 Task: Open the event Second Interview with HardinF on '2024/04/13', change the date to 2024/05/28, change the font style of the description to Courier New, set the availability to Away, insert an emoji Purple herat, logged in from the account softage.10@softage.net and add another guest for the event, softage.2@softage.net. Change the alignment of the event description to Align center.Change the font color of the description to Orange and select an event charm, 
Action: Mouse moved to (353, 141)
Screenshot: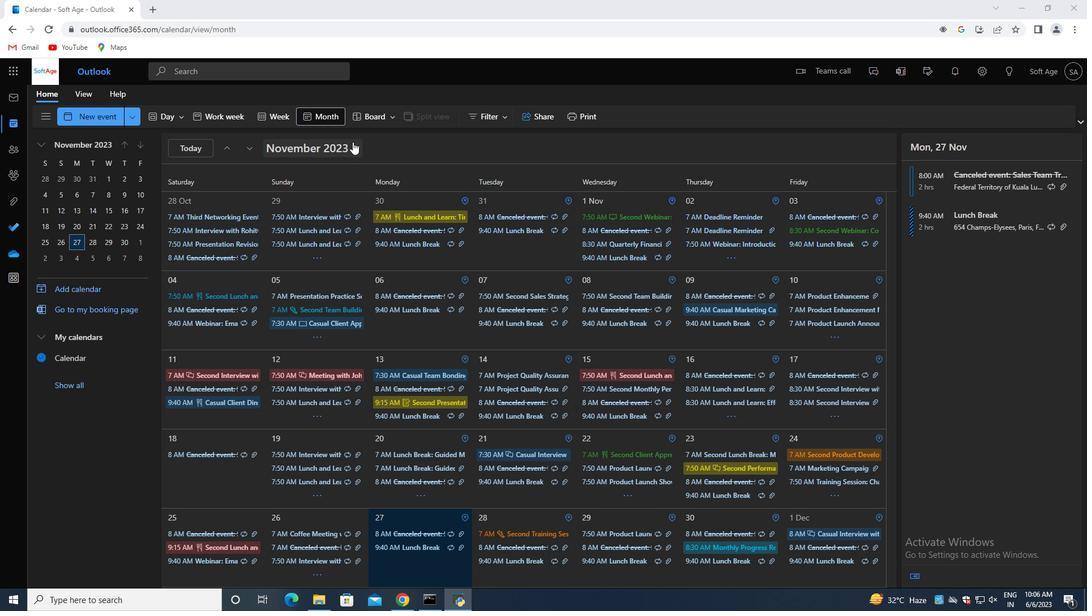 
Action: Mouse pressed left at (353, 141)
Screenshot: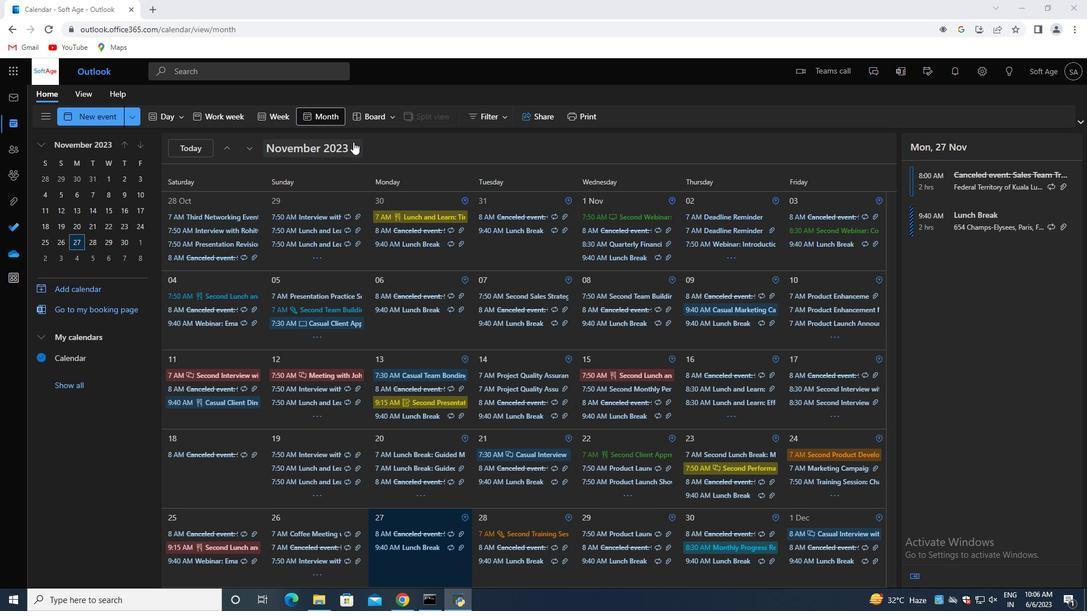 
Action: Mouse moved to (370, 176)
Screenshot: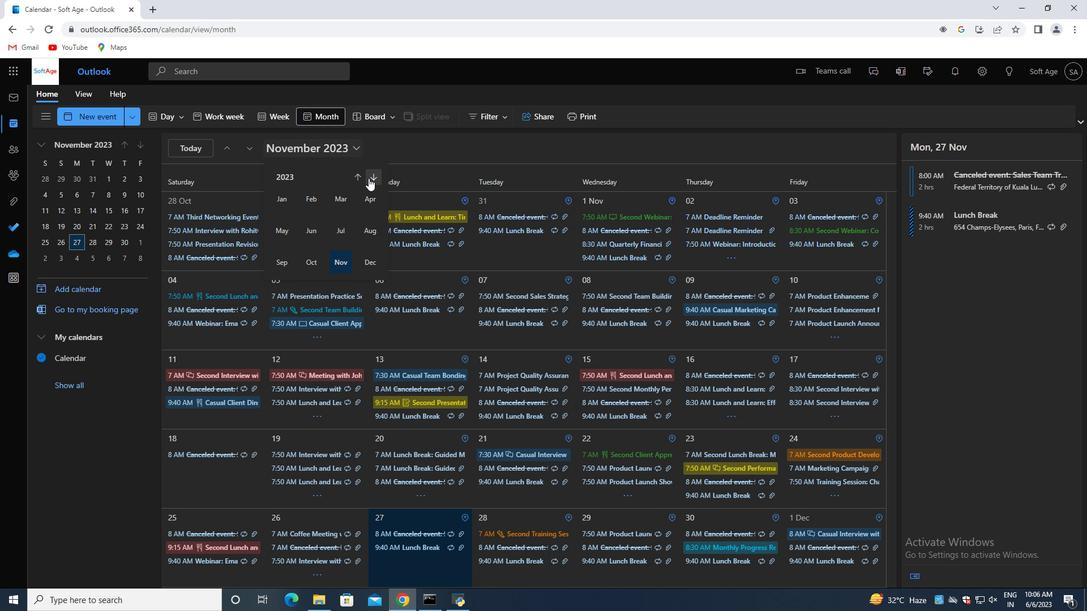 
Action: Mouse pressed left at (370, 176)
Screenshot: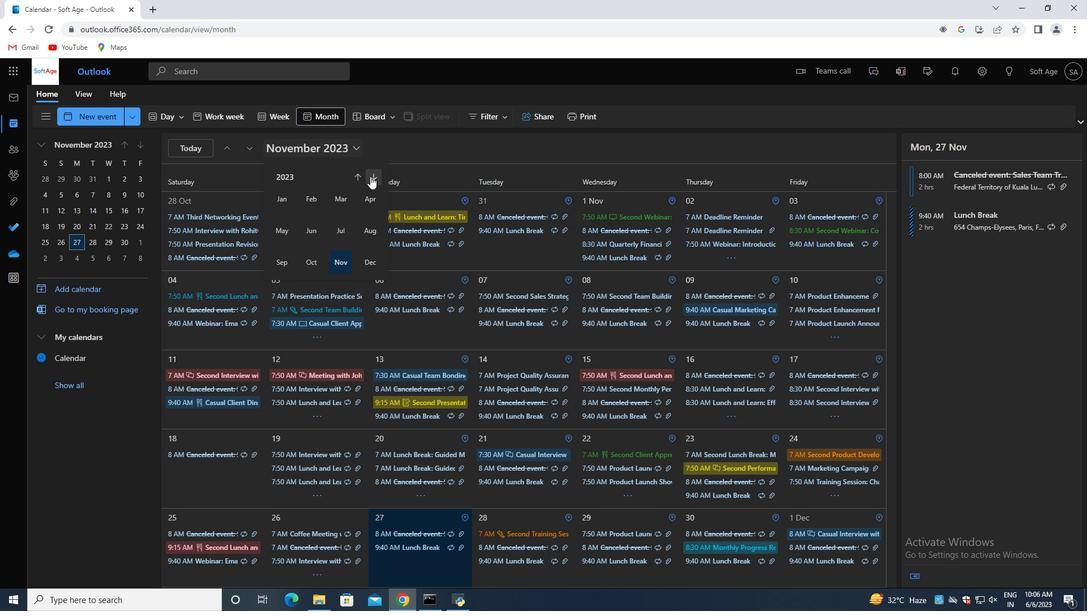
Action: Mouse moved to (376, 195)
Screenshot: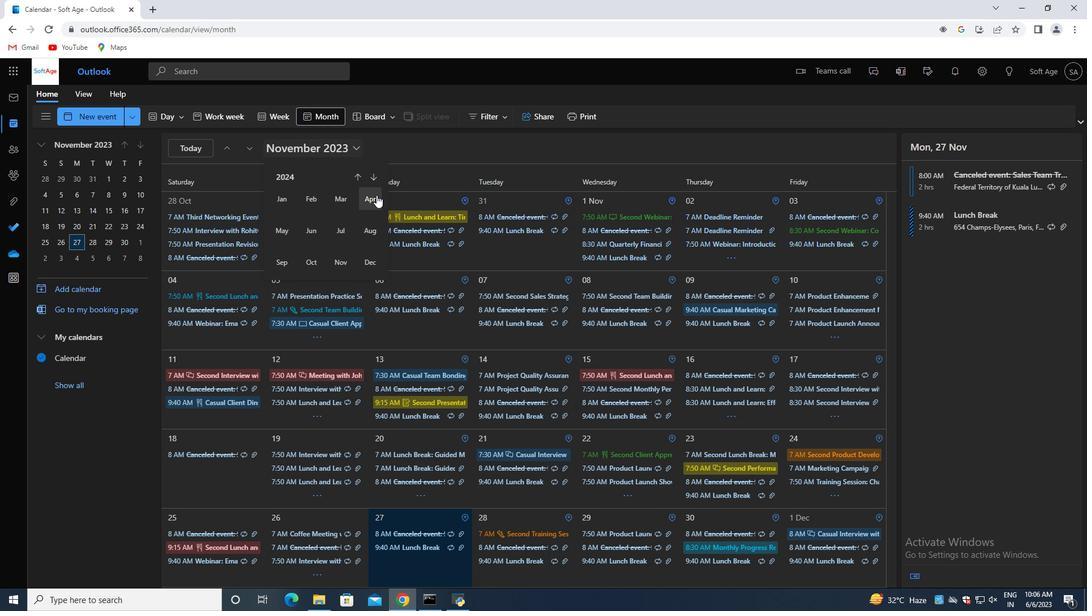 
Action: Mouse pressed left at (376, 195)
Screenshot: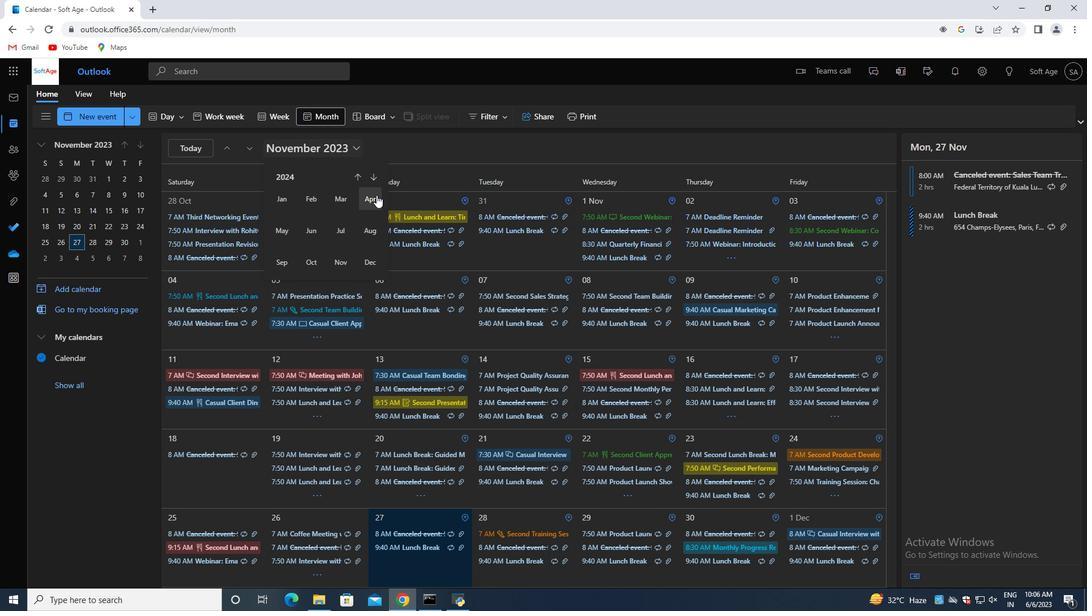 
Action: Mouse moved to (589, 151)
Screenshot: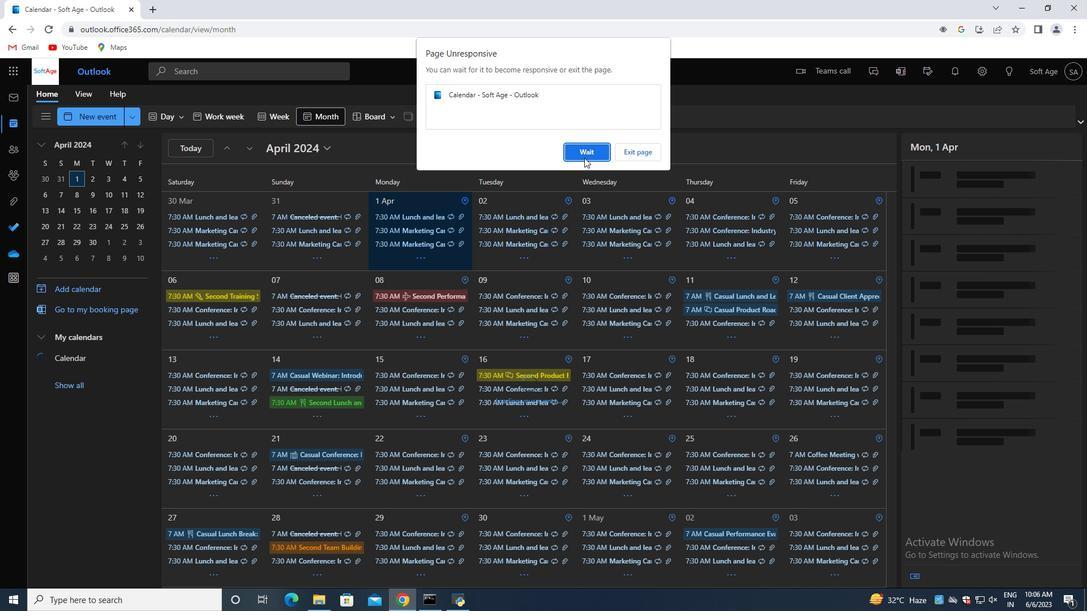 
Action: Mouse pressed left at (589, 151)
Screenshot: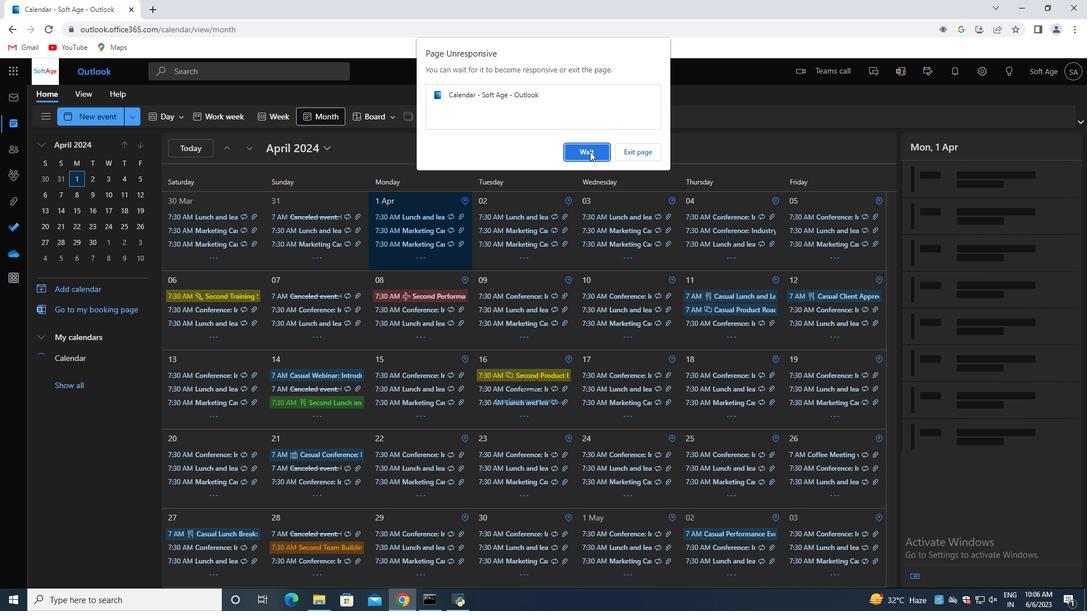 
Action: Mouse moved to (170, 414)
Screenshot: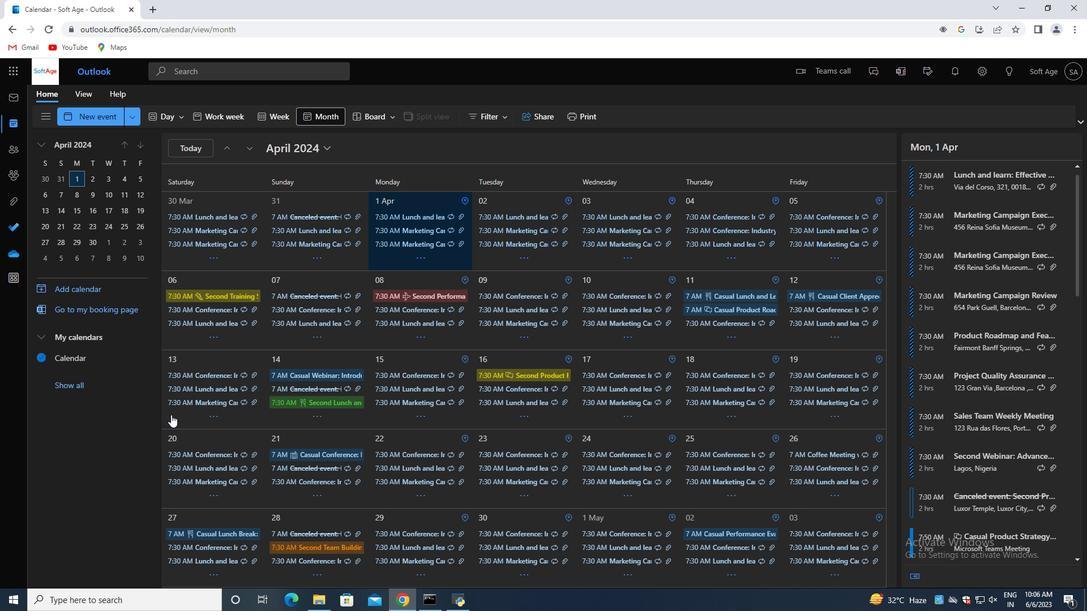 
Action: Mouse pressed left at (170, 414)
Screenshot: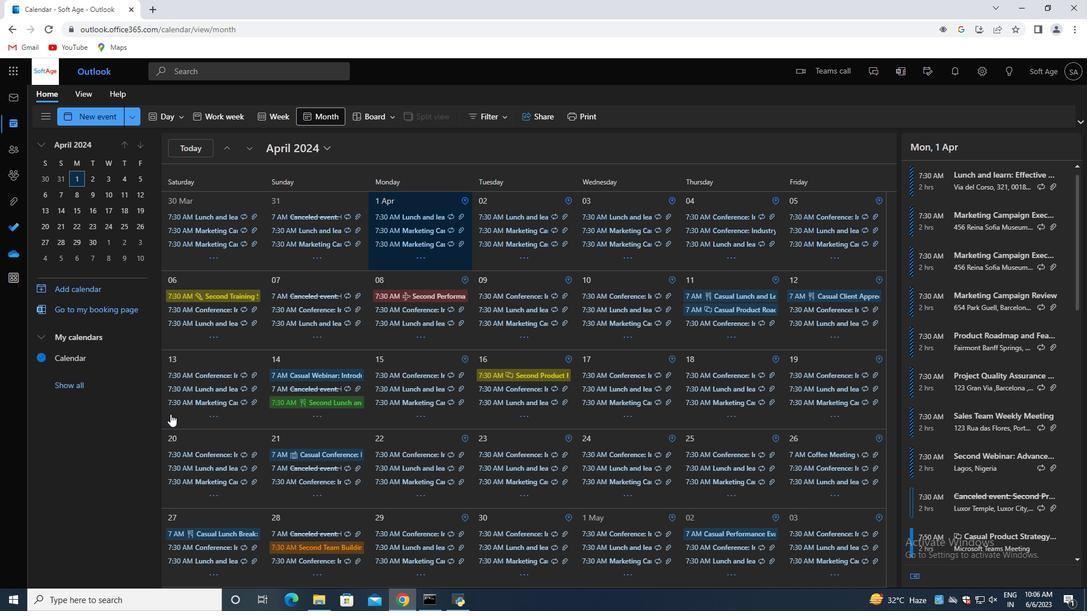 
Action: Mouse moved to (985, 382)
Screenshot: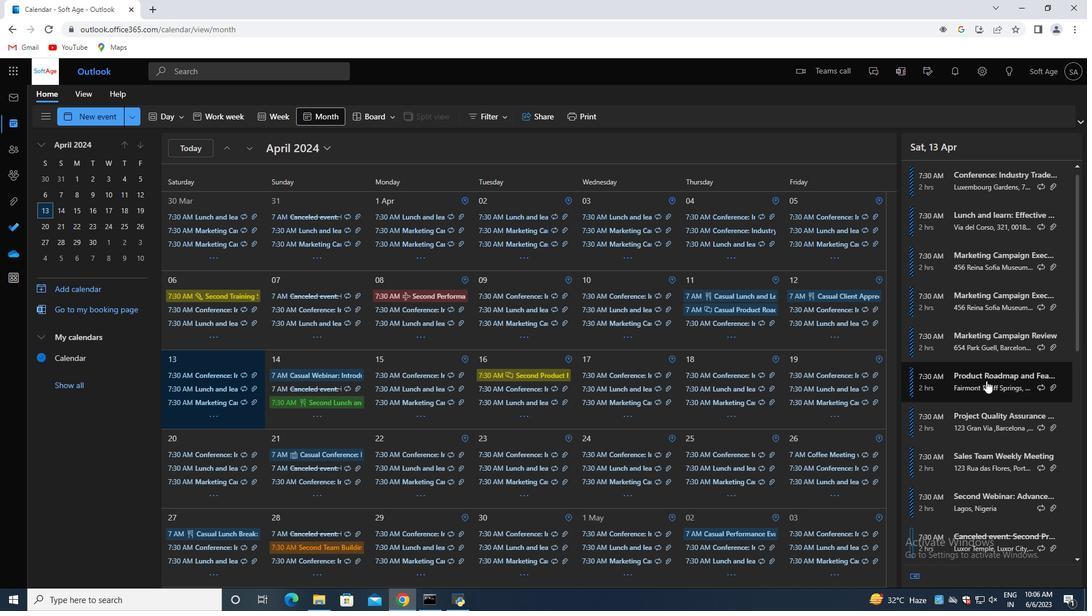 
Action: Mouse scrolled (985, 382) with delta (0, 0)
Screenshot: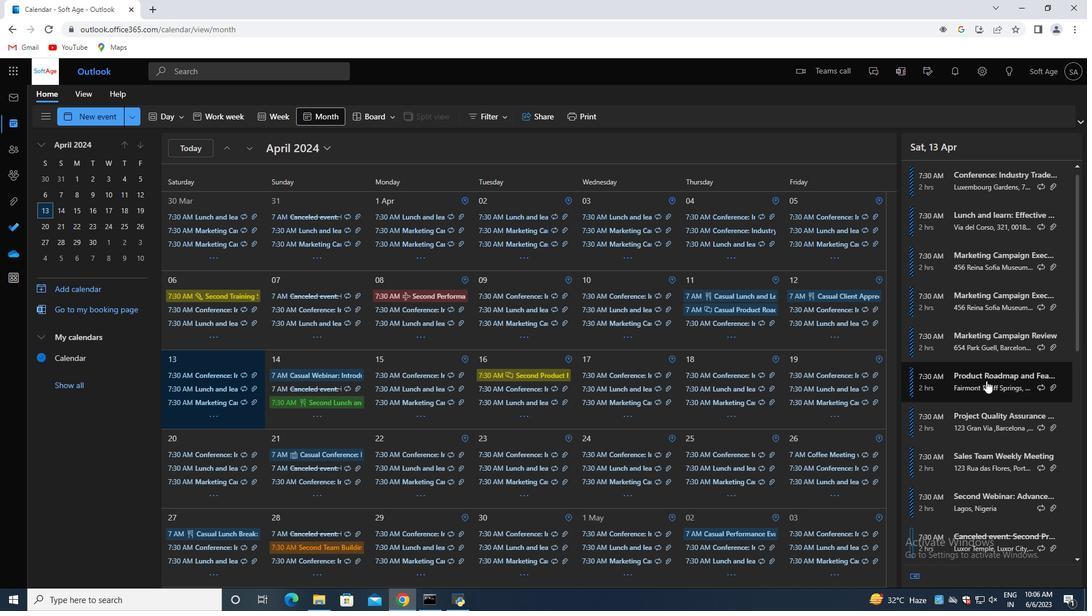 
Action: Mouse moved to (986, 383)
Screenshot: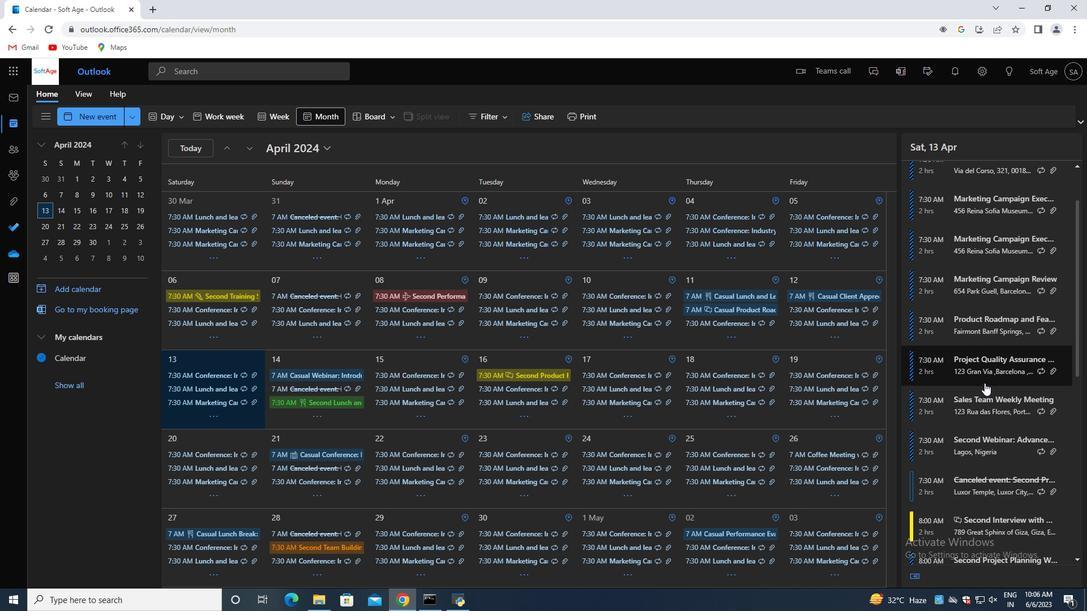 
Action: Mouse scrolled (986, 382) with delta (0, 0)
Screenshot: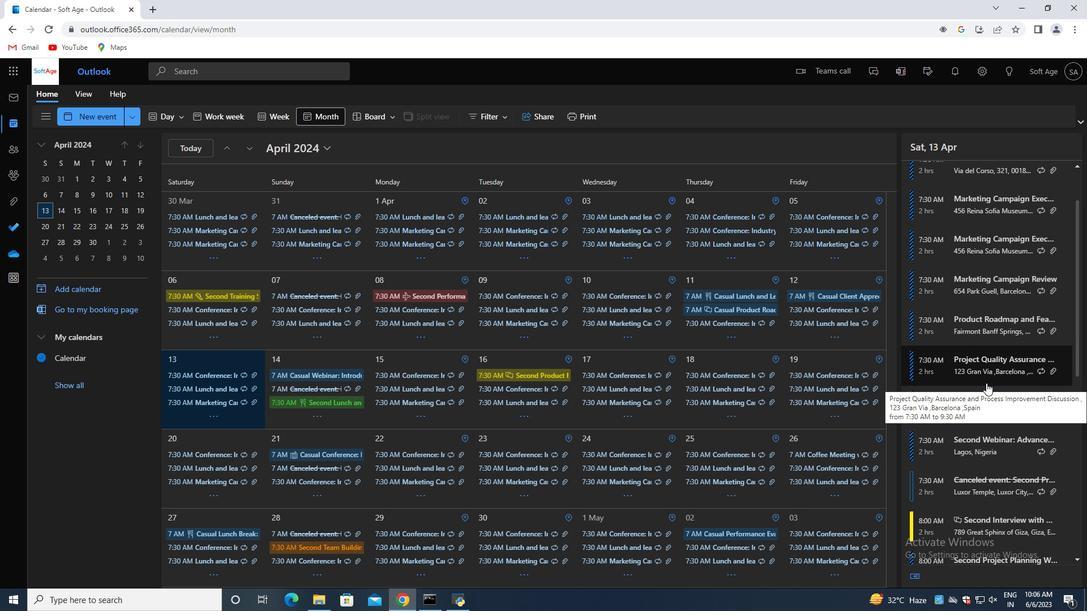 
Action: Mouse moved to (994, 382)
Screenshot: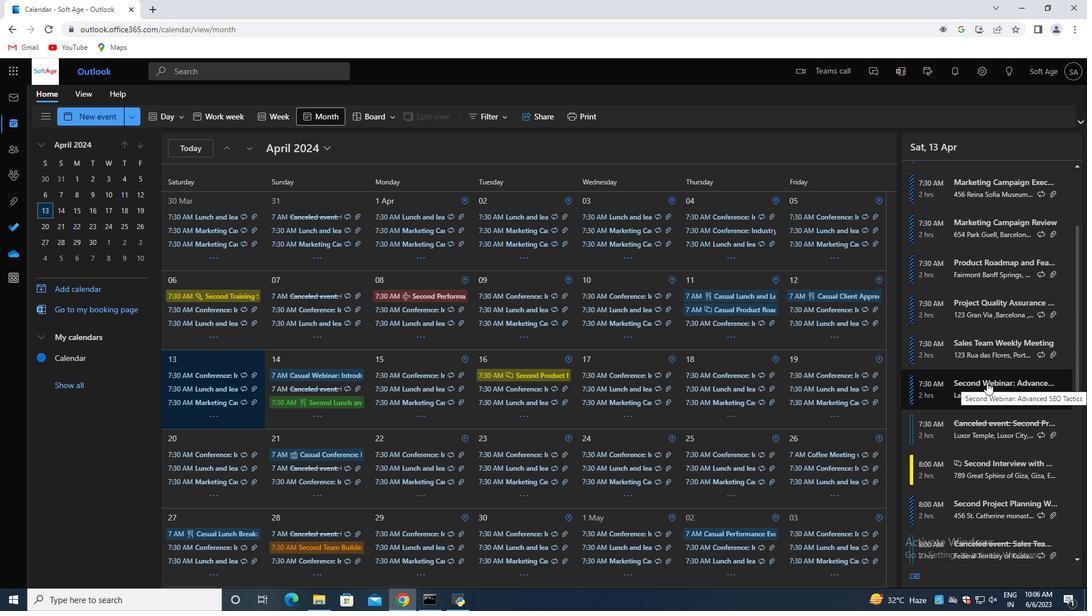
Action: Mouse scrolled (989, 382) with delta (0, 0)
Screenshot: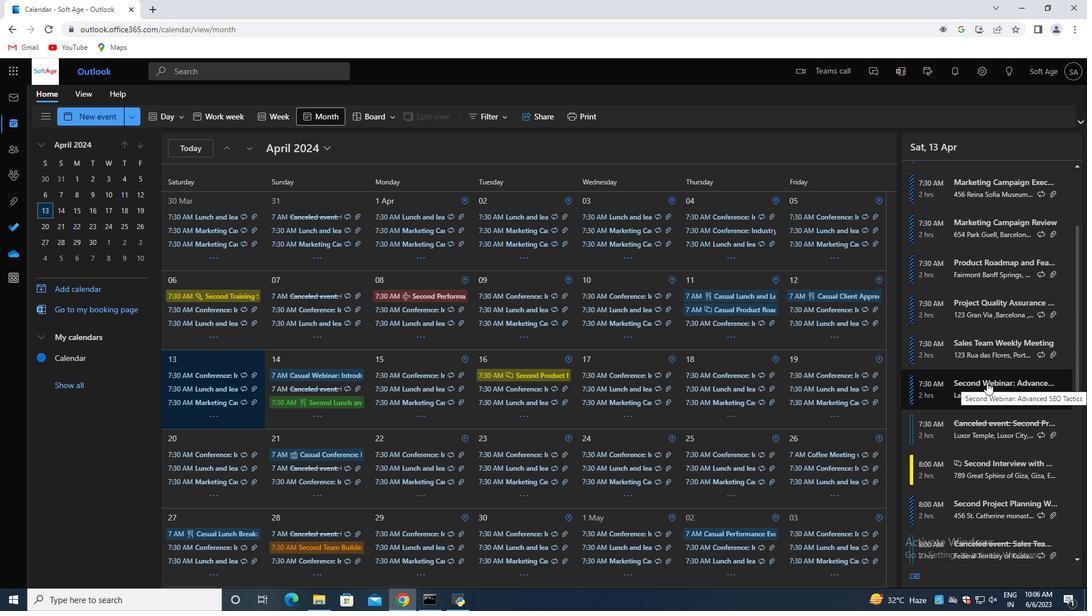 
Action: Mouse moved to (1007, 426)
Screenshot: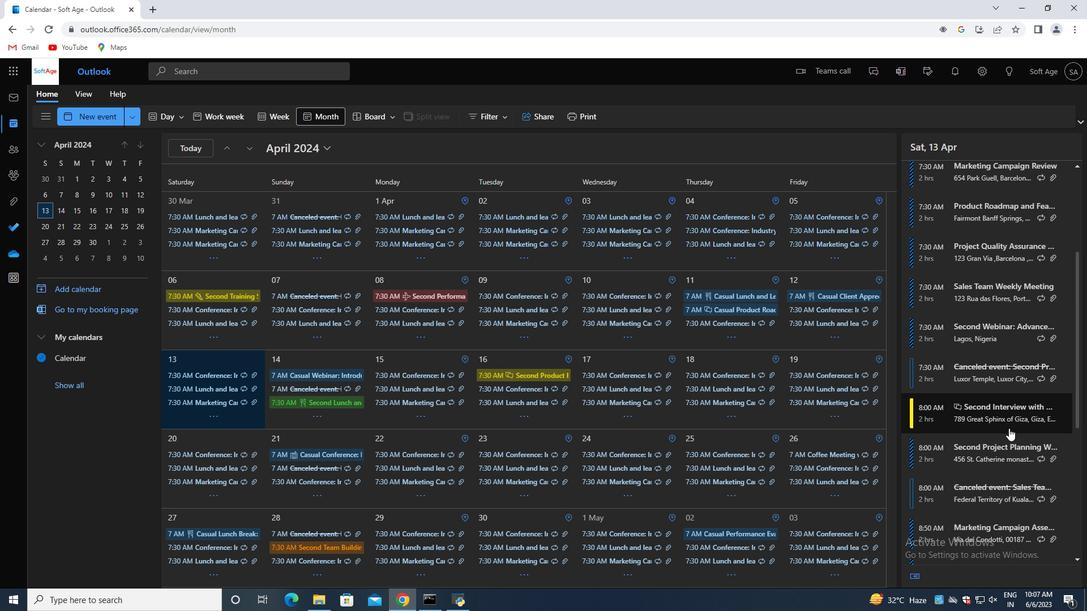 
Action: Mouse pressed left at (1007, 426)
Screenshot: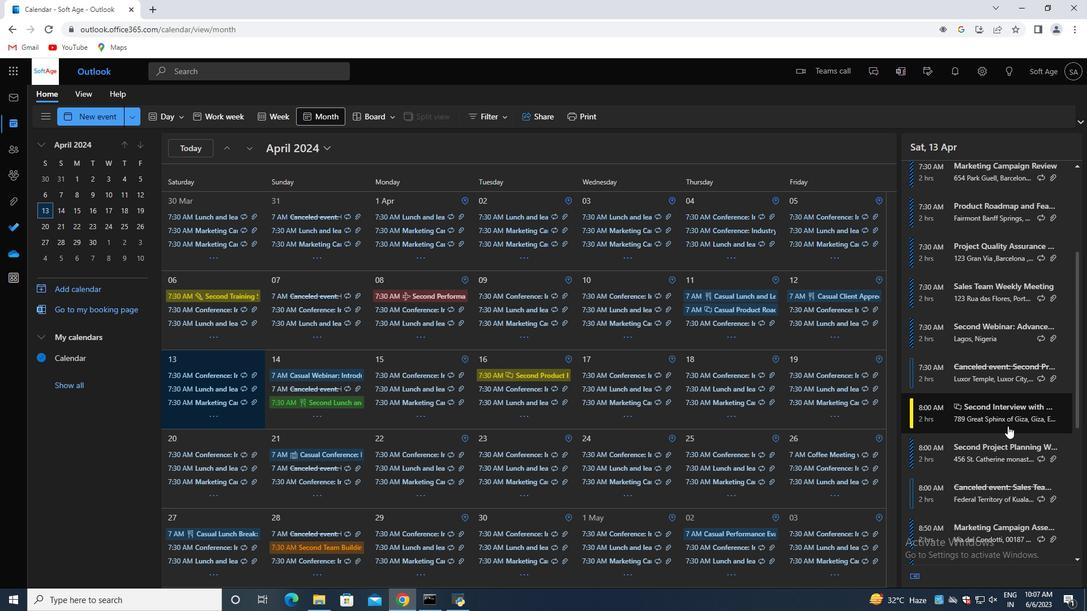 
Action: Mouse moved to (719, 512)
Screenshot: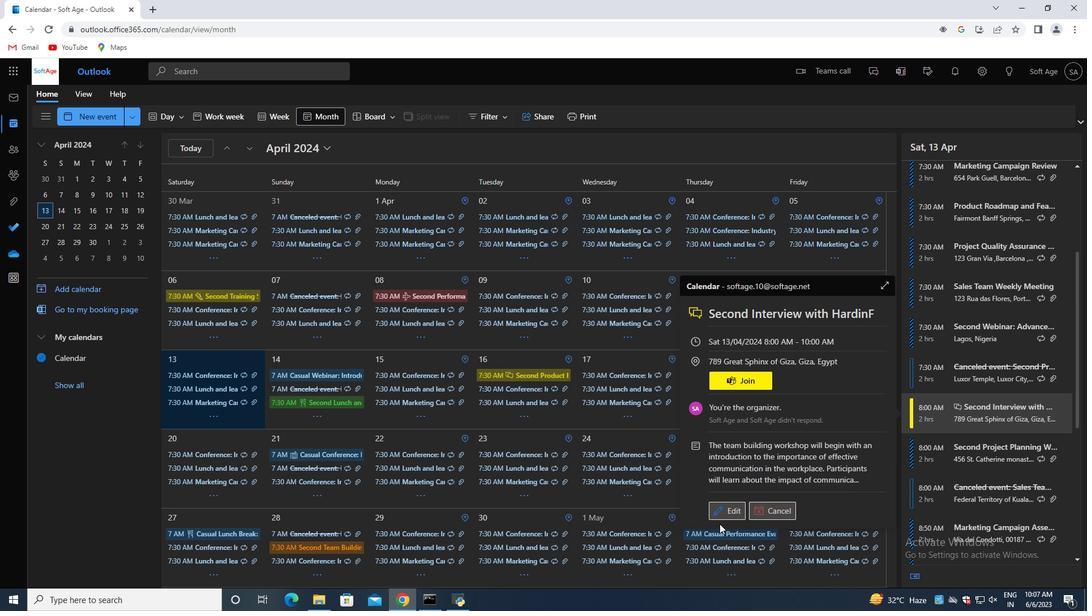 
Action: Mouse pressed left at (719, 512)
Screenshot: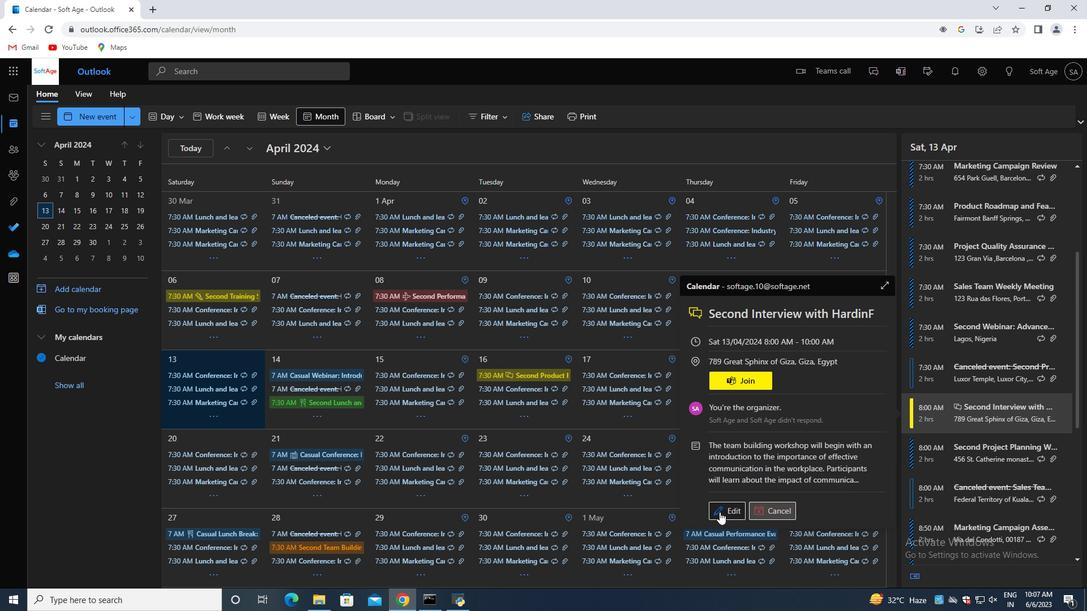 
Action: Mouse moved to (331, 309)
Screenshot: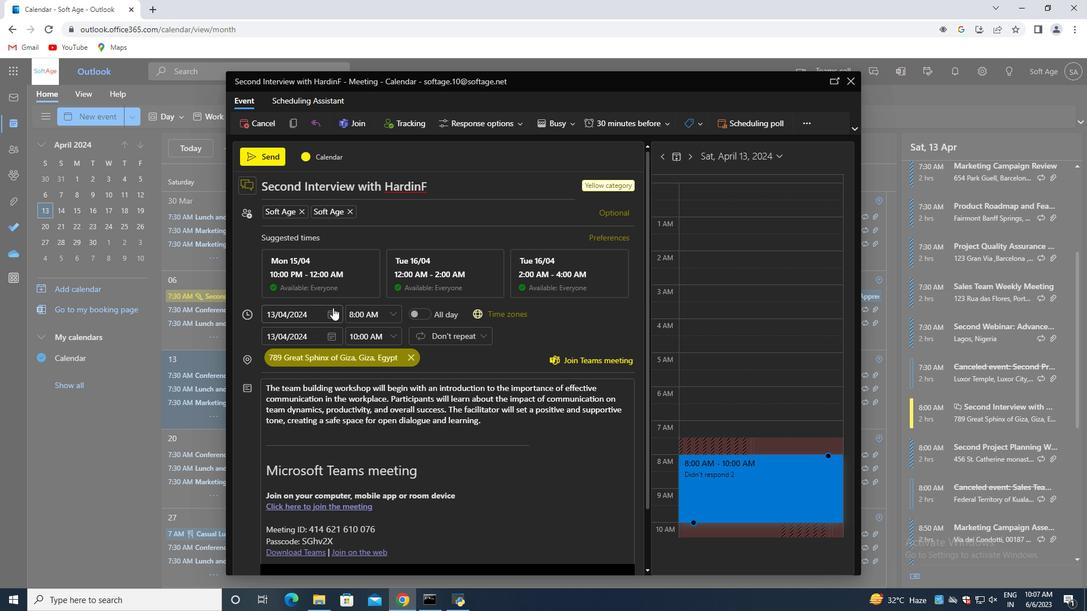
Action: Mouse pressed left at (331, 309)
Screenshot: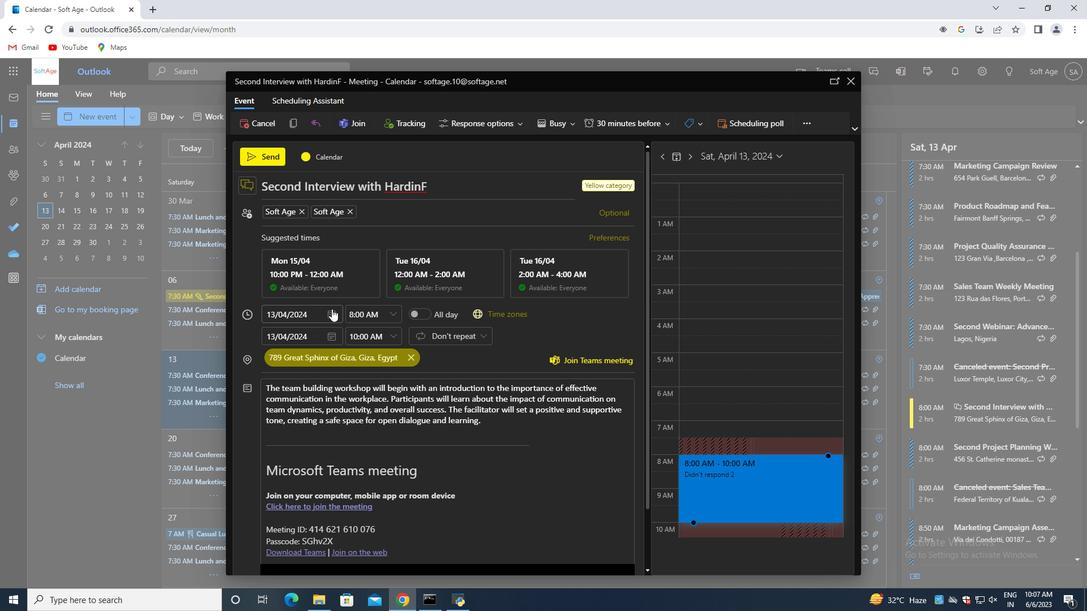 
Action: Mouse moved to (373, 340)
Screenshot: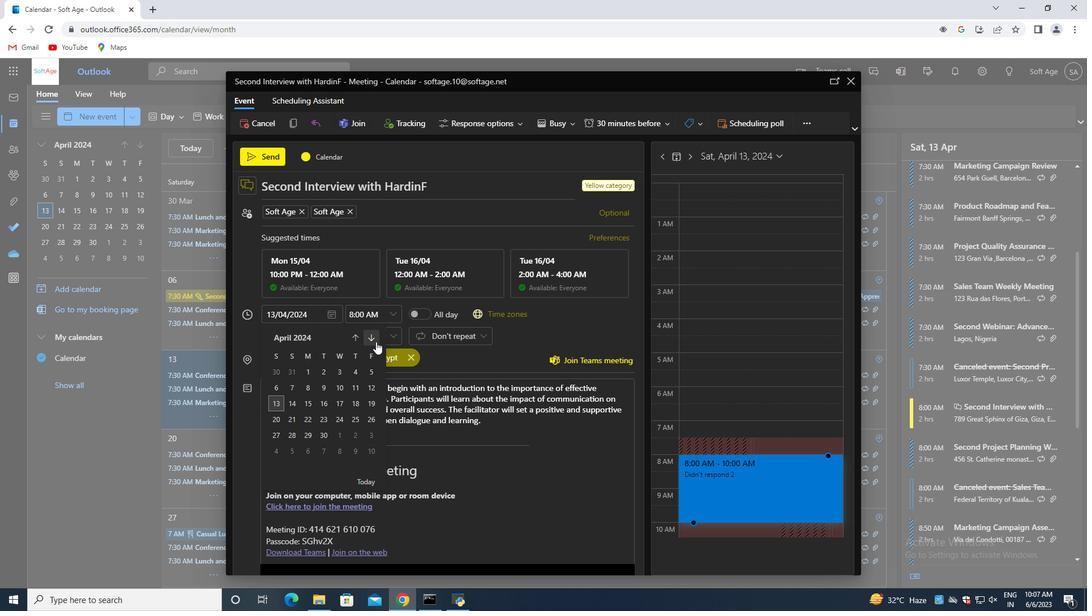 
Action: Mouse pressed left at (373, 340)
Screenshot: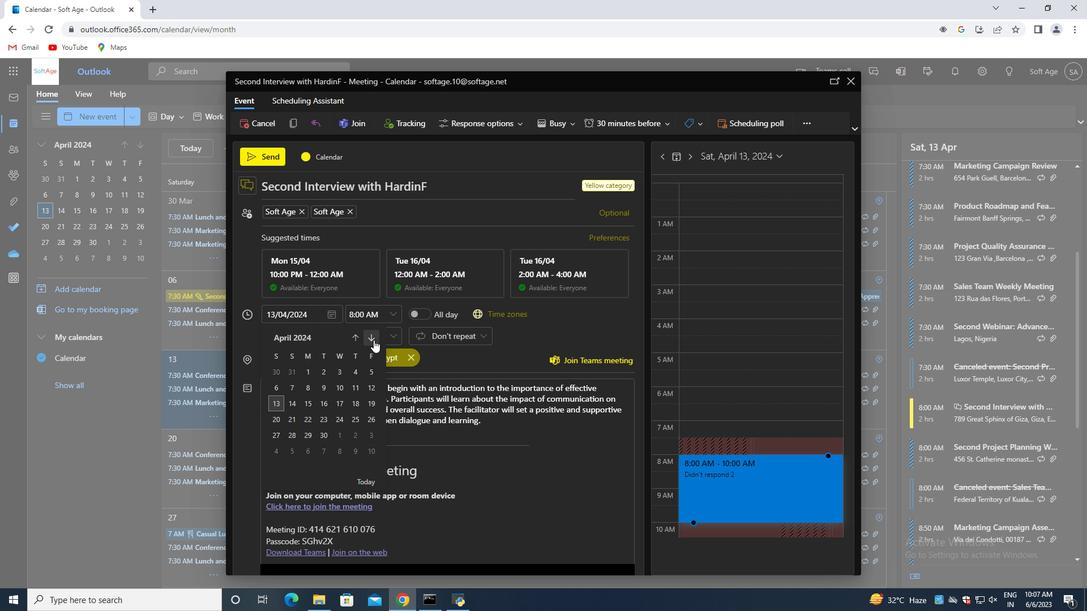 
Action: Mouse moved to (322, 437)
Screenshot: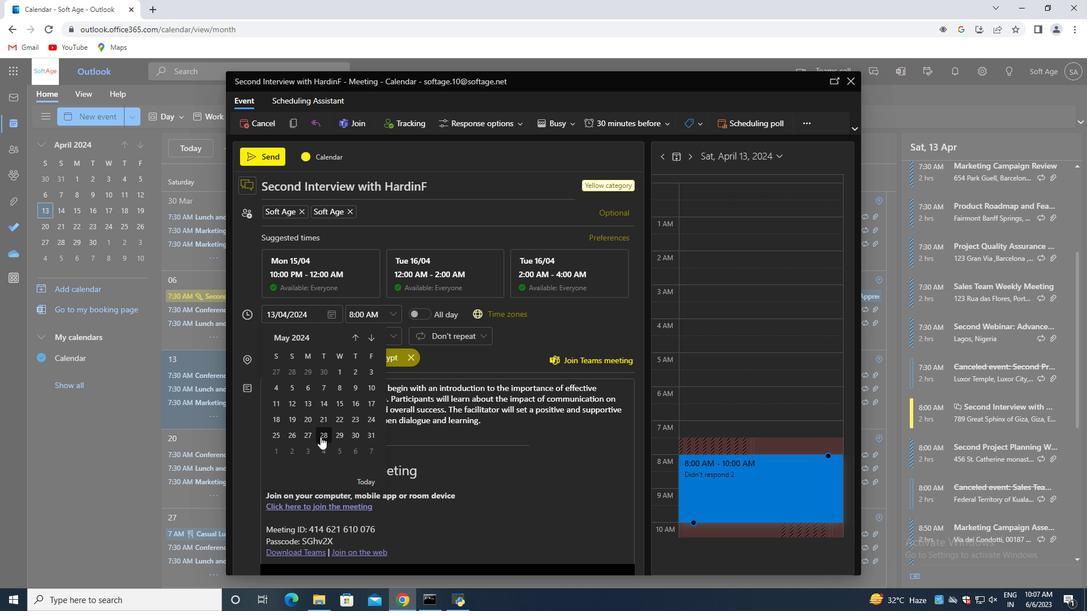 
Action: Mouse pressed left at (322, 437)
Screenshot: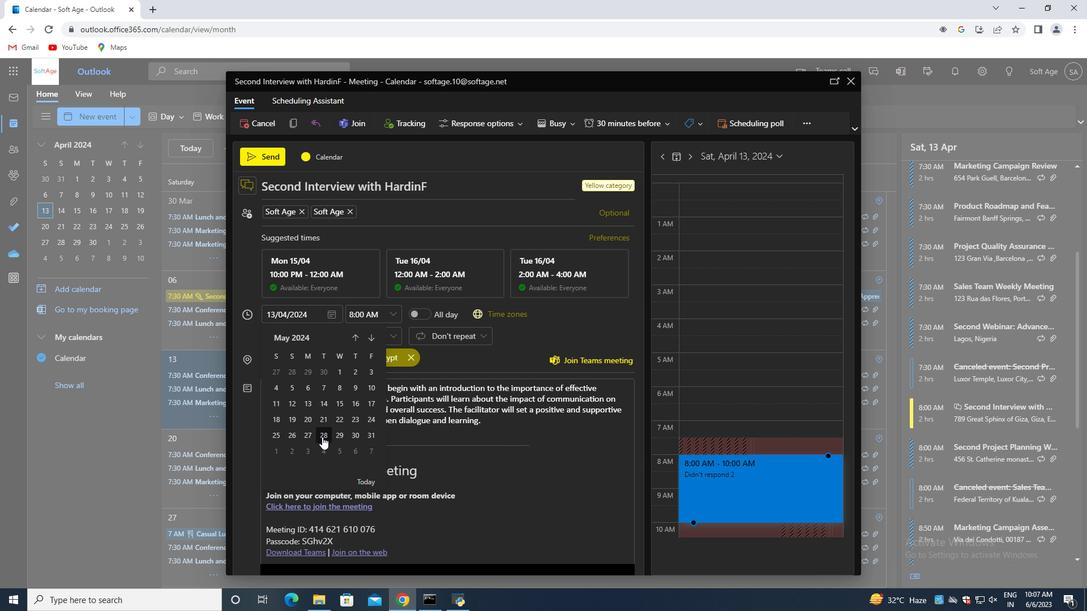 
Action: Mouse moved to (492, 419)
Screenshot: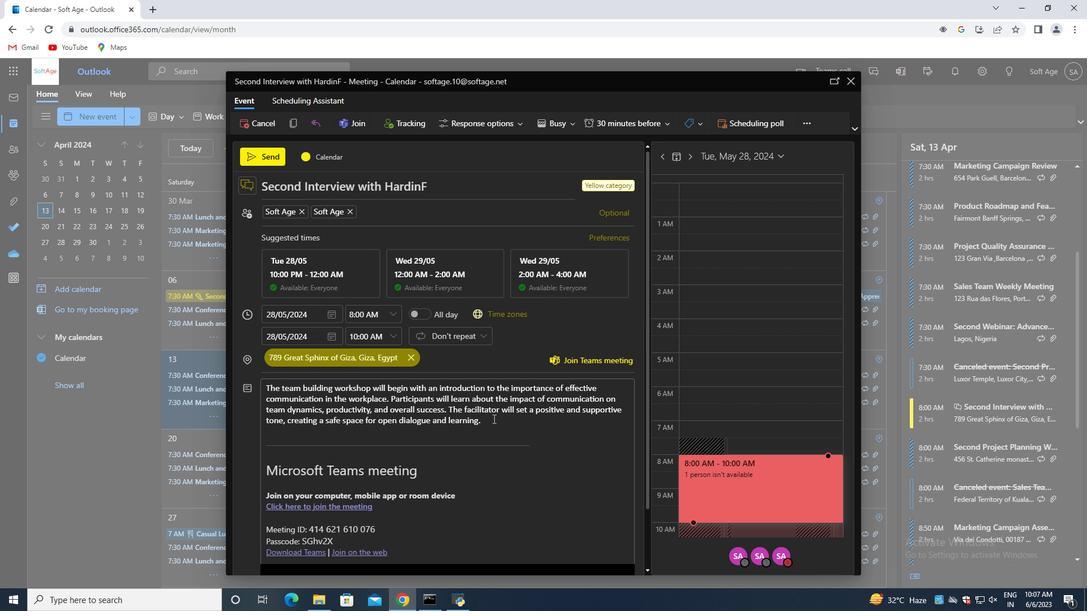 
Action: Mouse pressed left at (492, 419)
Screenshot: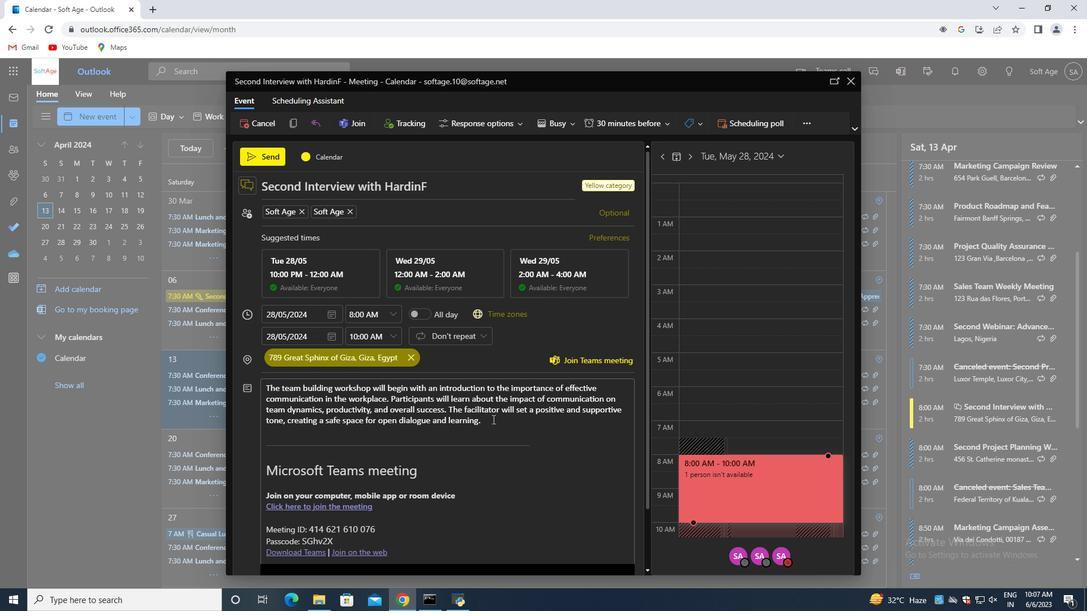 
Action: Mouse moved to (361, 453)
Screenshot: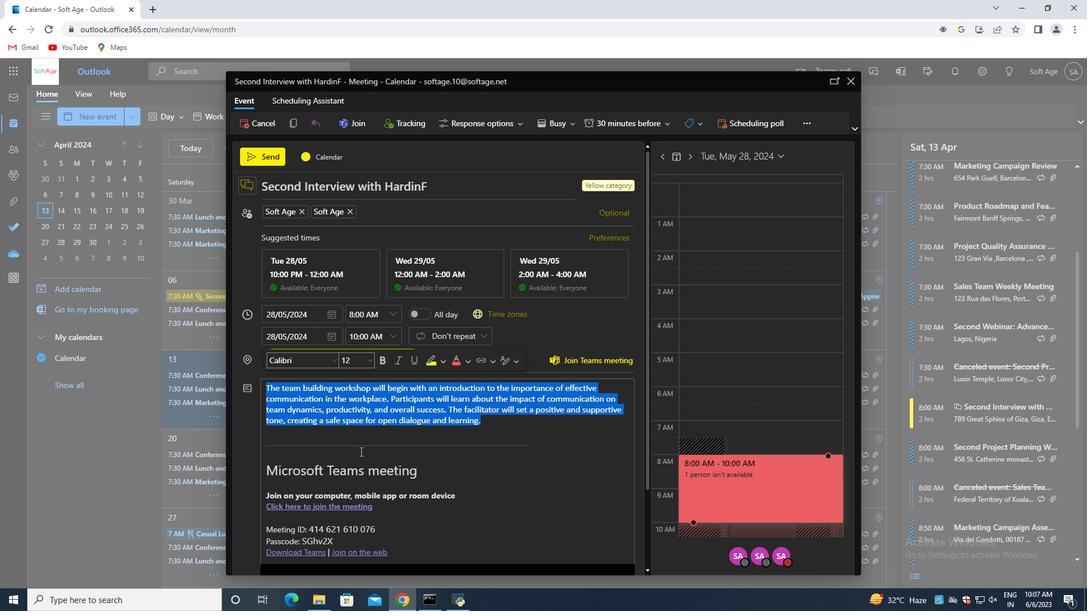 
Action: Mouse scrolled (361, 452) with delta (0, 0)
Screenshot: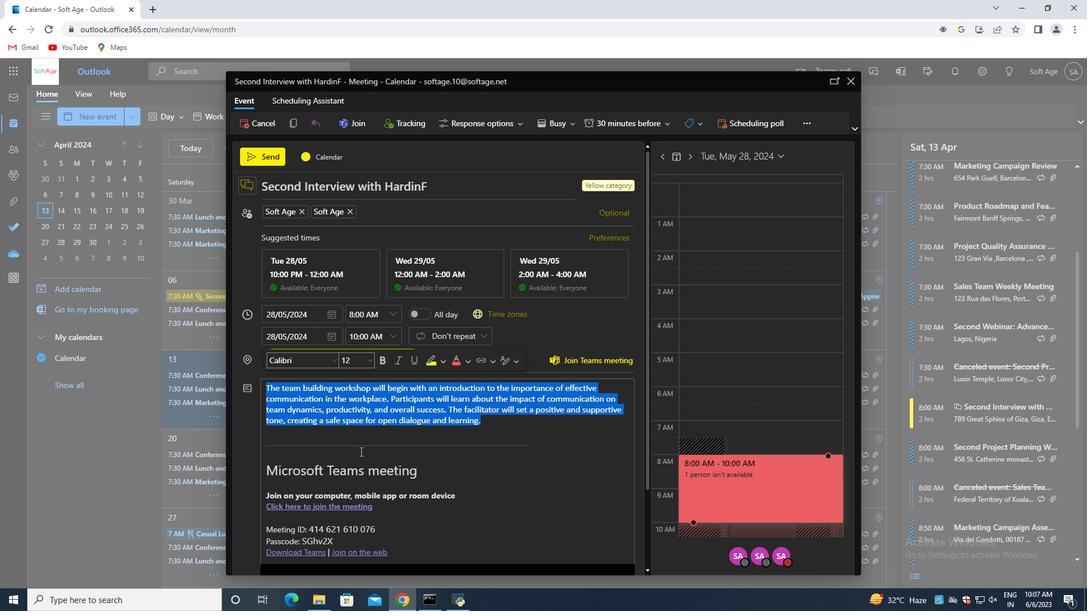 
Action: Mouse moved to (361, 454)
Screenshot: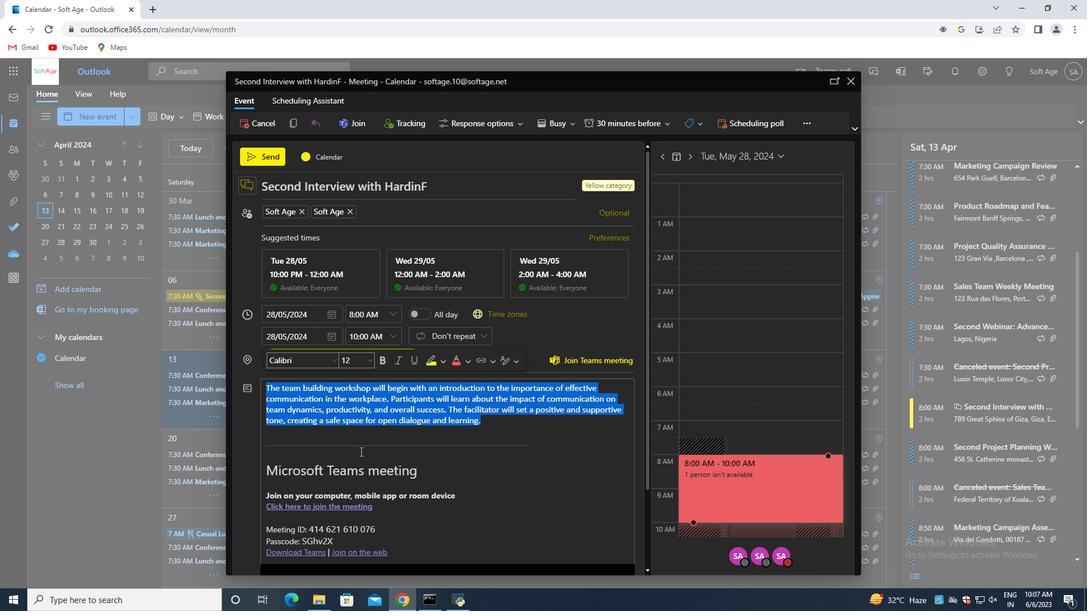 
Action: Mouse scrolled (361, 453) with delta (0, 0)
Screenshot: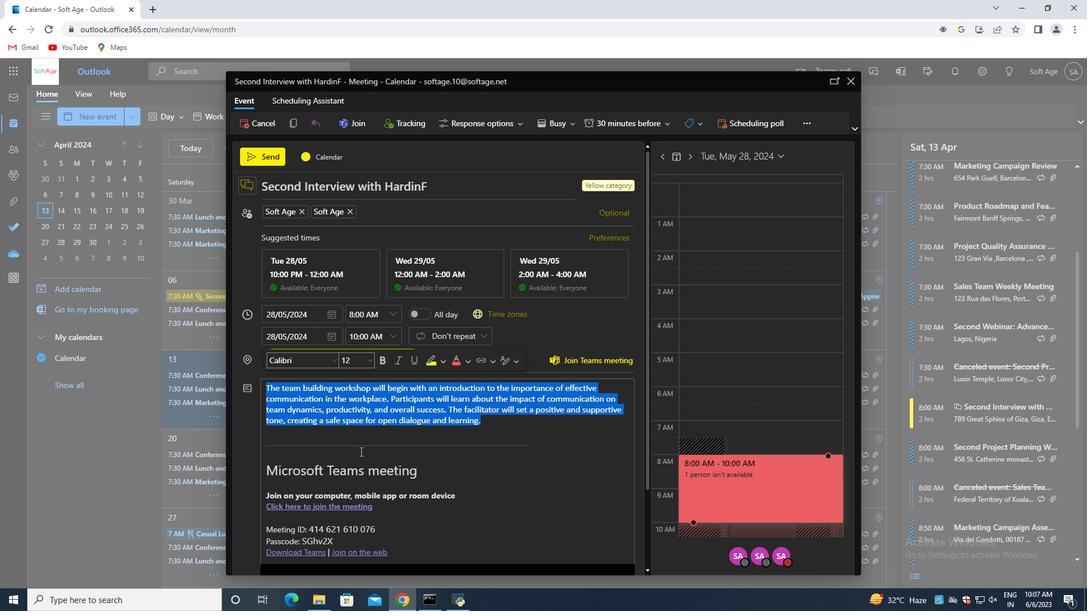 
Action: Mouse moved to (361, 455)
Screenshot: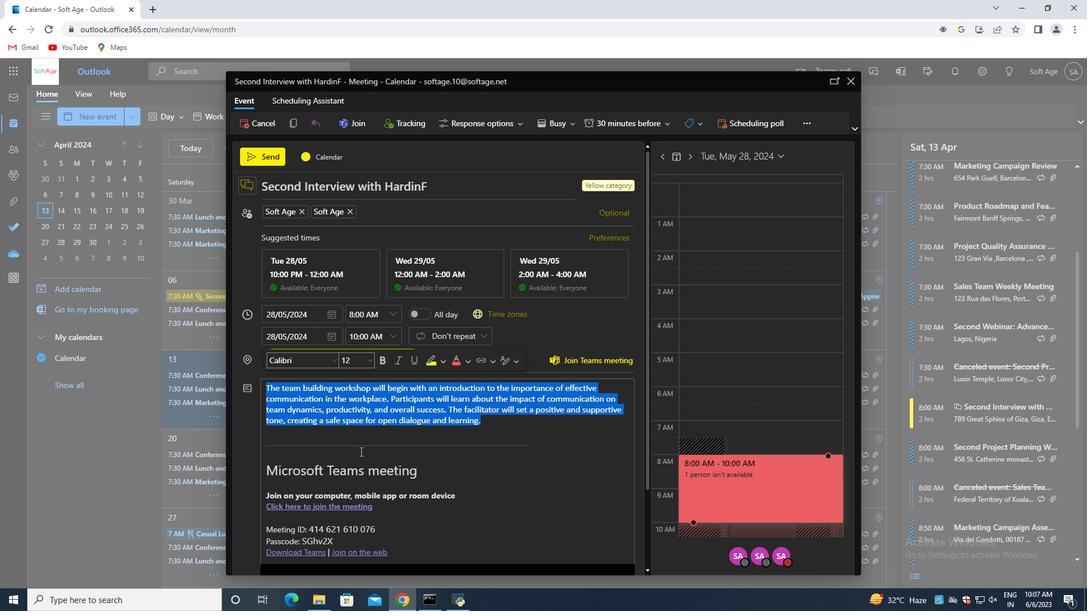 
Action: Mouse scrolled (361, 455) with delta (0, 0)
Screenshot: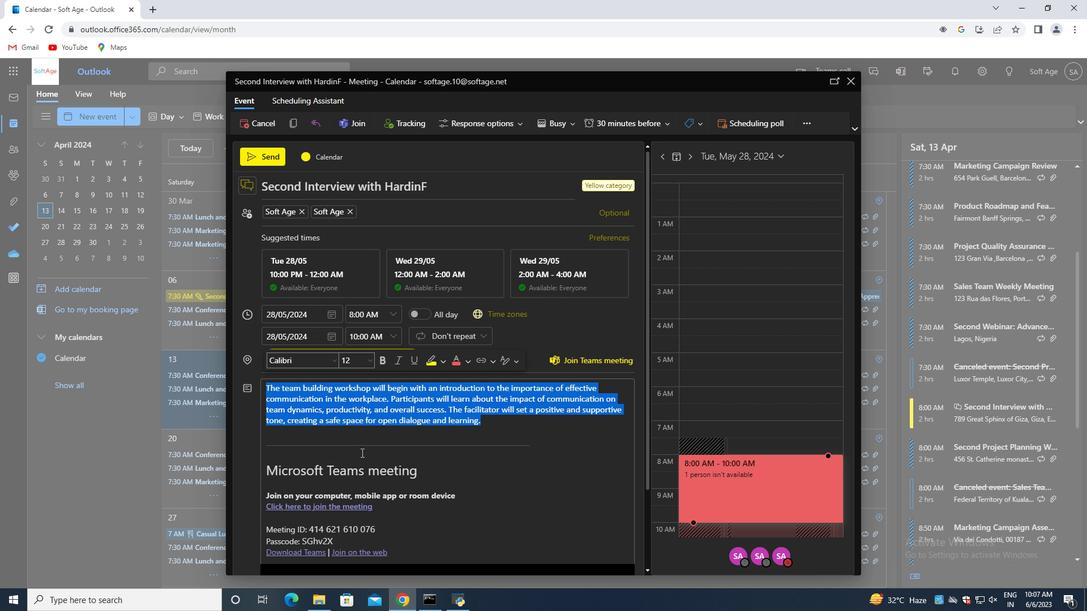 
Action: Mouse moved to (361, 457)
Screenshot: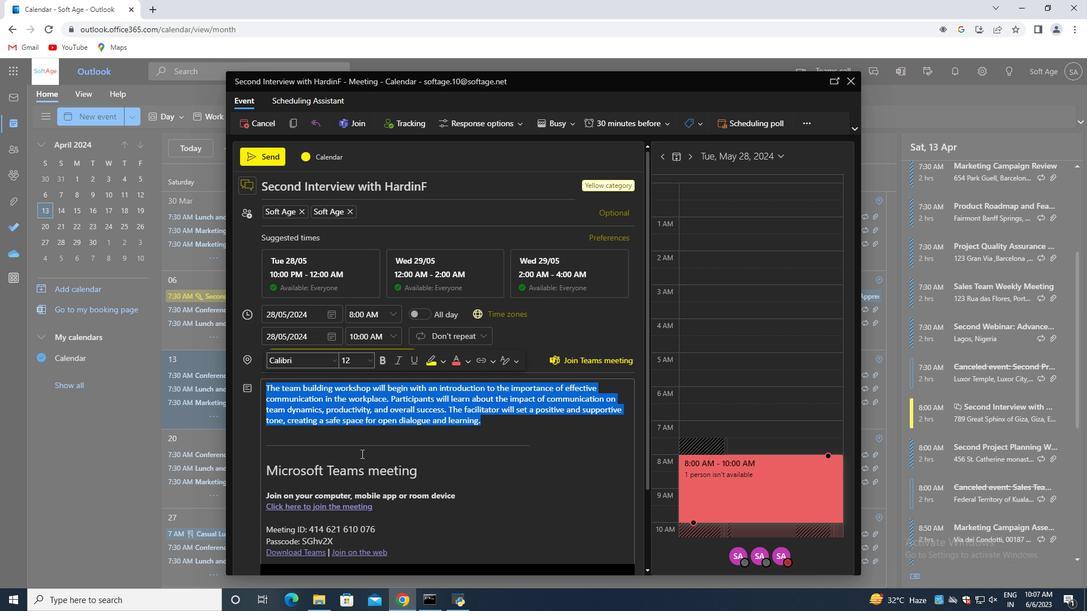 
Action: Mouse scrolled (361, 456) with delta (0, 0)
Screenshot: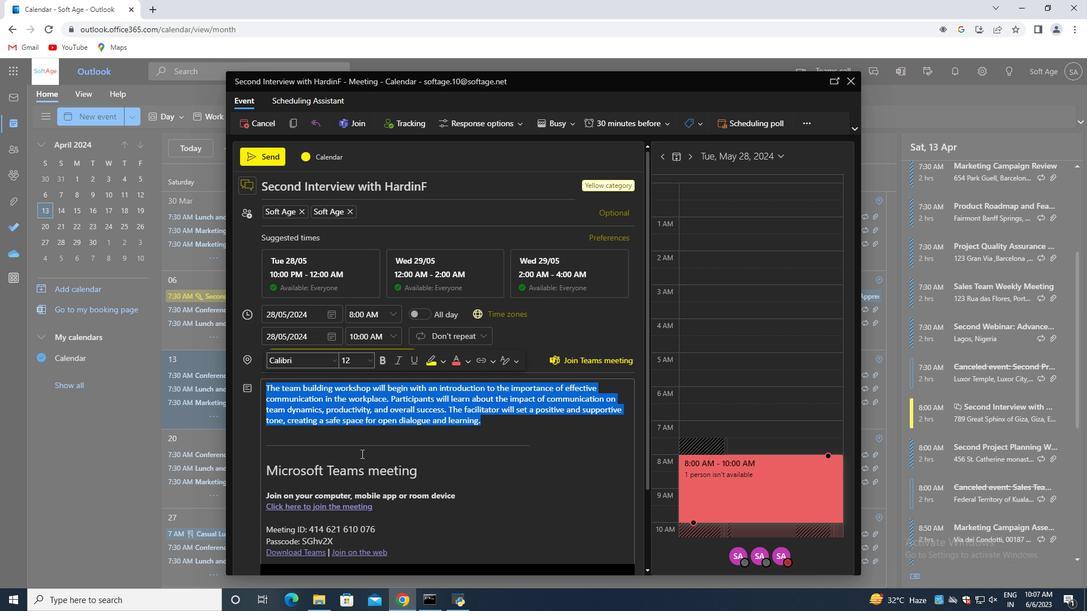 
Action: Mouse moved to (361, 458)
Screenshot: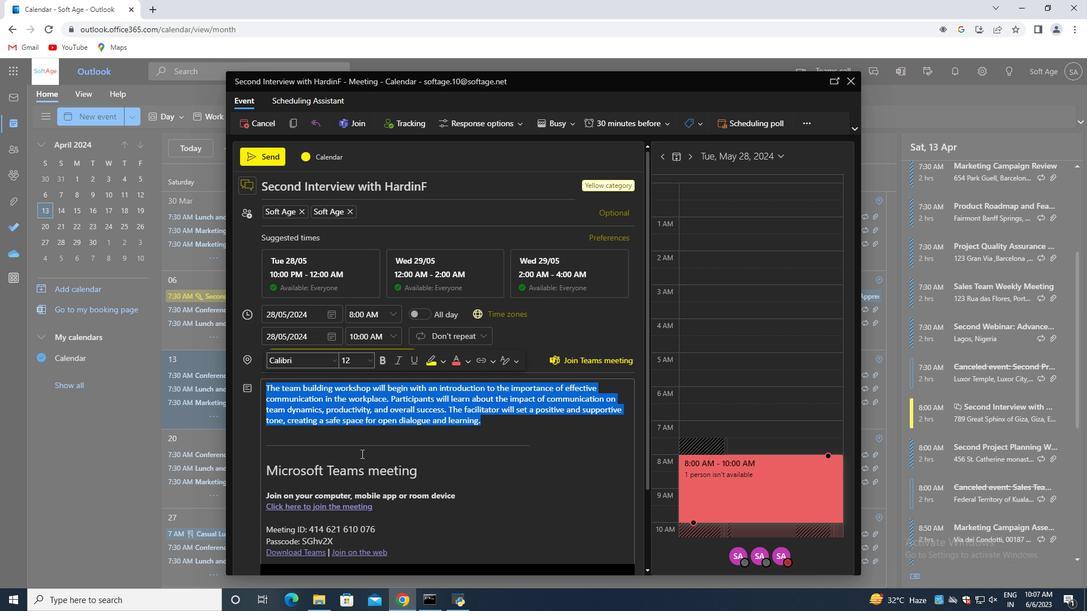 
Action: Mouse scrolled (361, 458) with delta (0, 0)
Screenshot: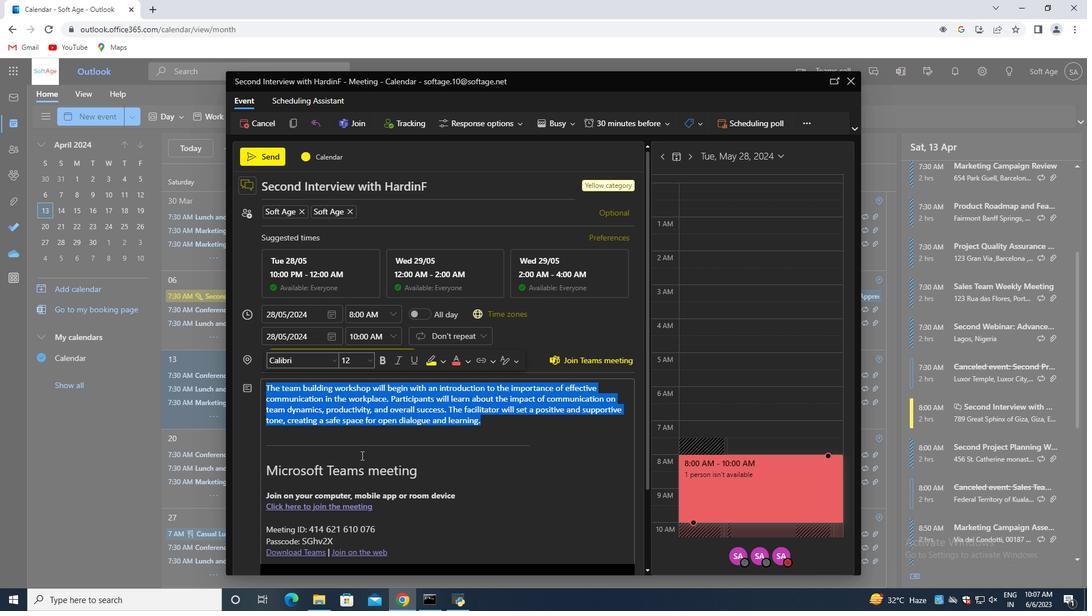 
Action: Mouse moved to (297, 524)
Screenshot: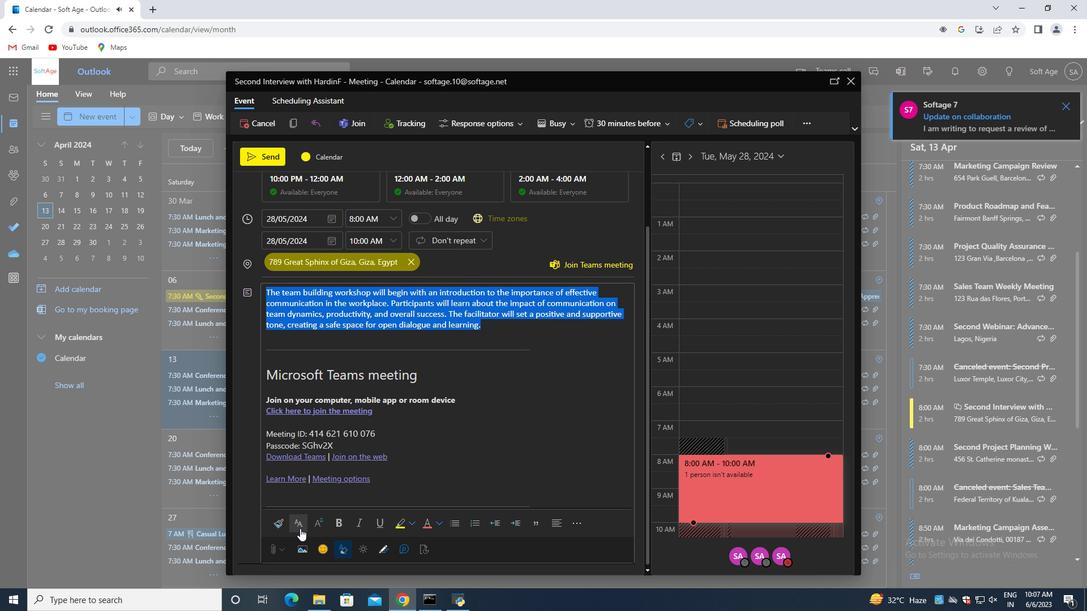 
Action: Mouse pressed left at (297, 524)
Screenshot: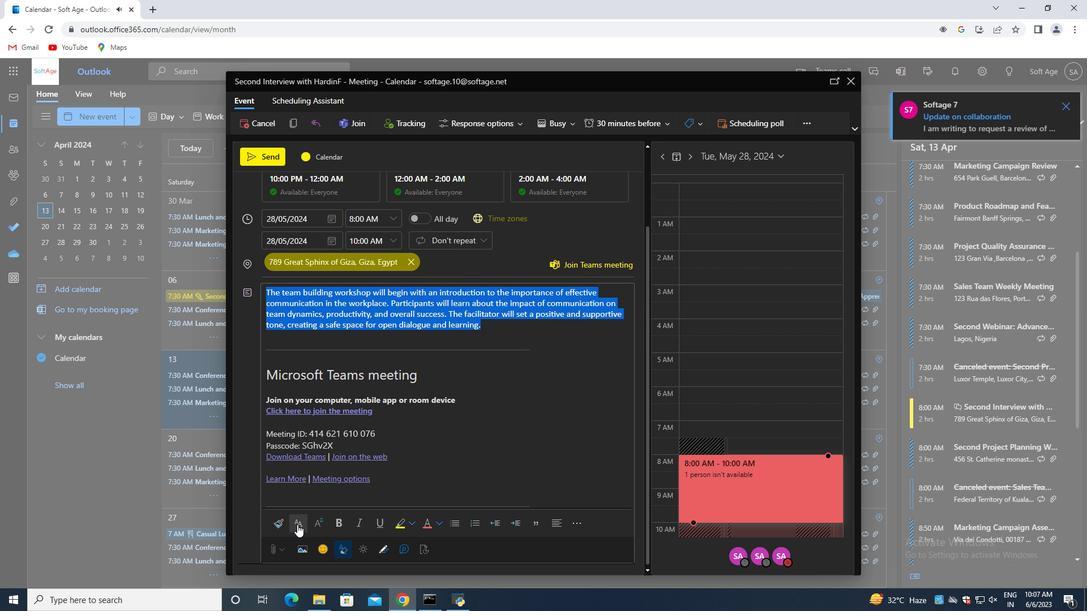 
Action: Mouse moved to (351, 472)
Screenshot: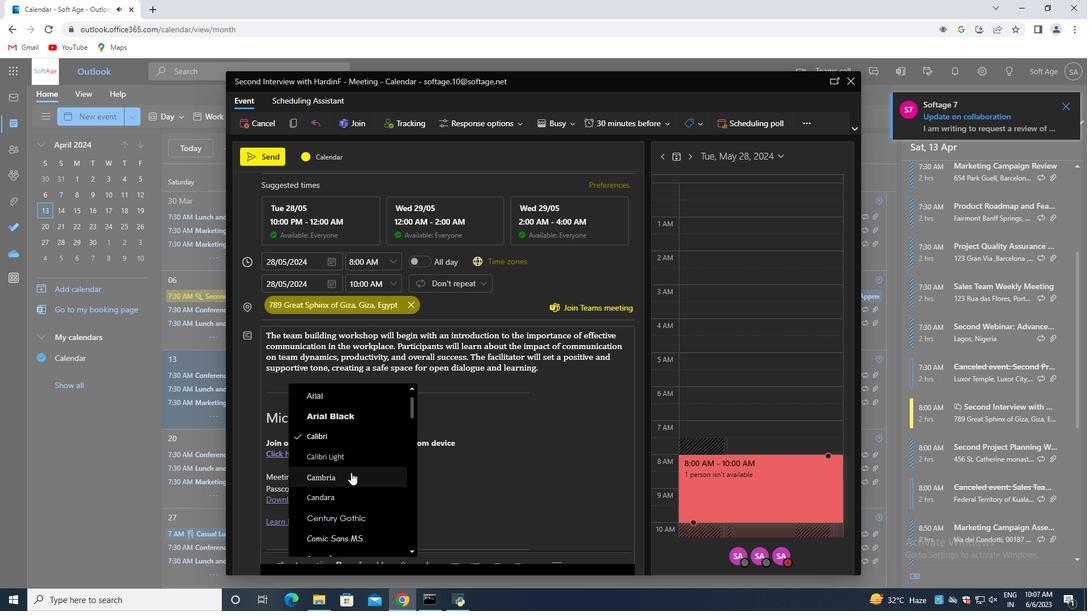 
Action: Mouse scrolled (351, 472) with delta (0, 0)
Screenshot: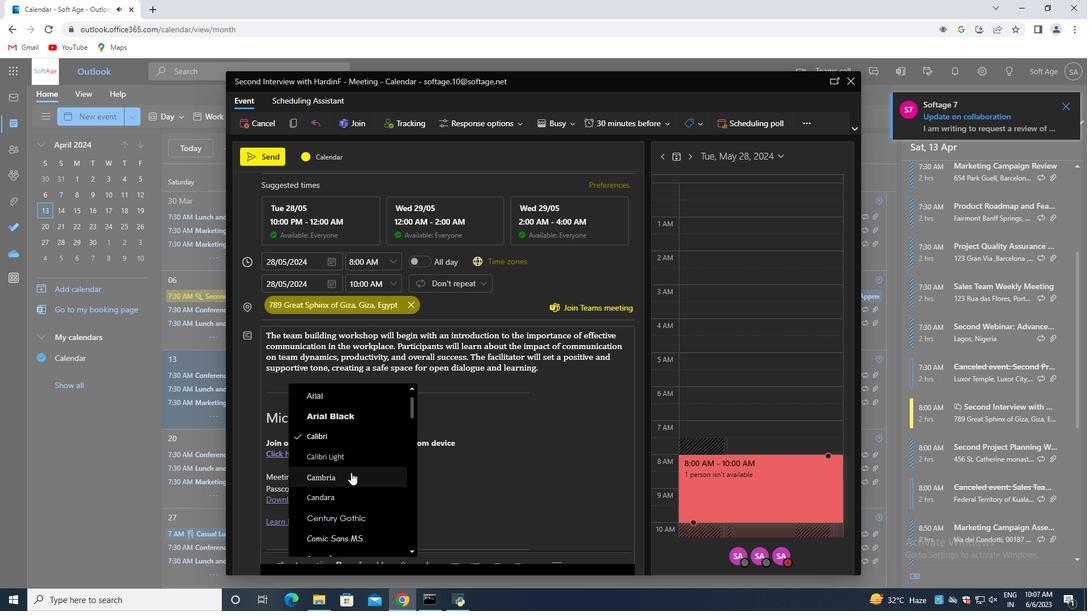 
Action: Mouse moved to (357, 516)
Screenshot: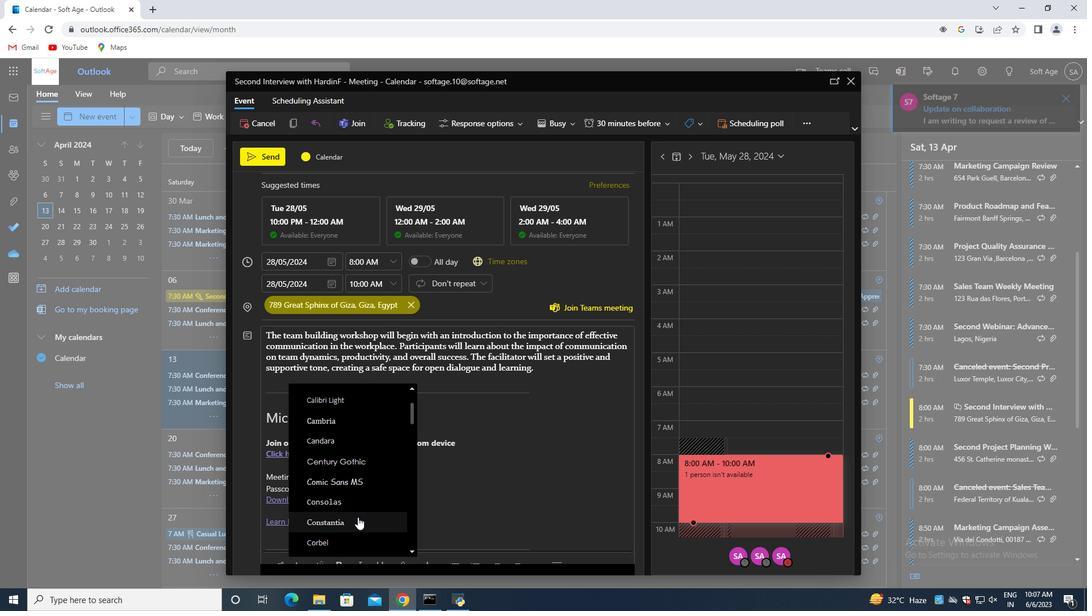 
Action: Mouse scrolled (357, 515) with delta (0, 0)
Screenshot: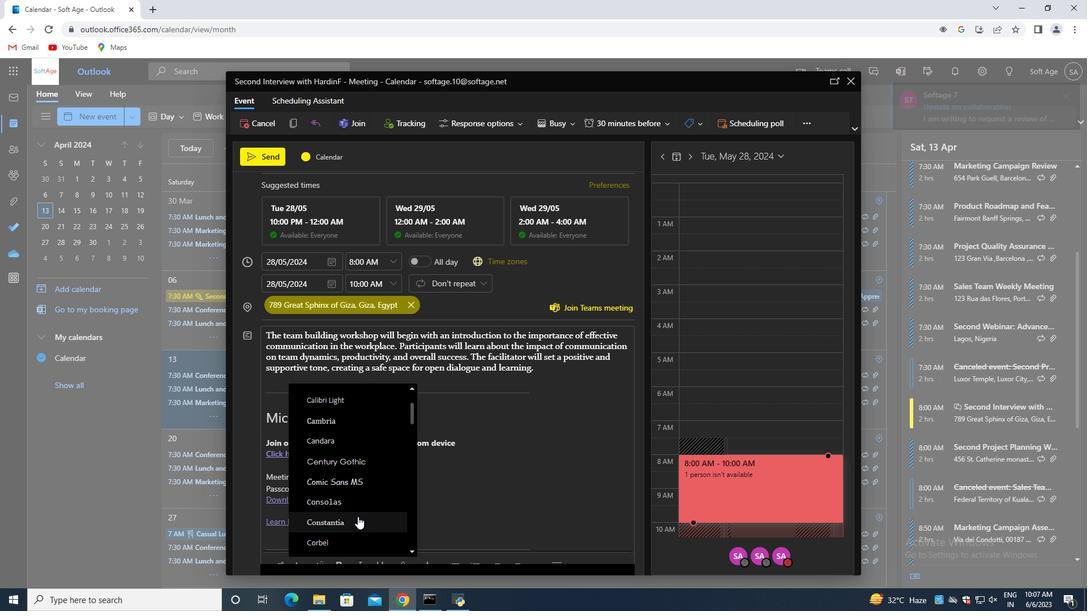 
Action: Mouse moved to (356, 507)
Screenshot: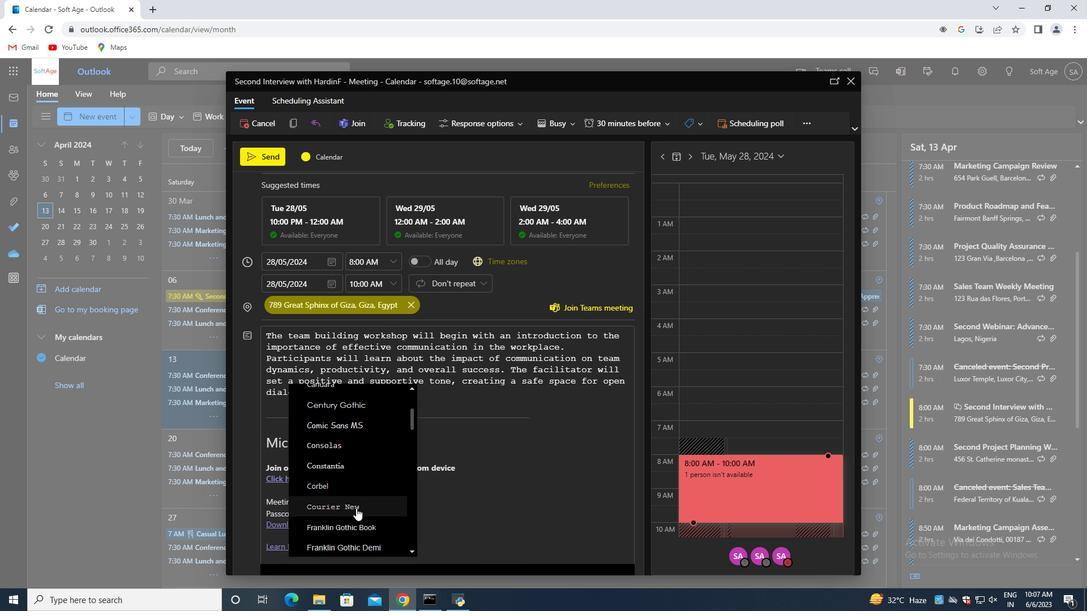
Action: Mouse pressed left at (356, 507)
Screenshot: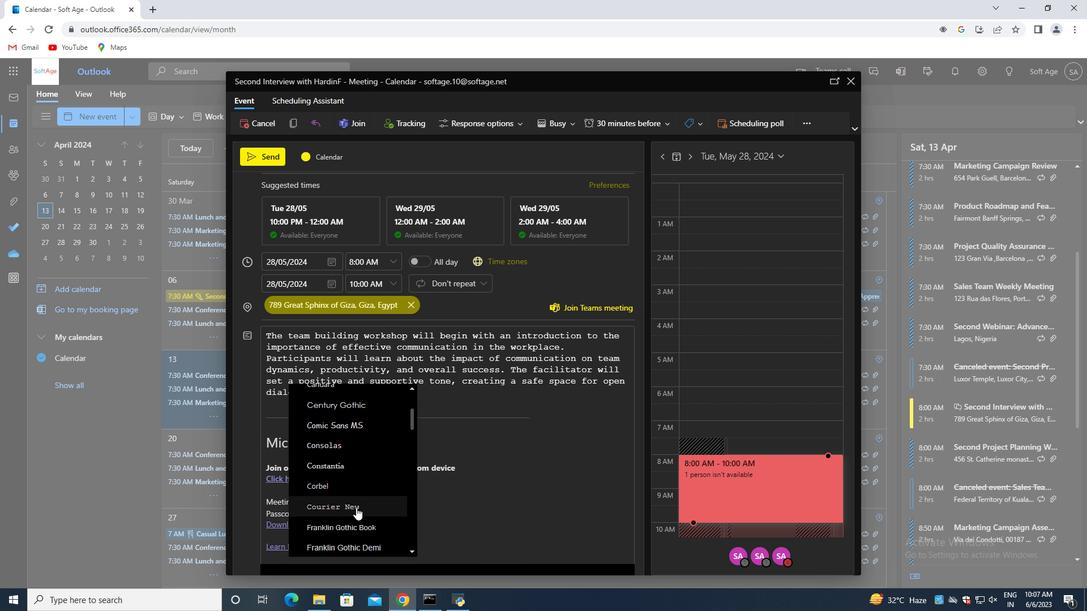 
Action: Mouse moved to (469, 403)
Screenshot: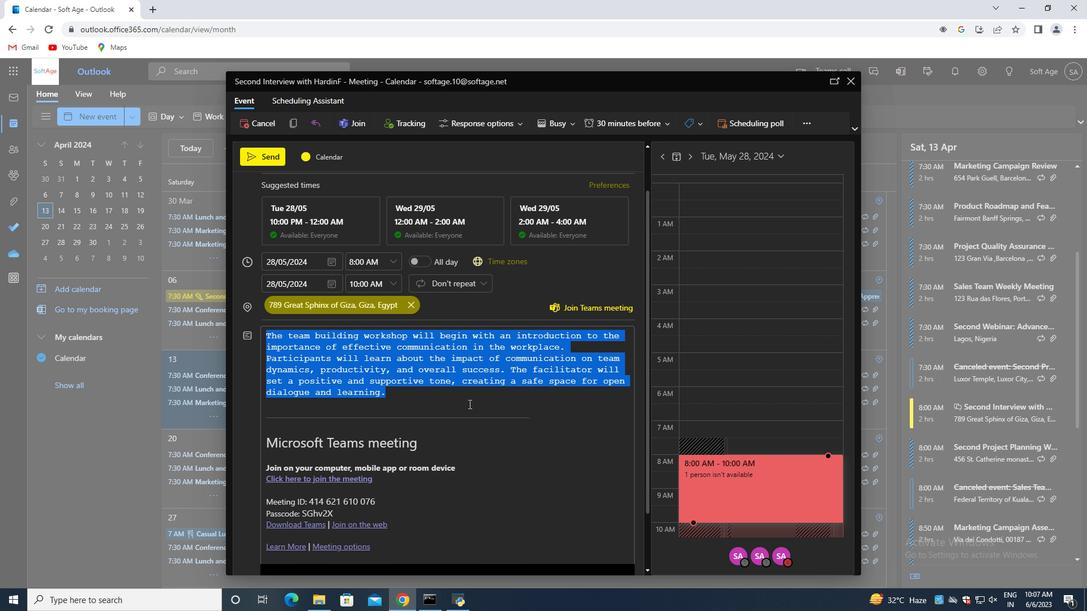 
Action: Mouse pressed left at (469, 403)
Screenshot: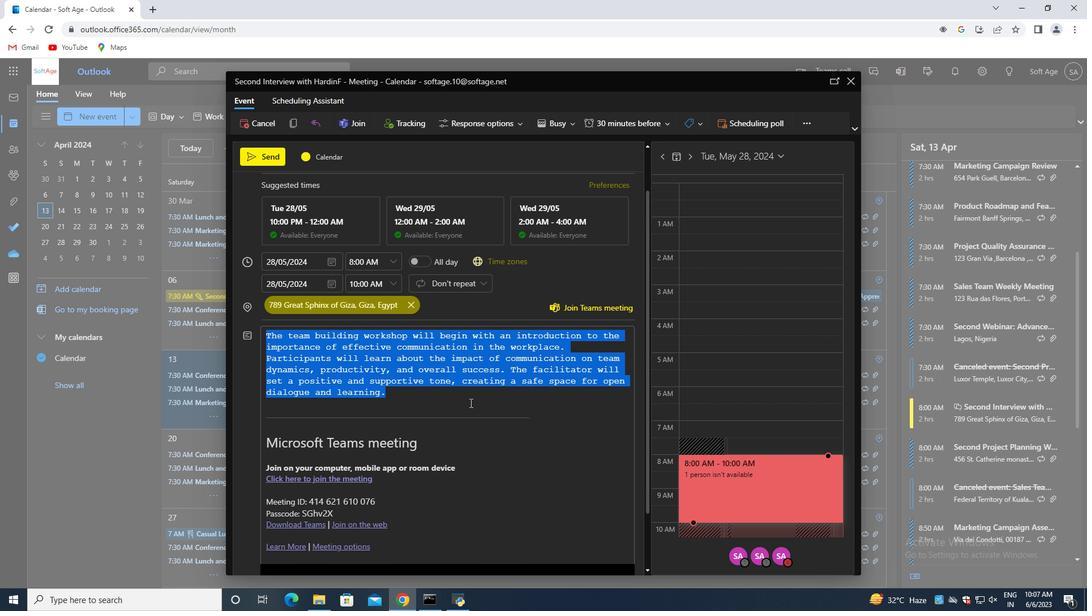
Action: Mouse moved to (426, 394)
Screenshot: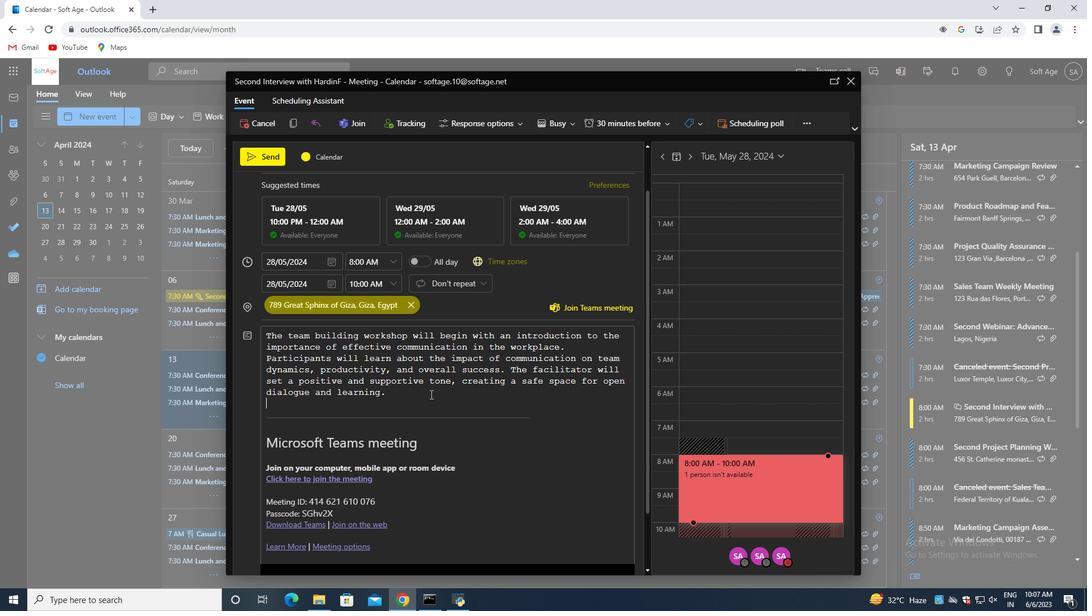 
Action: Mouse pressed left at (426, 394)
Screenshot: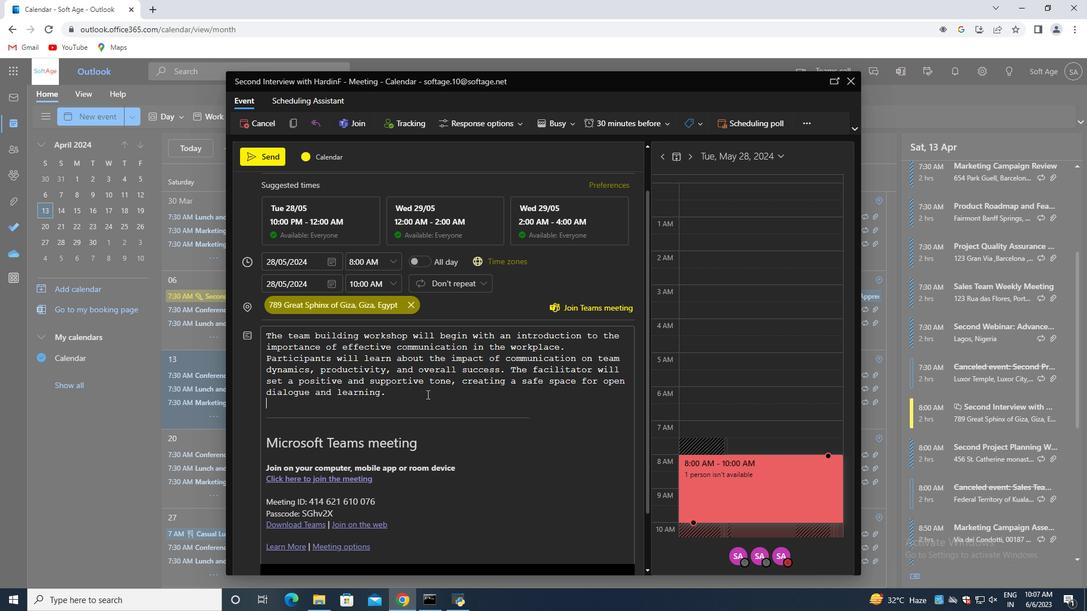 
Action: Mouse moved to (455, 328)
Screenshot: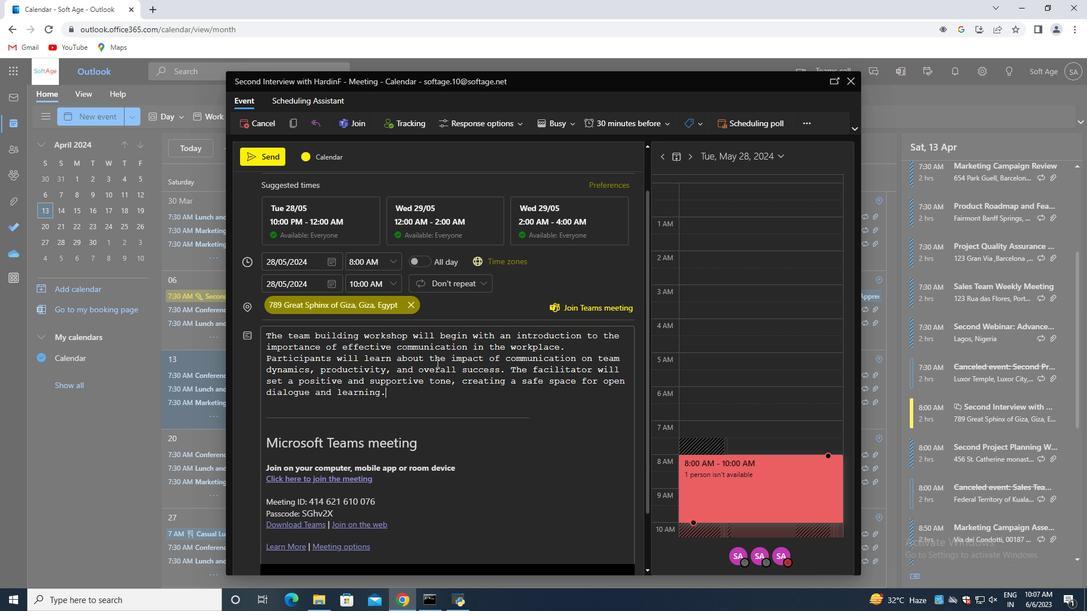 
Action: Mouse scrolled (455, 328) with delta (0, 0)
Screenshot: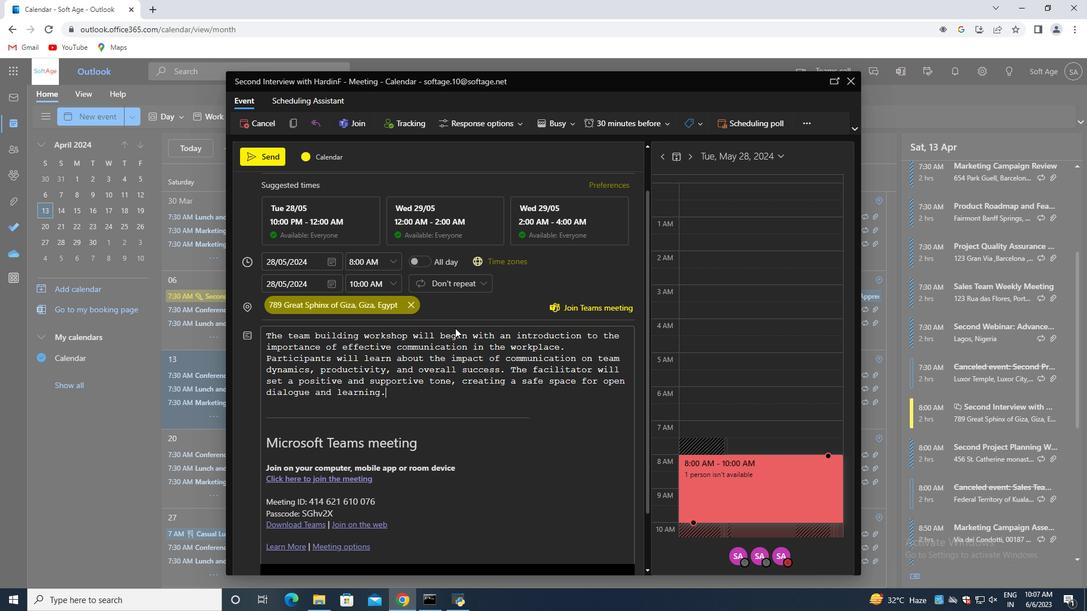
Action: Mouse scrolled (455, 328) with delta (0, 0)
Screenshot: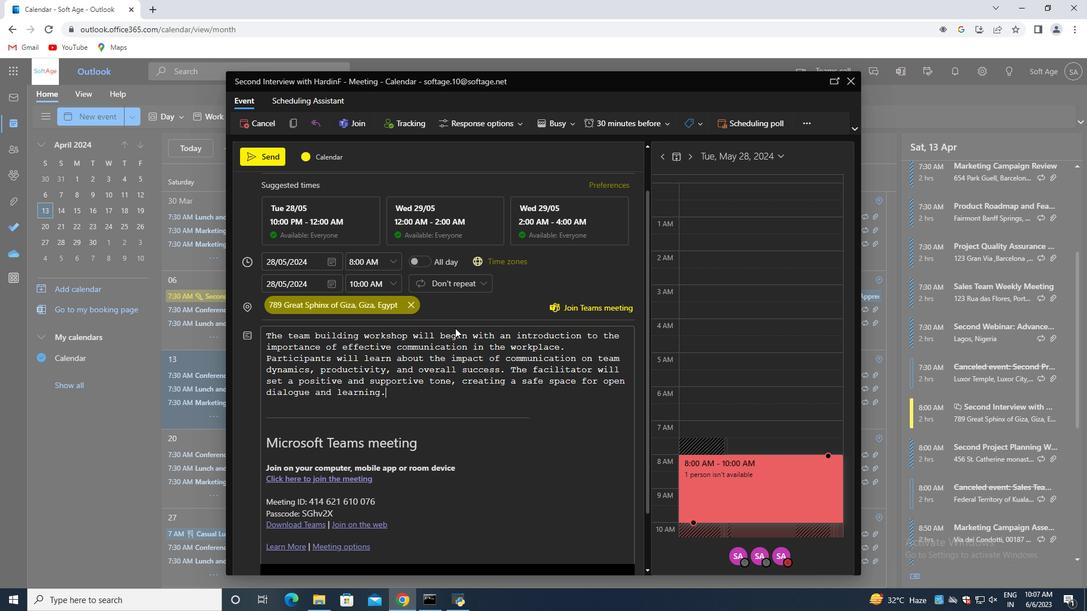 
Action: Mouse scrolled (455, 328) with delta (0, 0)
Screenshot: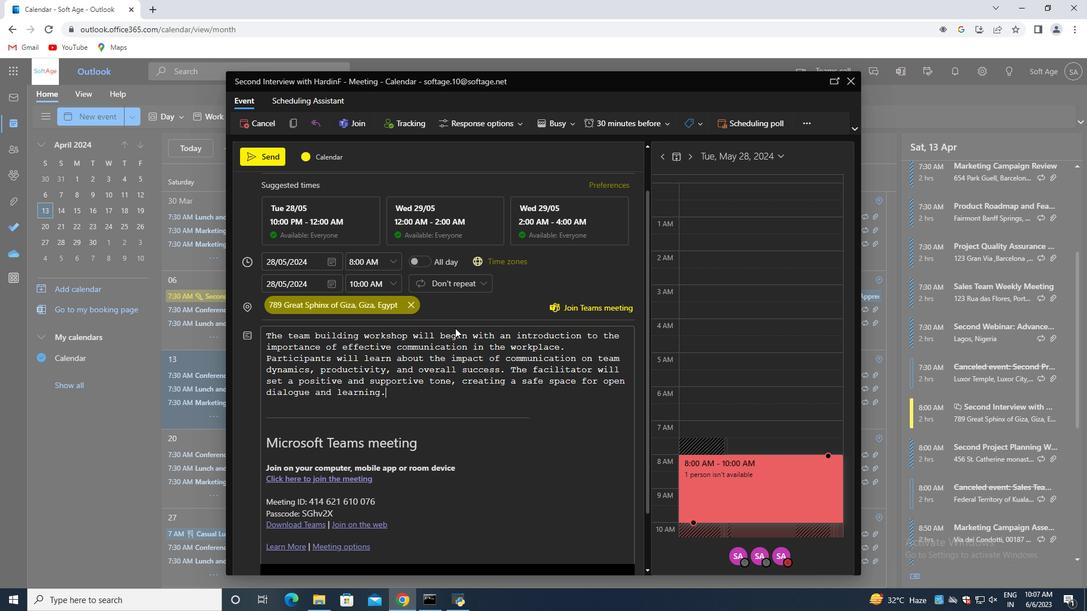
Action: Mouse scrolled (455, 328) with delta (0, 0)
Screenshot: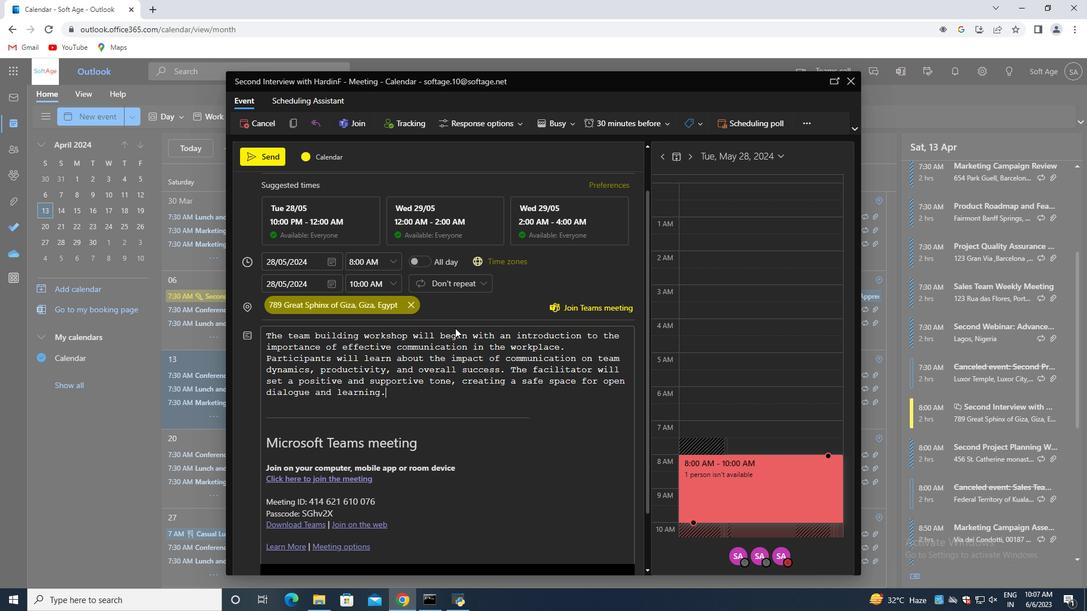 
Action: Mouse scrolled (455, 328) with delta (0, 0)
Screenshot: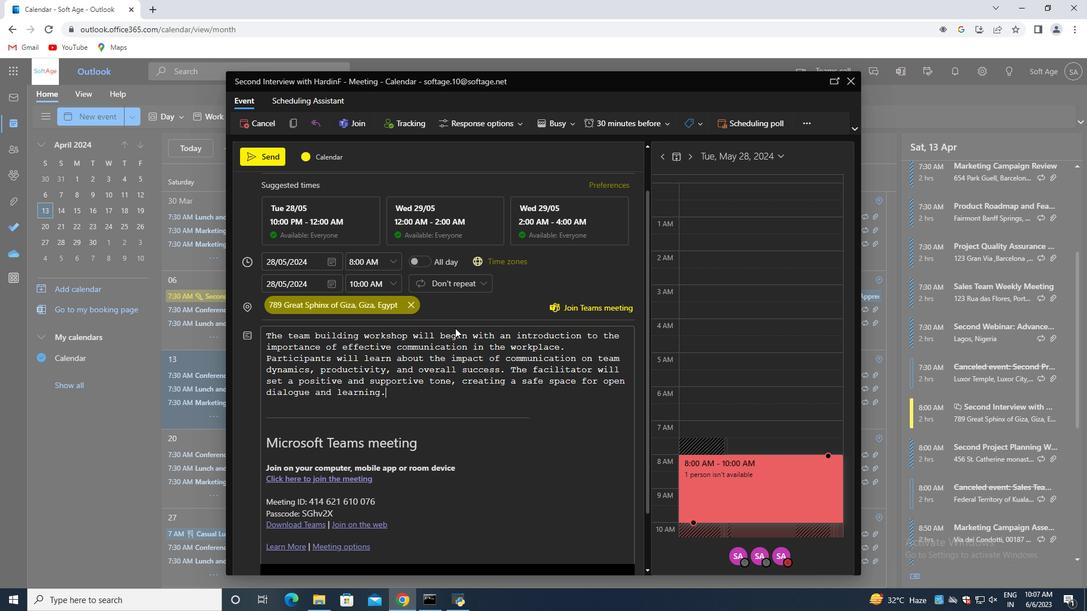 
Action: Mouse moved to (553, 125)
Screenshot: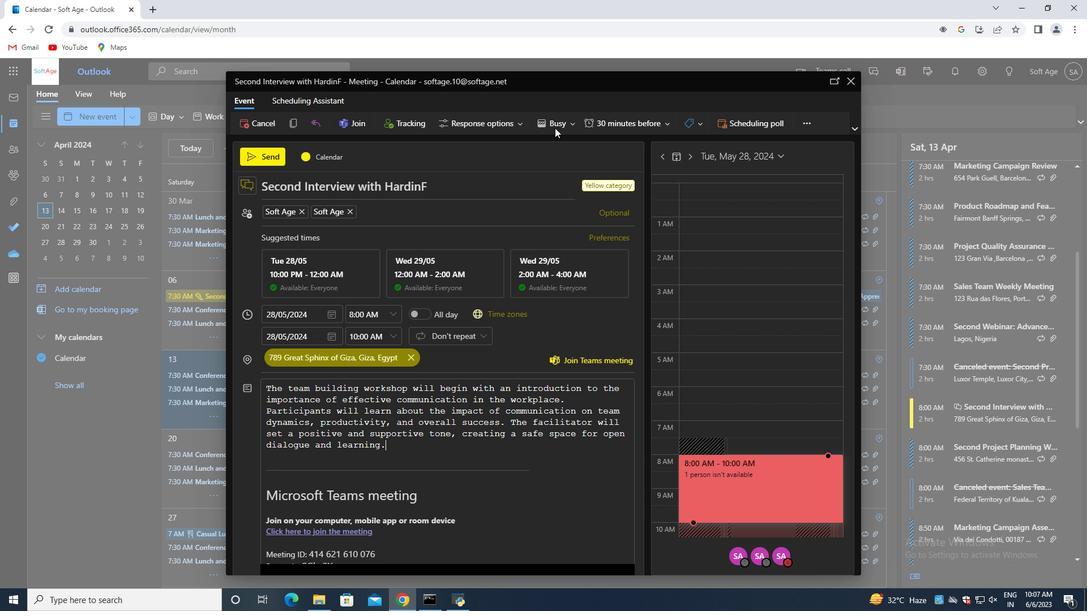 
Action: Mouse pressed left at (553, 125)
Screenshot: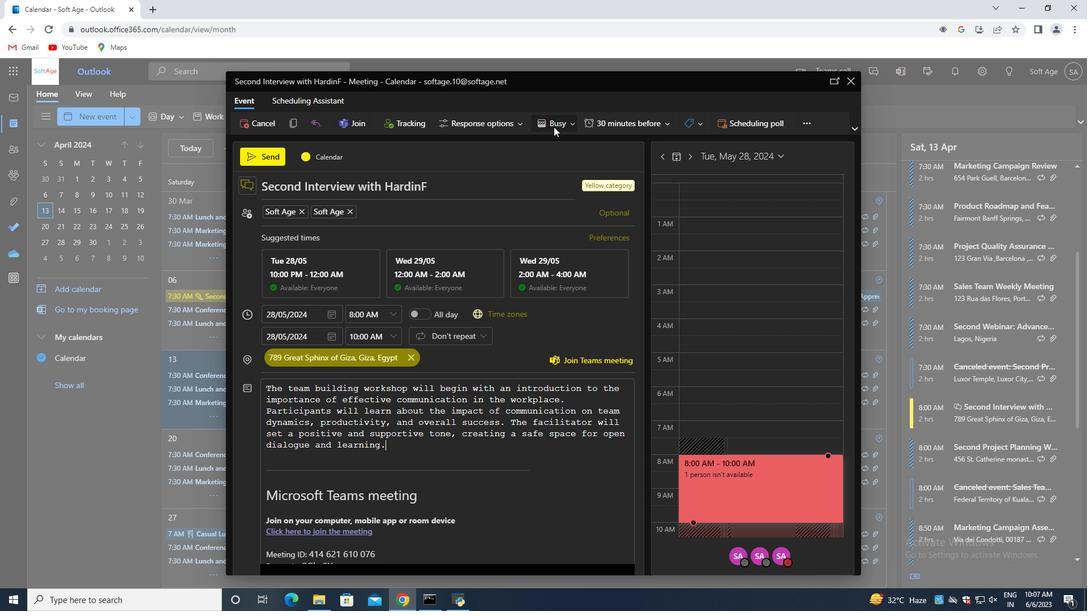 
Action: Mouse moved to (511, 226)
Screenshot: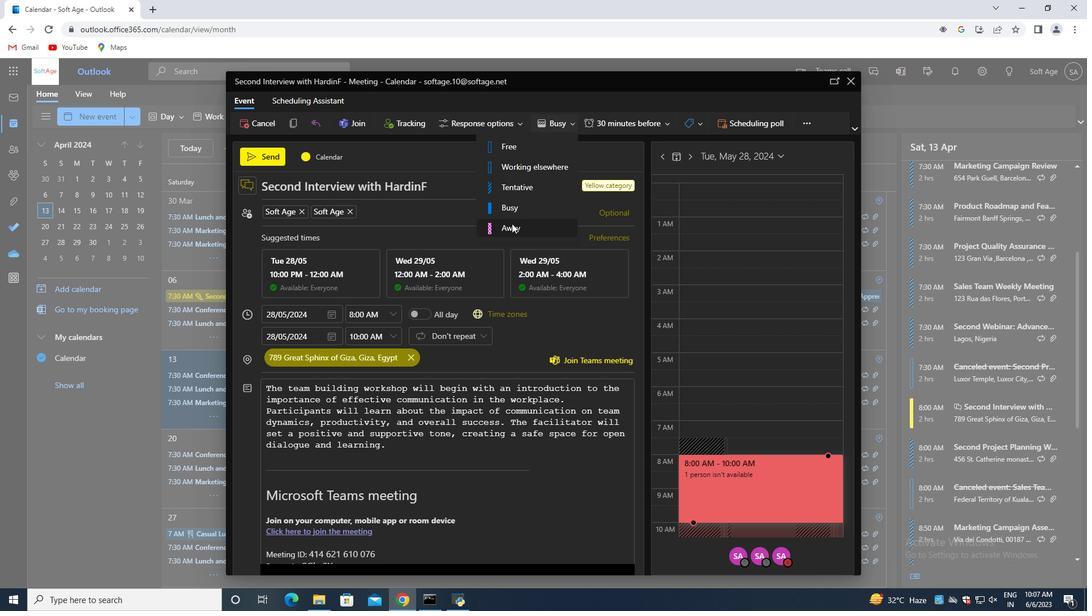 
Action: Mouse pressed left at (511, 226)
Screenshot: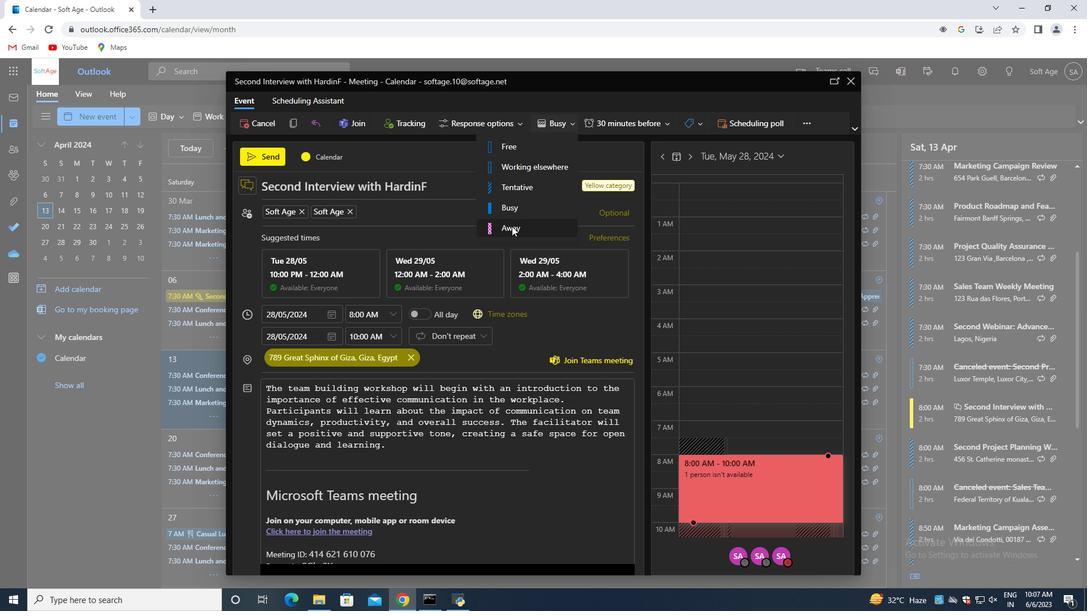 
Action: Mouse moved to (411, 446)
Screenshot: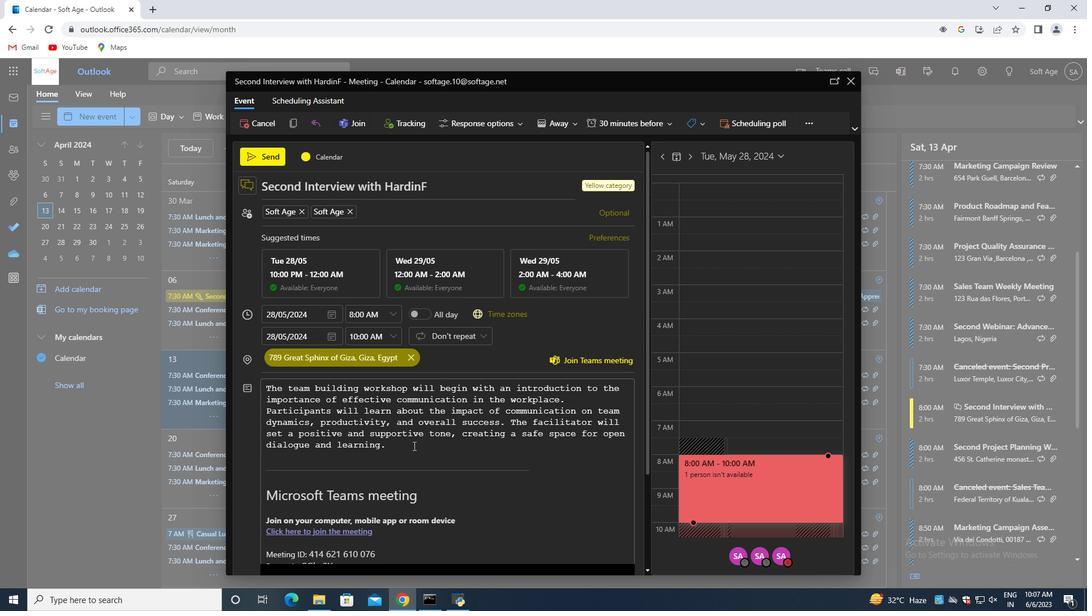 
Action: Mouse pressed left at (411, 446)
Screenshot: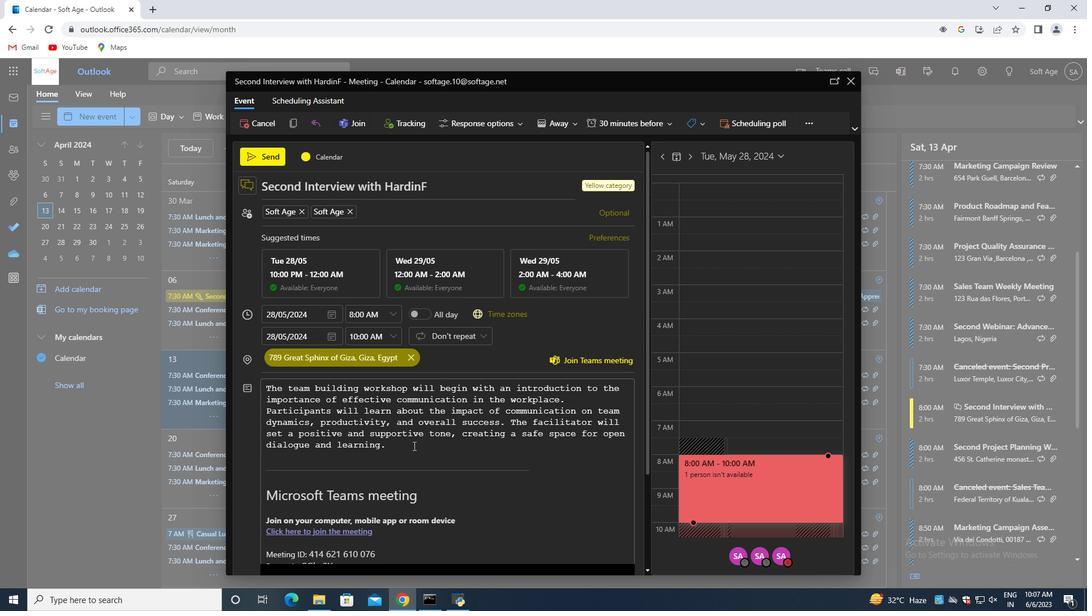 
Action: Mouse moved to (413, 443)
Screenshot: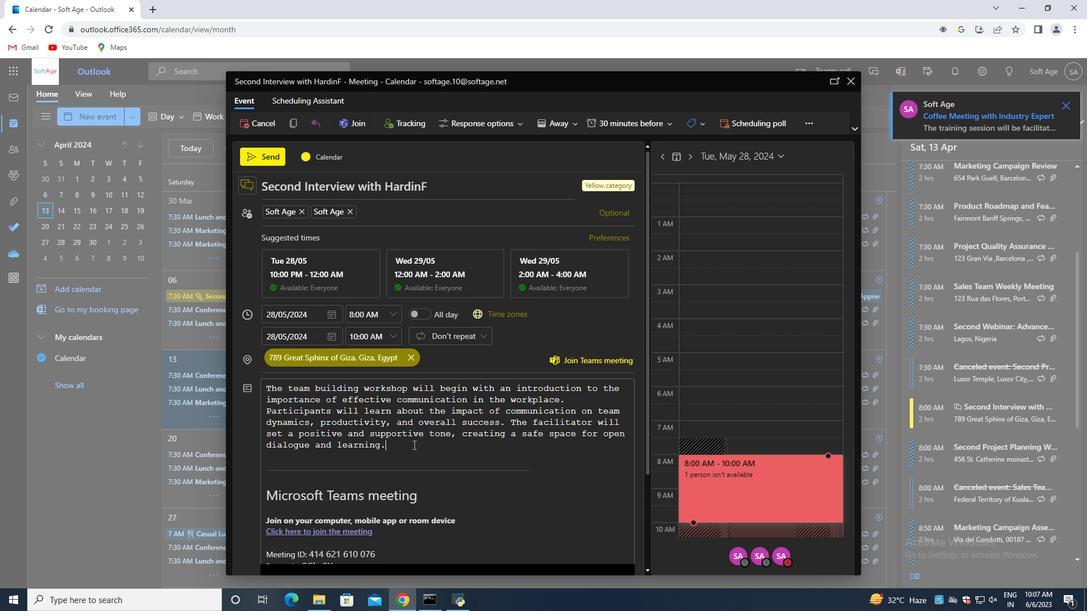 
Action: Mouse scrolled (413, 443) with delta (0, 0)
Screenshot: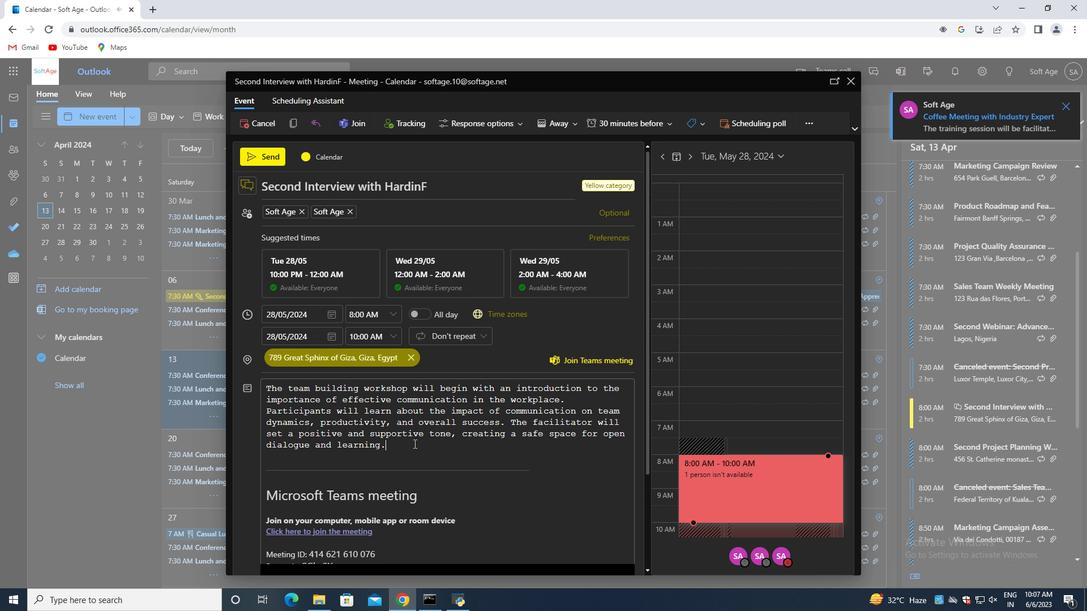 
Action: Mouse scrolled (413, 443) with delta (0, 0)
Screenshot: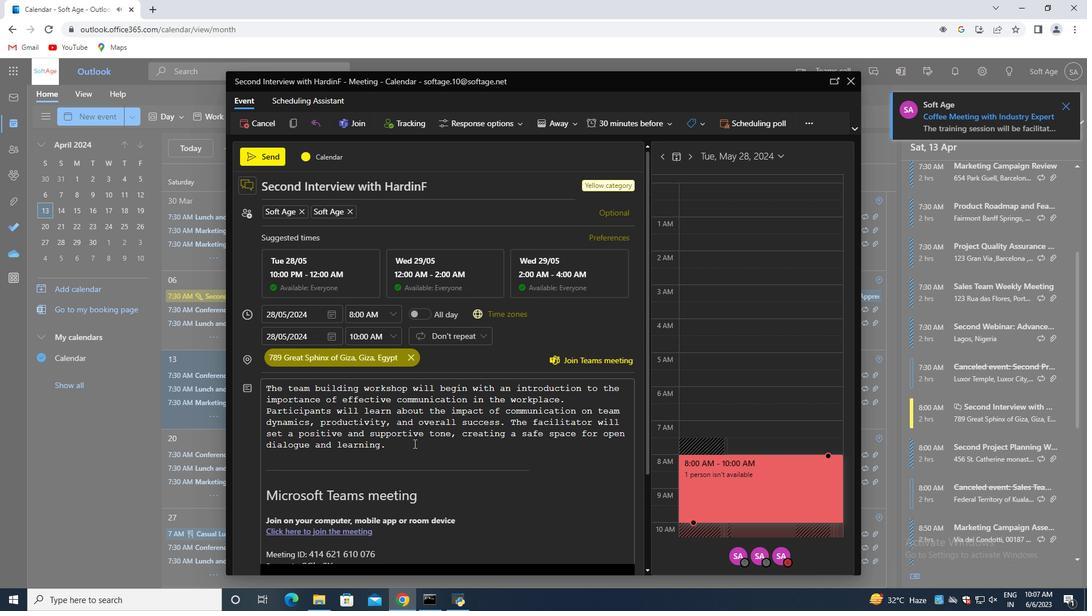 
Action: Mouse scrolled (413, 443) with delta (0, 0)
Screenshot: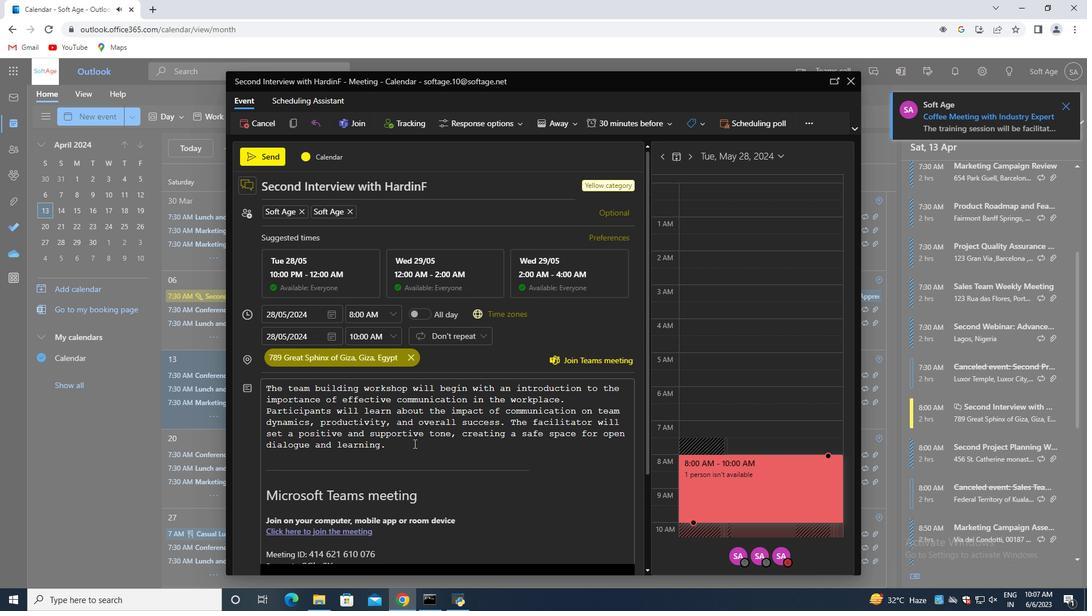 
Action: Mouse scrolled (413, 443) with delta (0, 0)
Screenshot: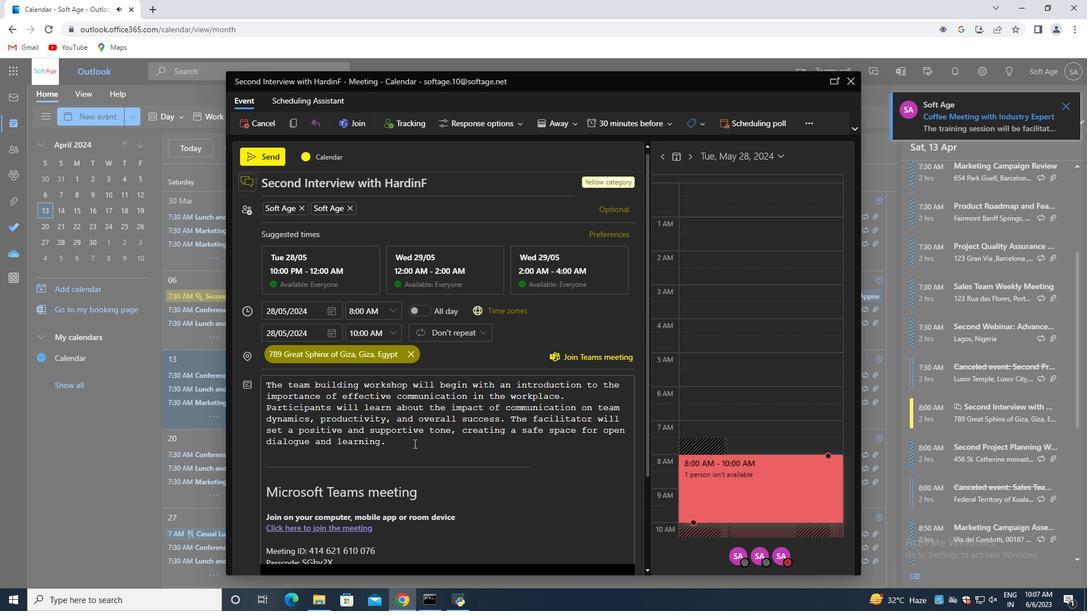 
Action: Mouse moved to (369, 477)
Screenshot: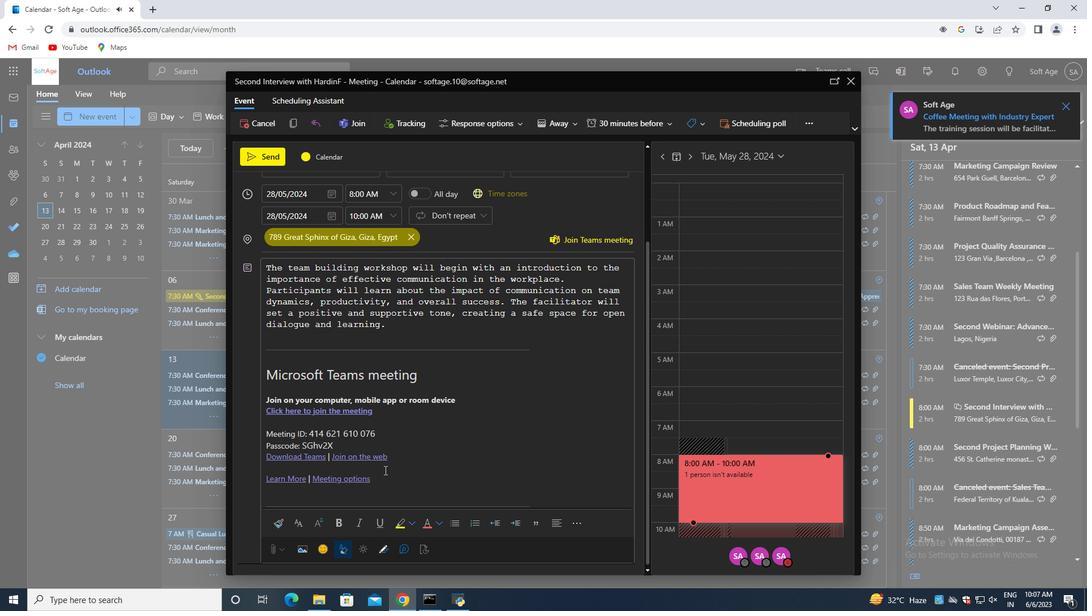 
Action: Mouse scrolled (369, 477) with delta (0, 0)
Screenshot: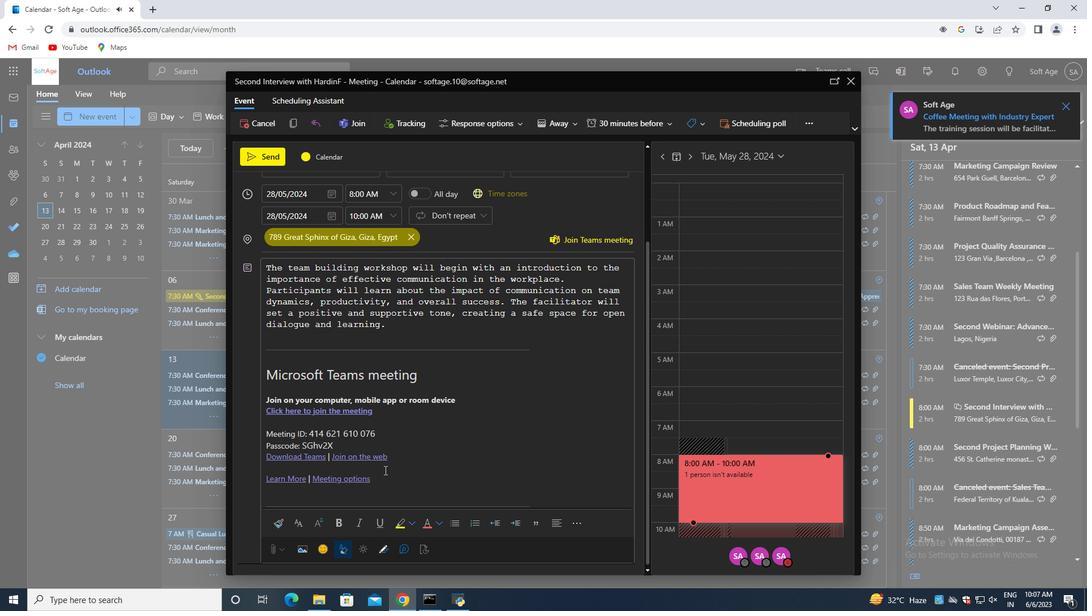 
Action: Mouse moved to (364, 481)
Screenshot: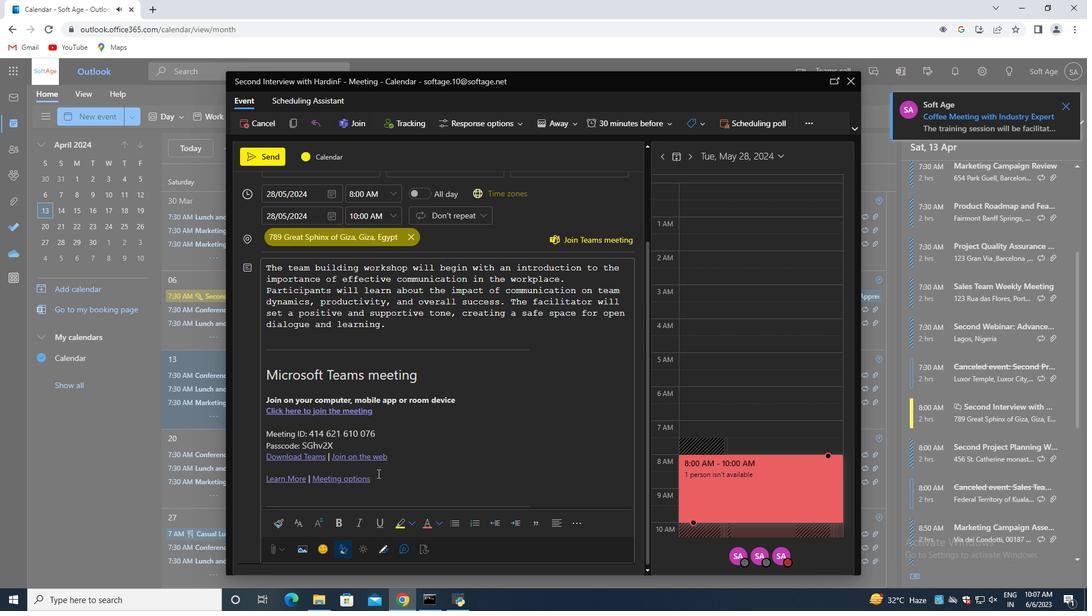 
Action: Mouse scrolled (366, 479) with delta (0, 0)
Screenshot: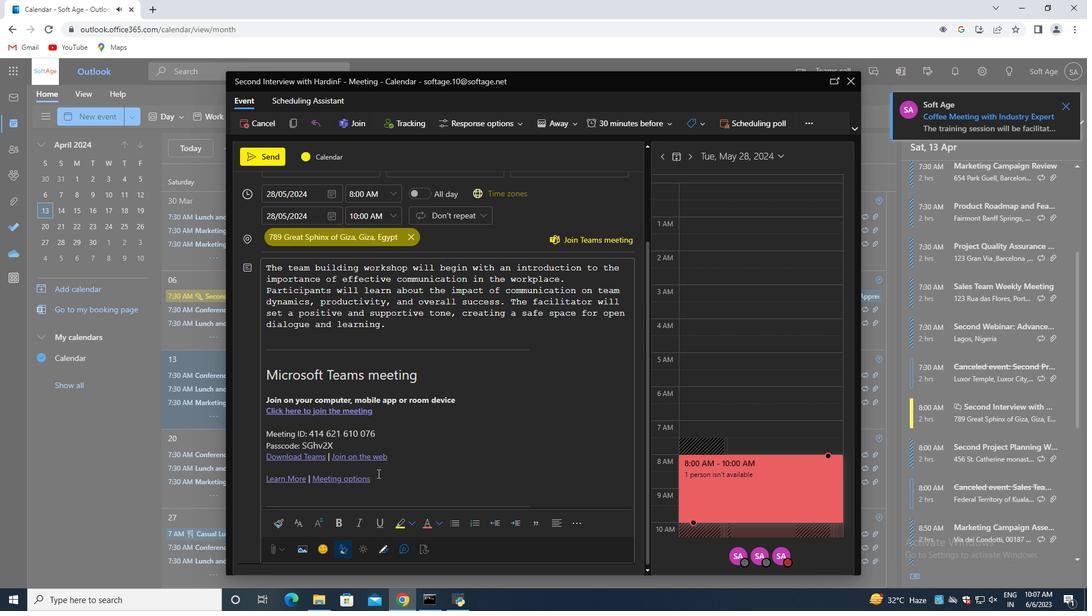 
Action: Mouse moved to (362, 484)
Screenshot: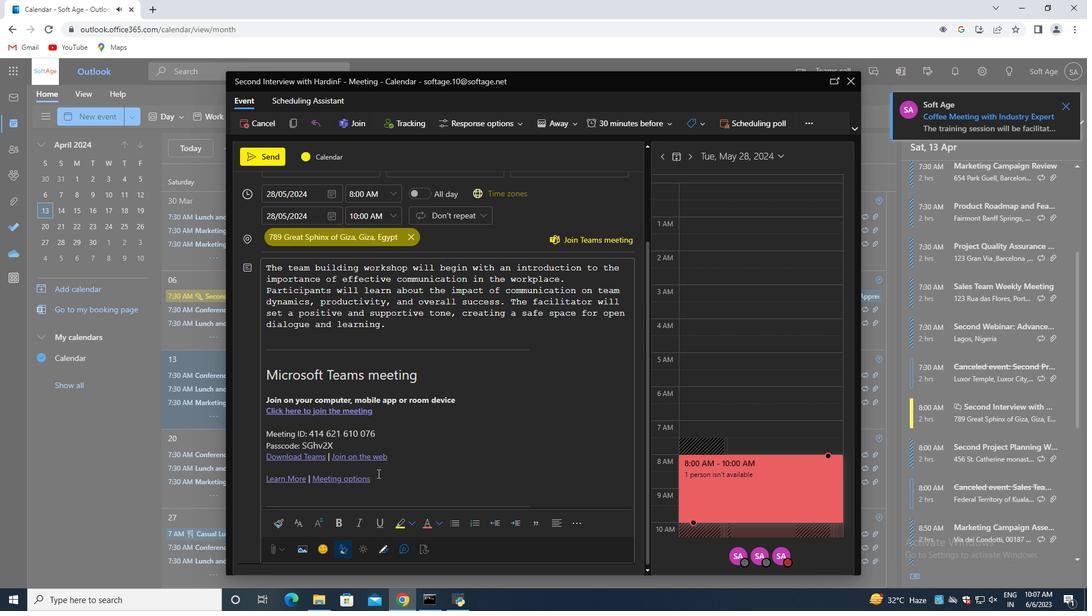 
Action: Mouse scrolled (363, 481) with delta (0, 0)
Screenshot: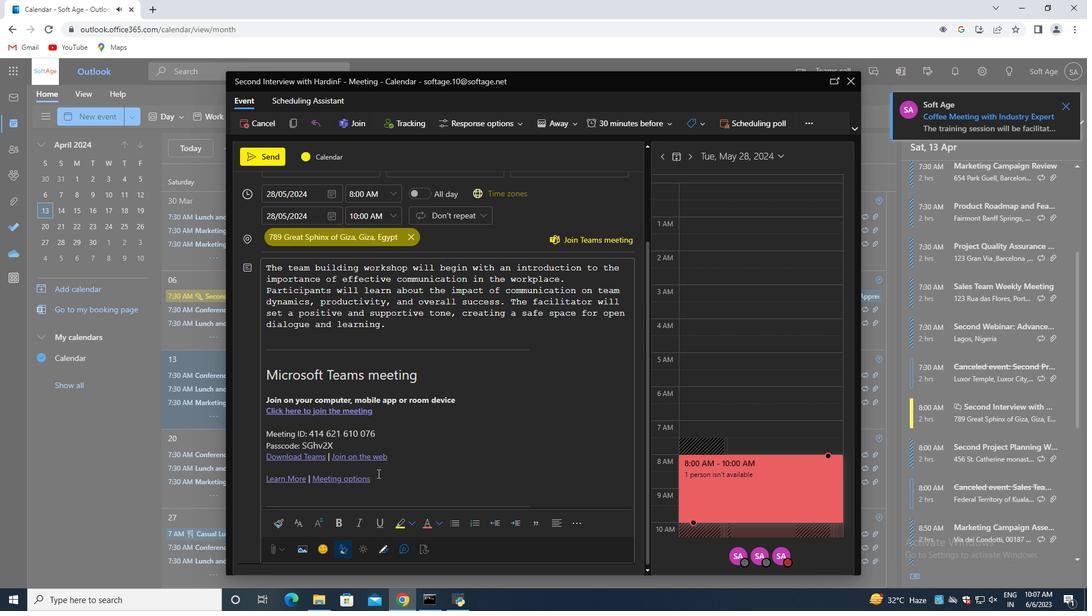 
Action: Mouse moved to (326, 547)
Screenshot: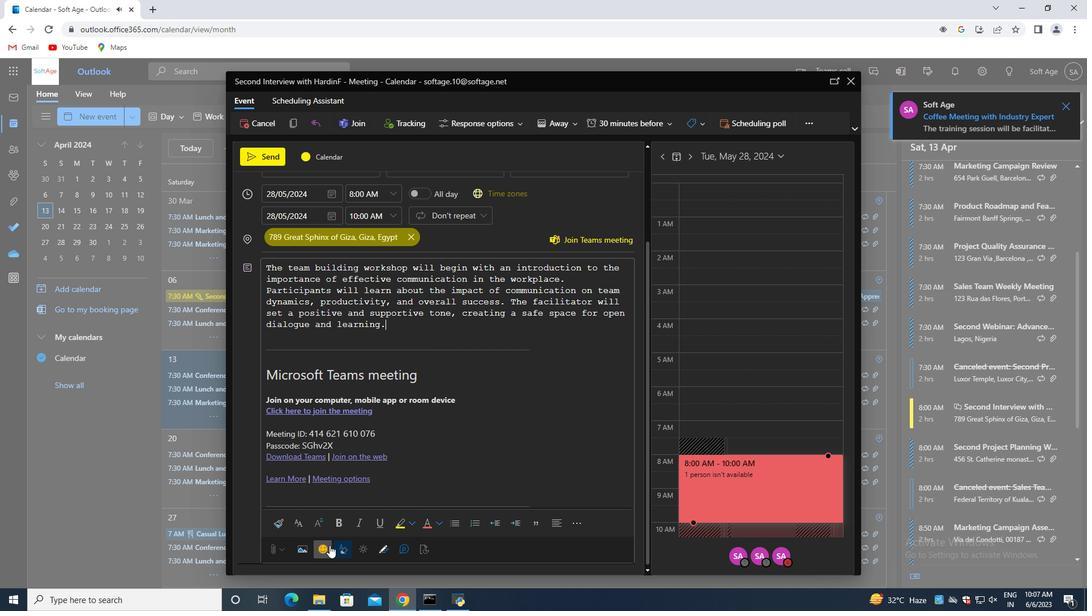 
Action: Mouse pressed left at (326, 547)
Screenshot: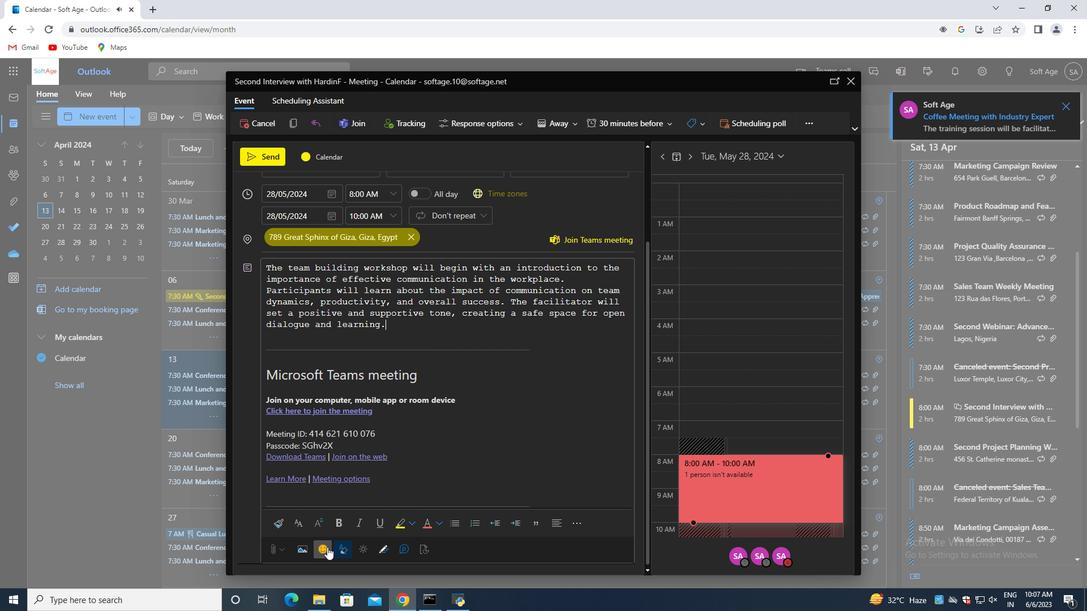 
Action: Mouse moved to (822, 247)
Screenshot: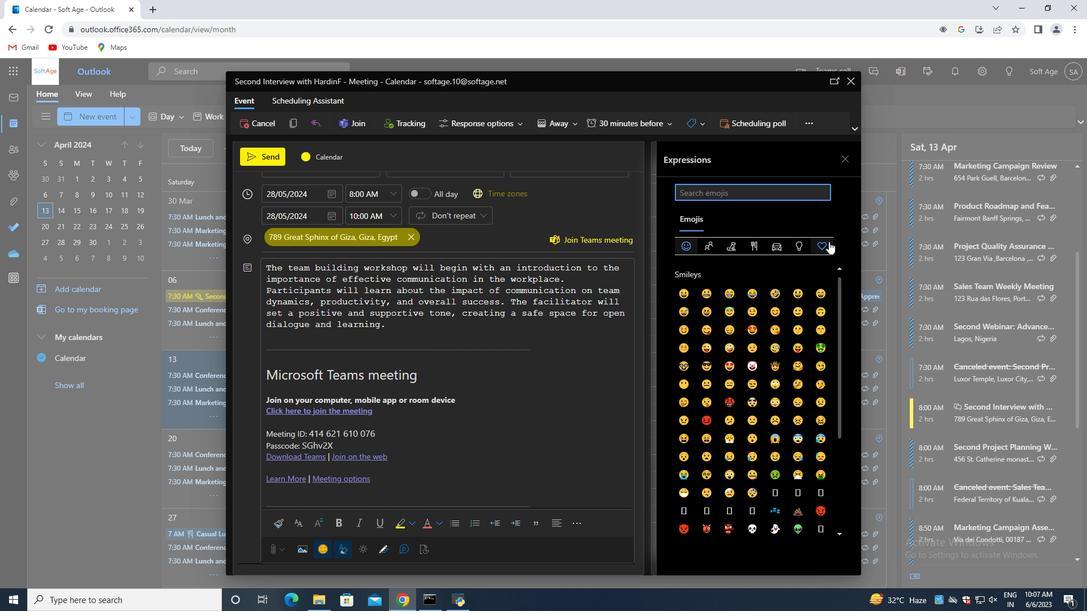 
Action: Mouse pressed left at (822, 247)
Screenshot: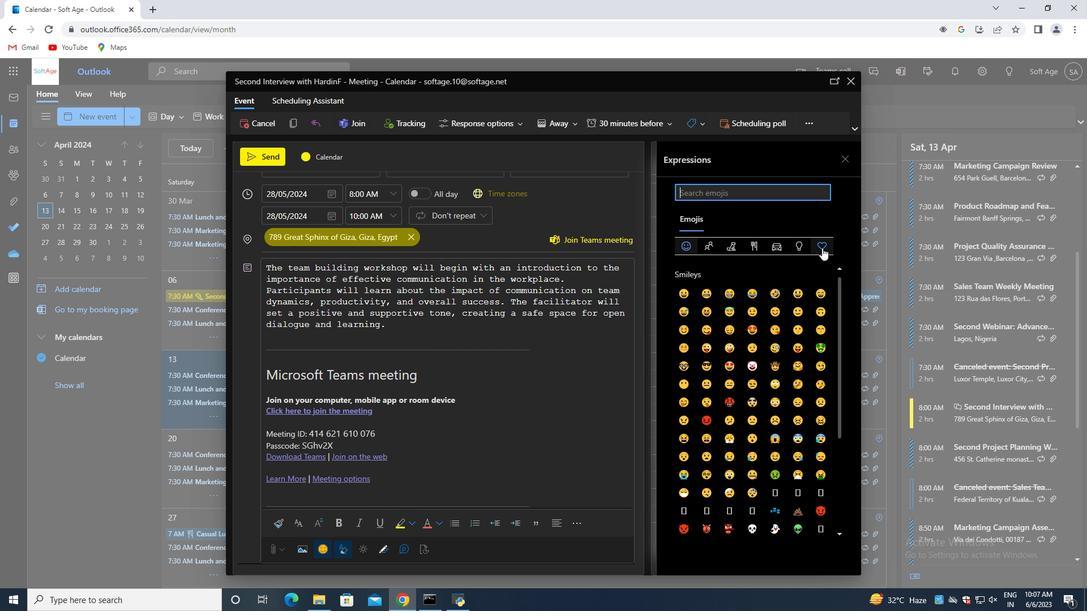 
Action: Mouse moved to (818, 294)
Screenshot: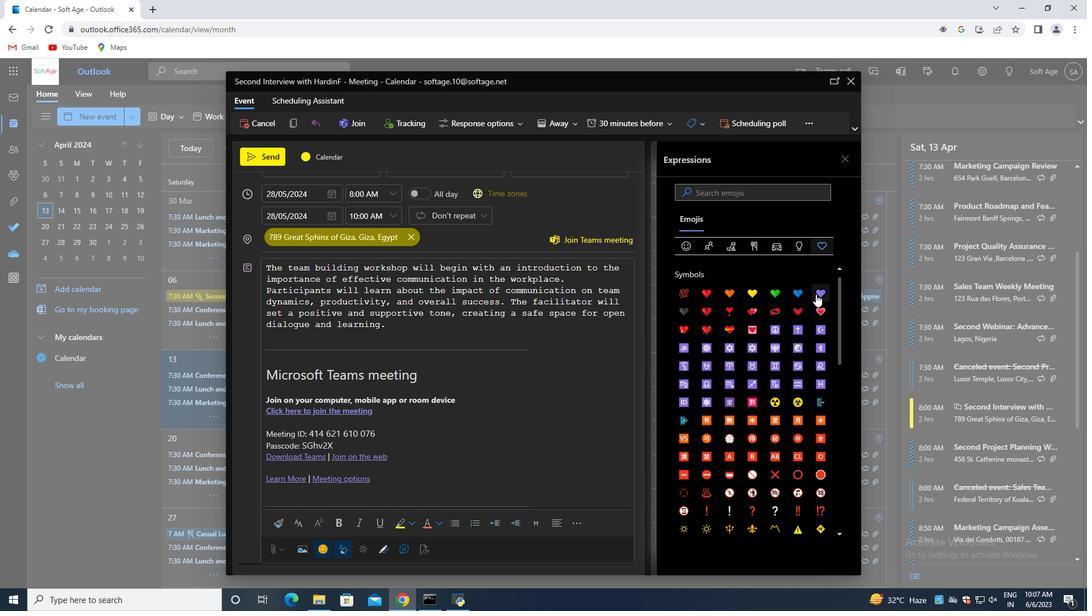 
Action: Mouse pressed left at (818, 294)
Screenshot: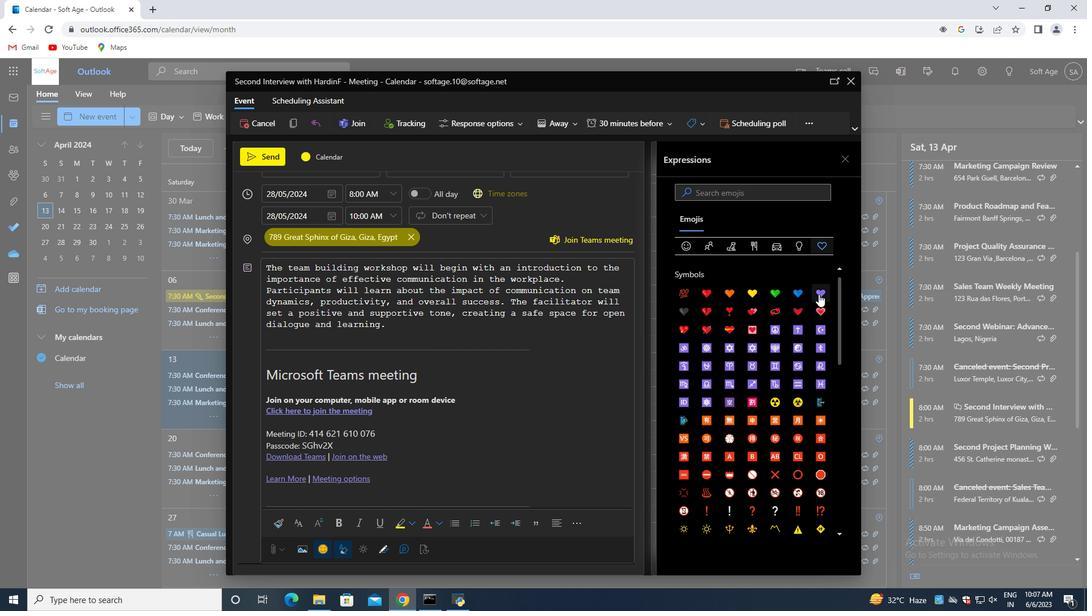 
Action: Mouse moved to (471, 340)
Screenshot: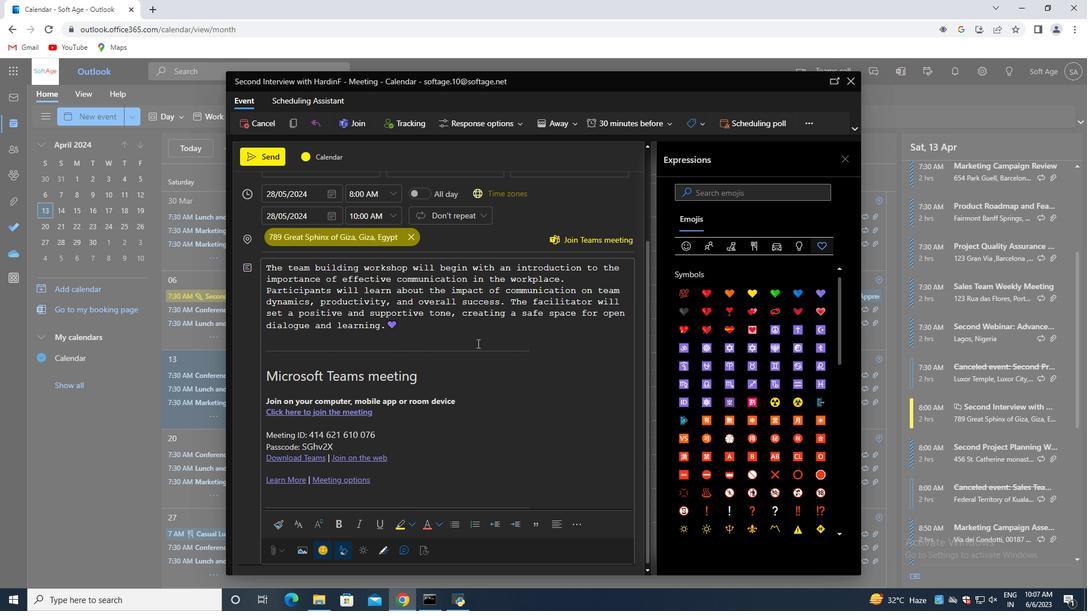 
Action: Mouse scrolled (471, 340) with delta (0, 0)
Screenshot: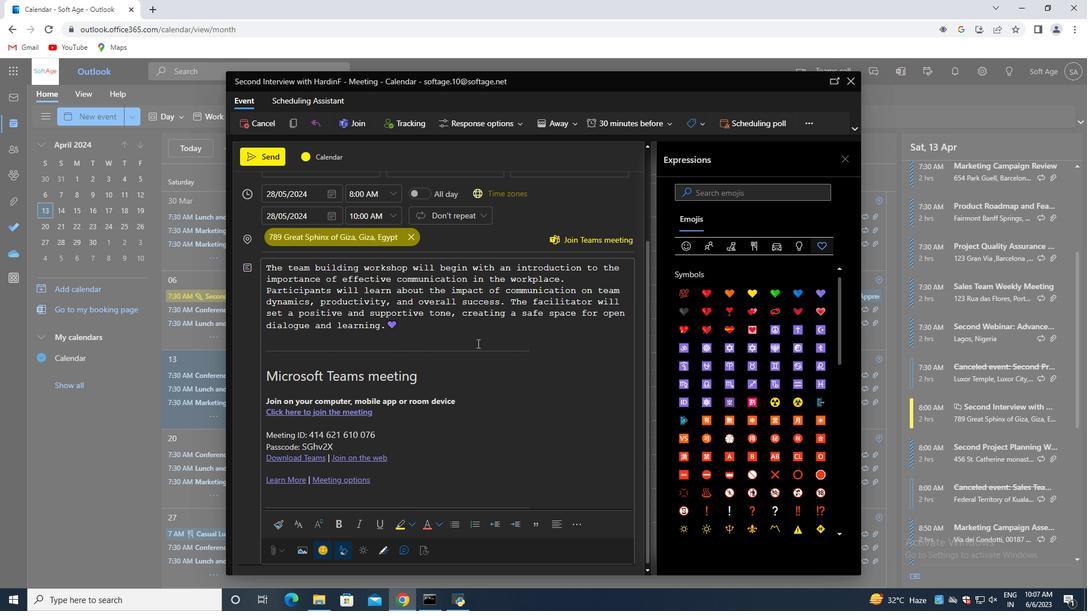 
Action: Mouse scrolled (471, 340) with delta (0, 0)
Screenshot: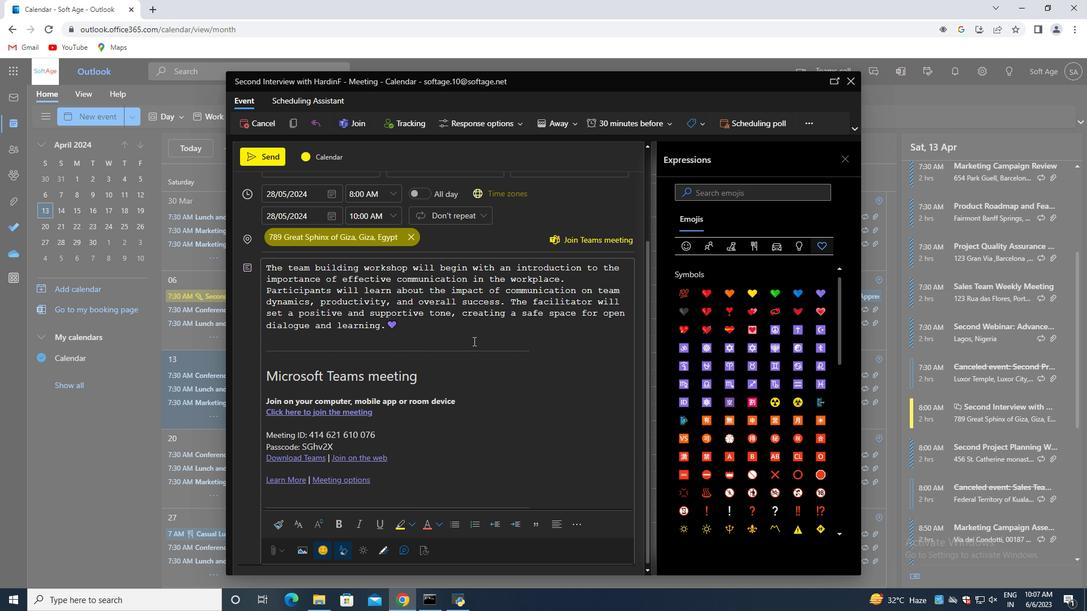 
Action: Mouse scrolled (471, 340) with delta (0, 0)
Screenshot: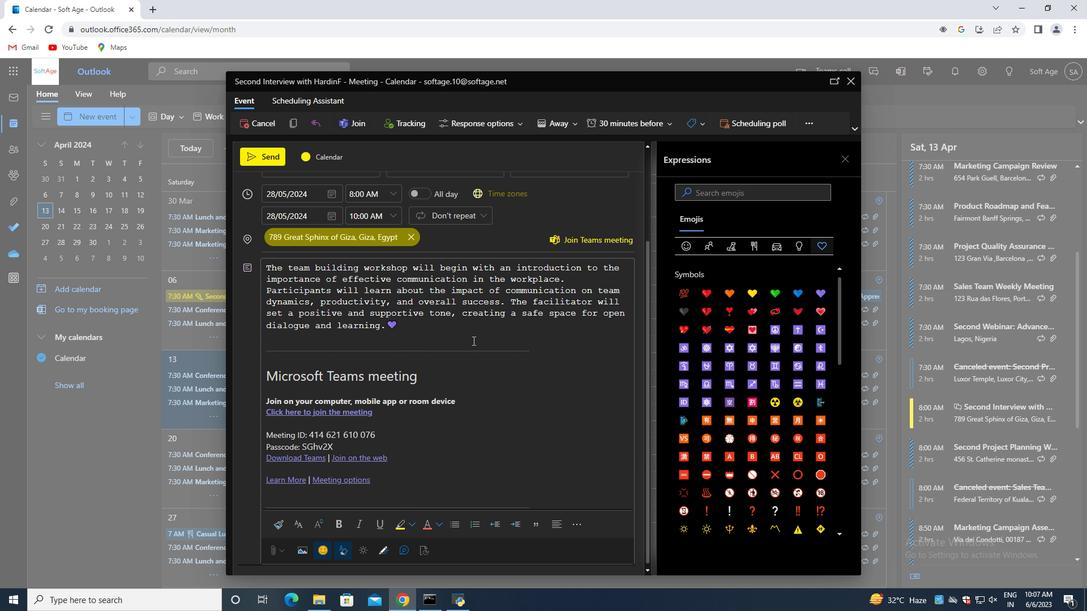 
Action: Mouse scrolled (471, 340) with delta (0, 0)
Screenshot: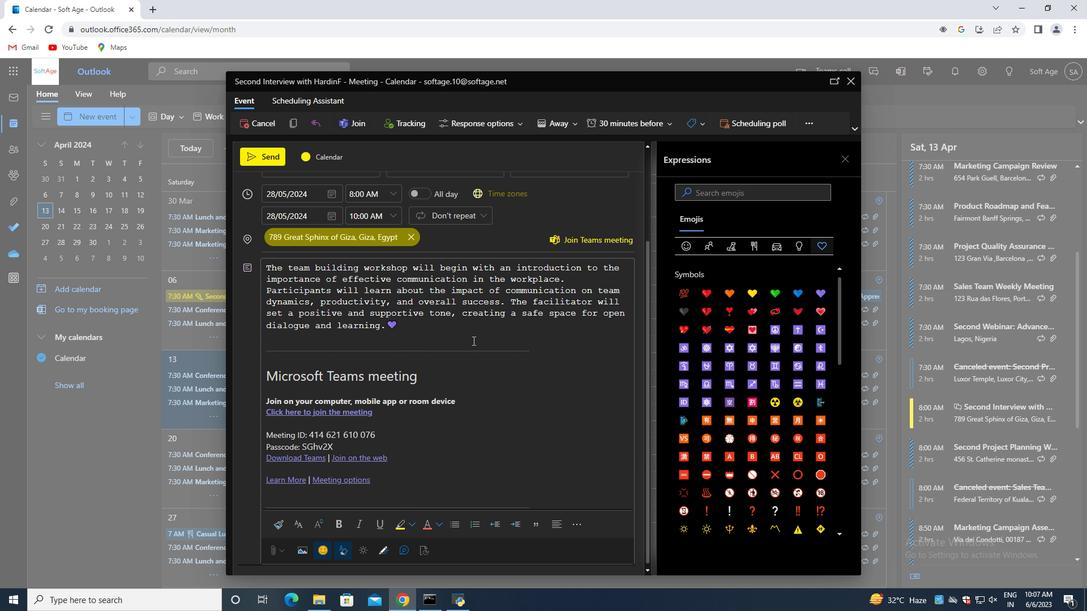 
Action: Mouse scrolled (471, 340) with delta (0, 0)
Screenshot: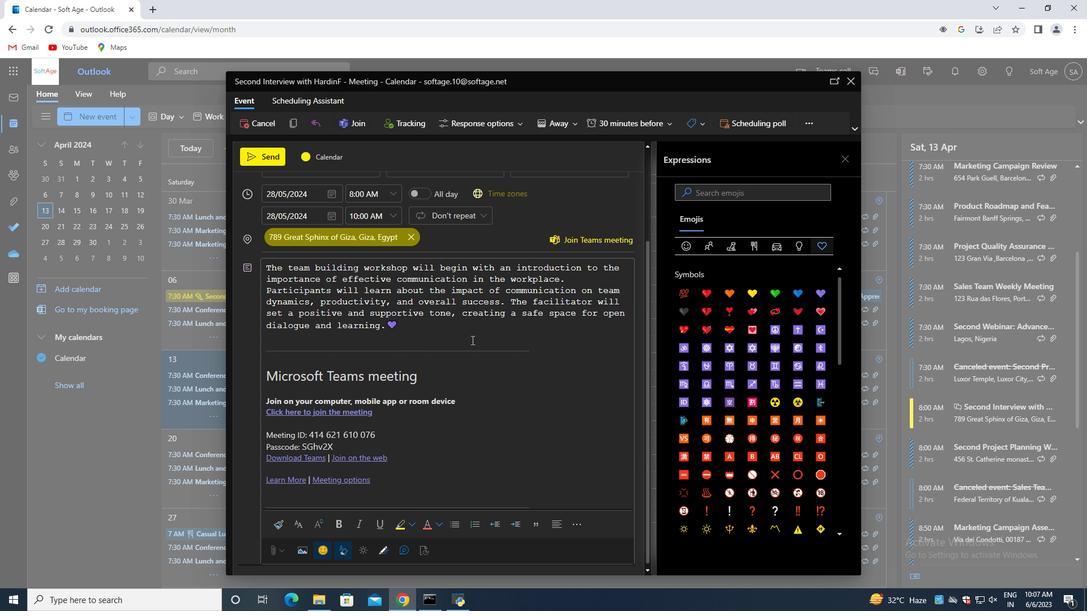 
Action: Mouse moved to (854, 160)
Screenshot: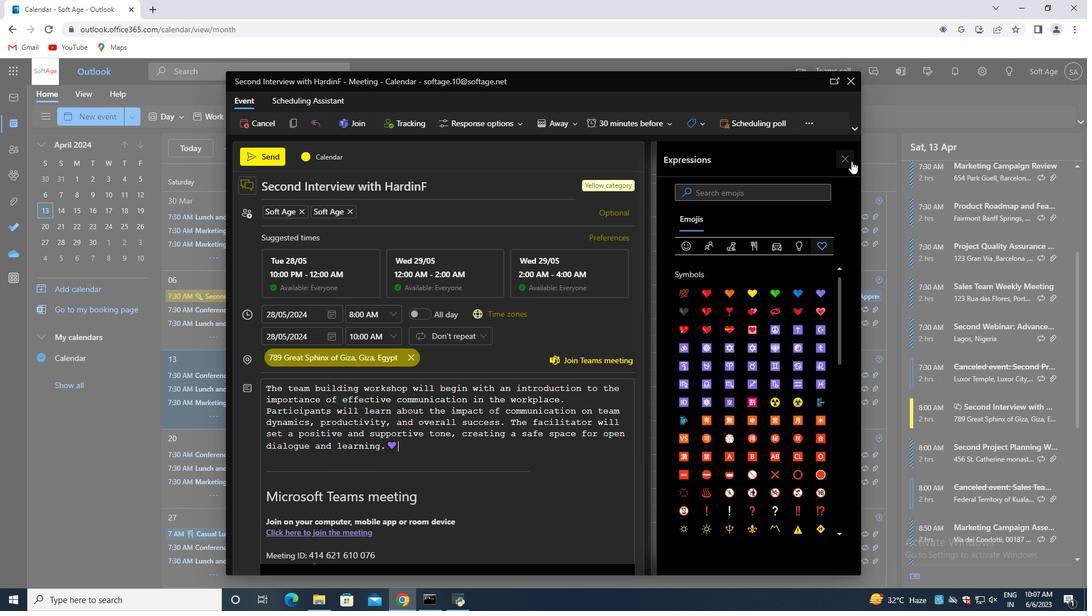 
Action: Mouse pressed left at (854, 160)
Screenshot: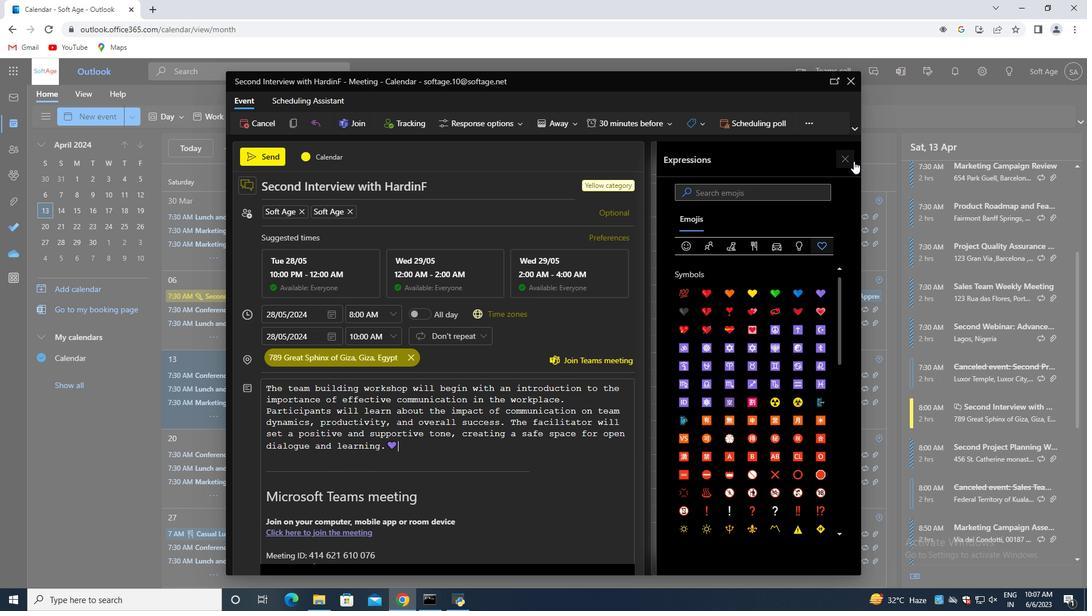 
Action: Mouse moved to (849, 160)
Screenshot: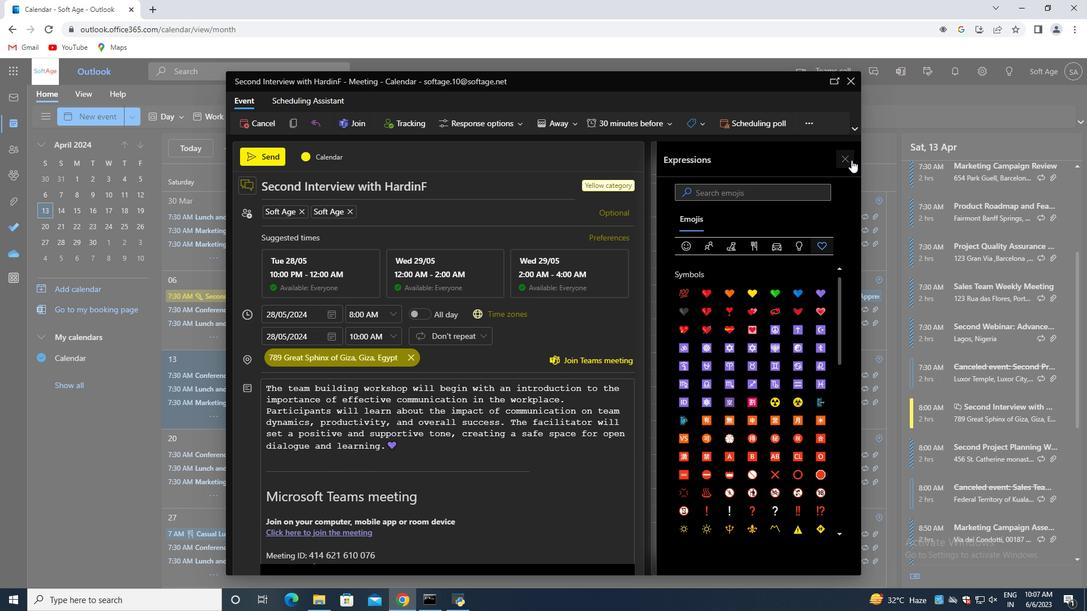 
Action: Mouse pressed left at (849, 160)
Screenshot: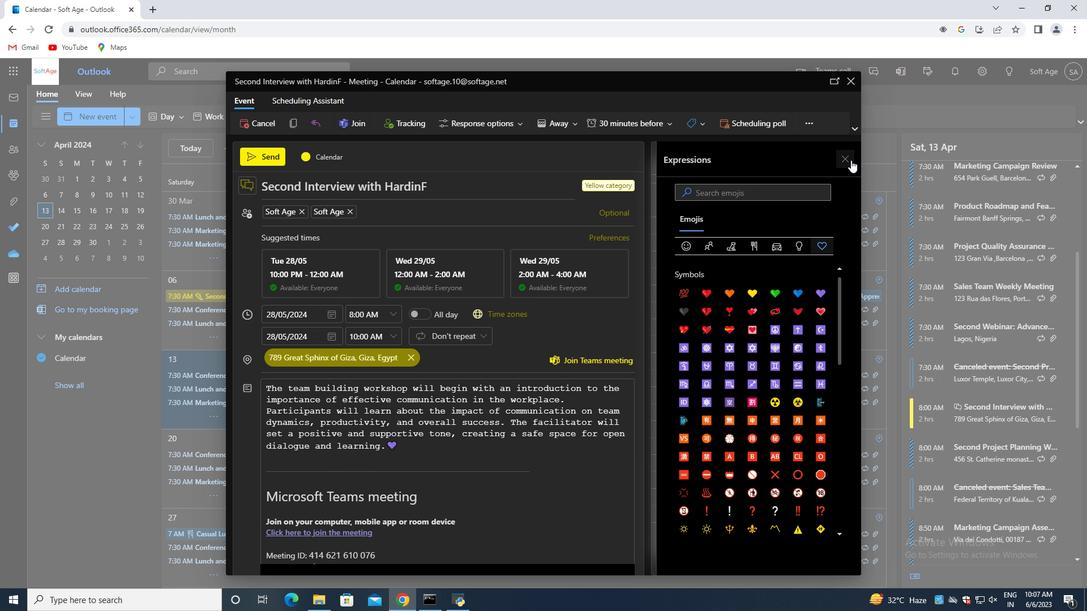 
Action: Mouse moved to (416, 210)
Screenshot: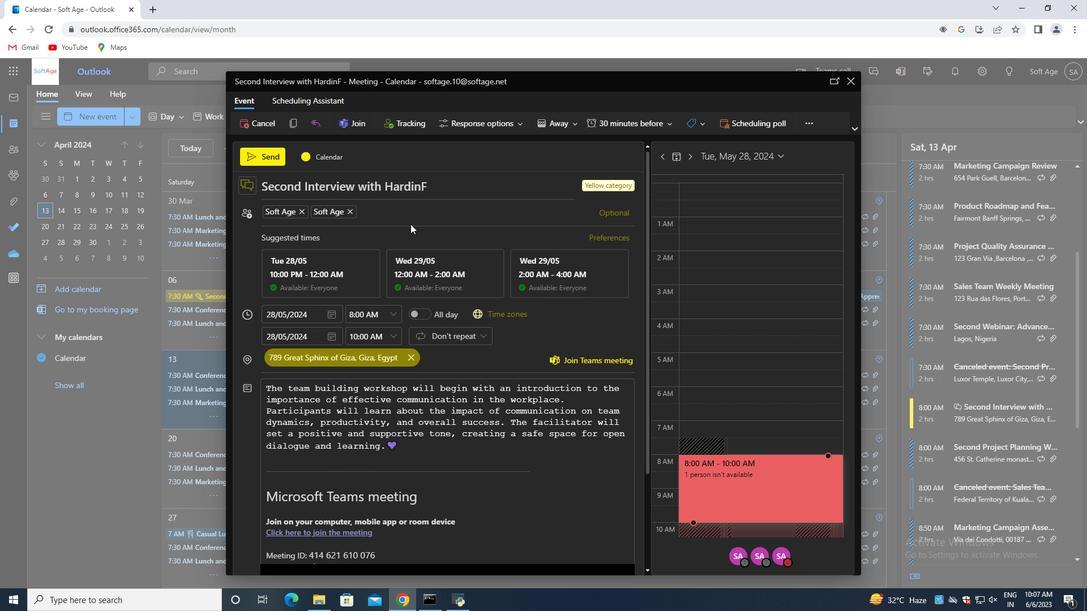 
Action: Mouse pressed left at (416, 210)
Screenshot: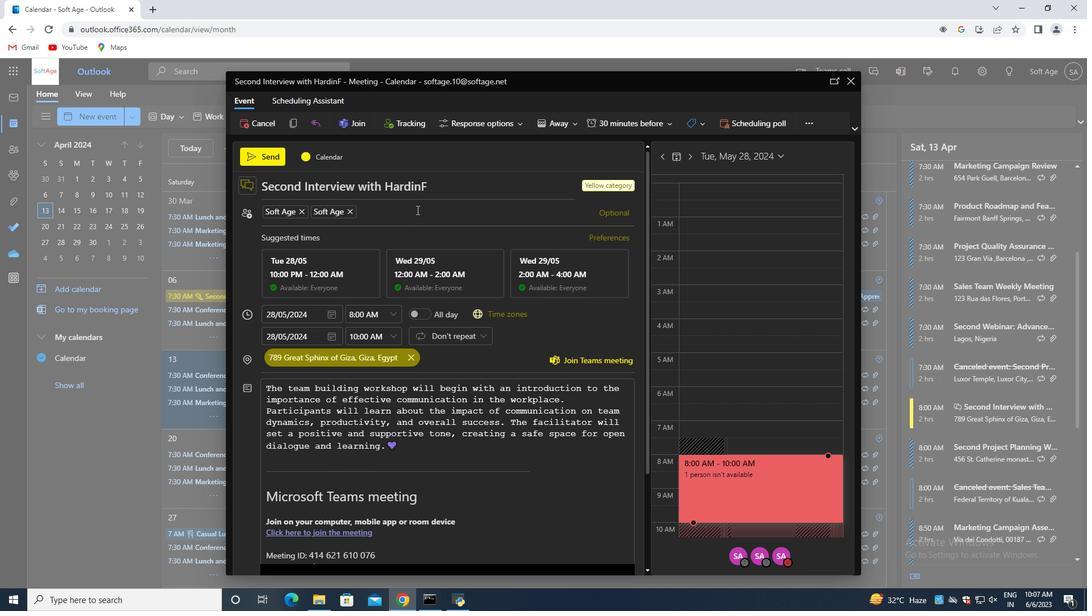 
Action: Key pressed softage.2<Key.shift>@softage.net<Key.enter>
Screenshot: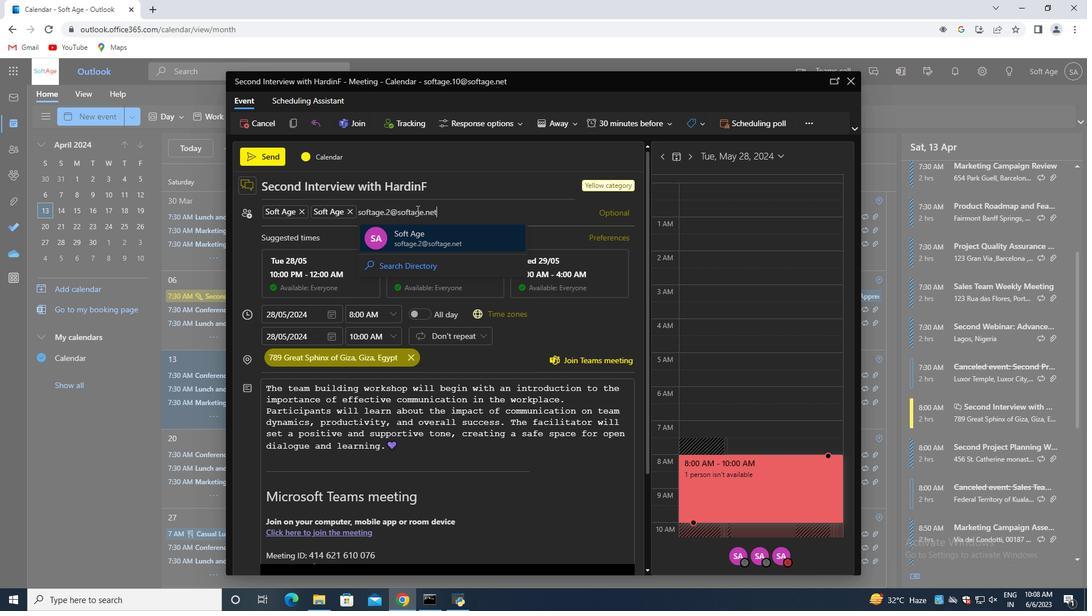 
Action: Mouse moved to (409, 229)
Screenshot: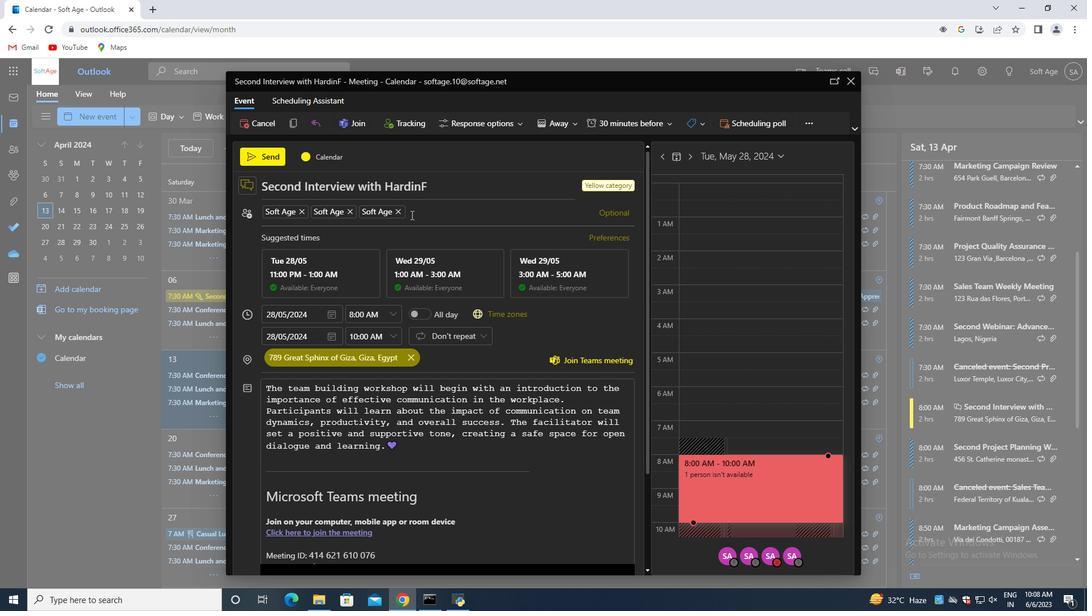 
Action: Mouse scrolled (409, 229) with delta (0, 0)
Screenshot: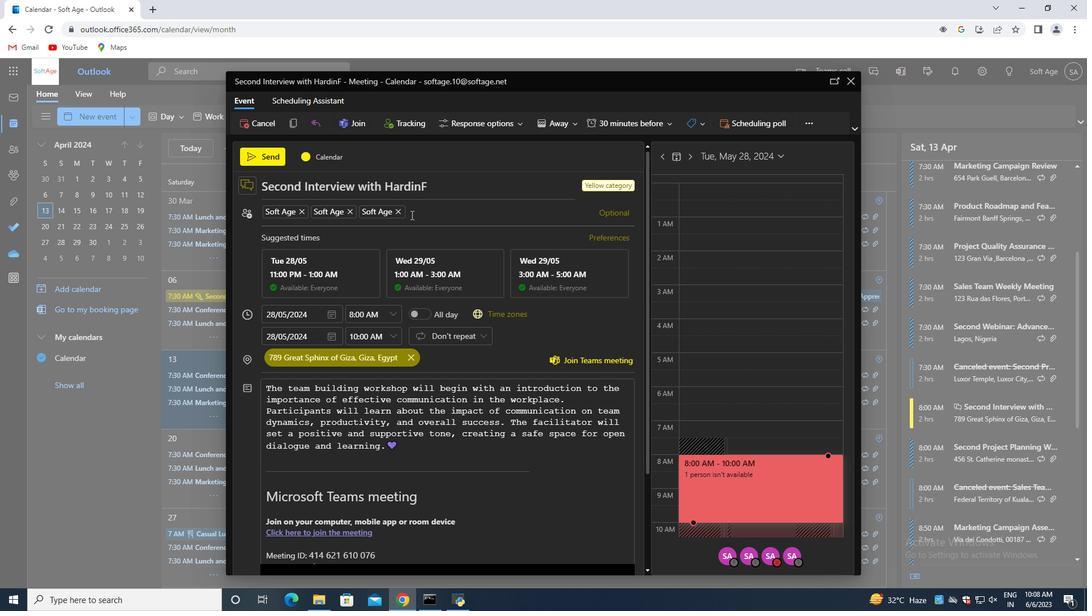 
Action: Mouse moved to (414, 249)
Screenshot: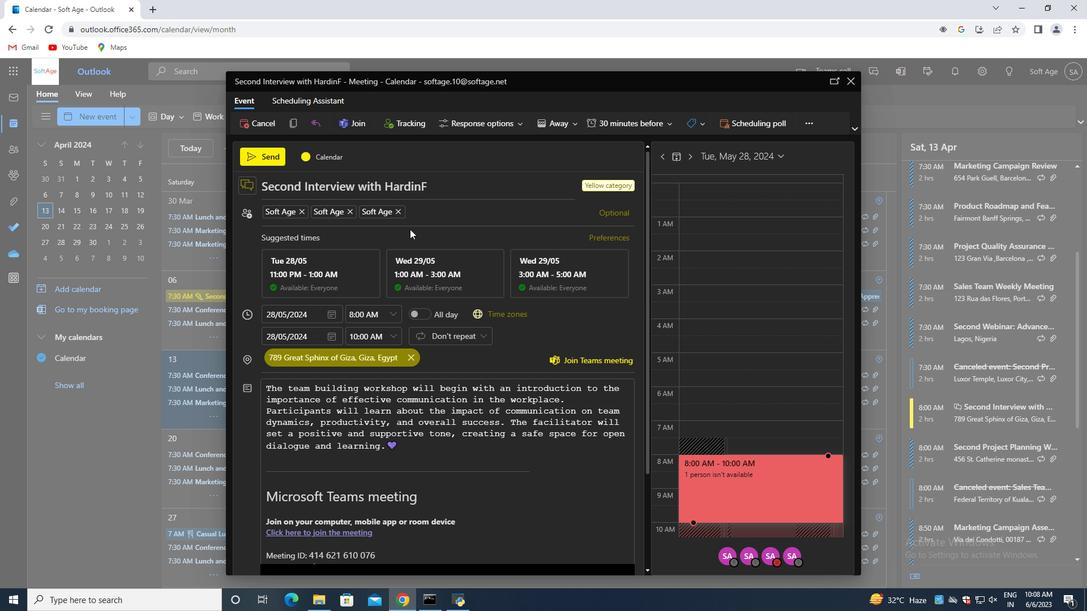 
Action: Mouse scrolled (413, 241) with delta (0, 0)
Screenshot: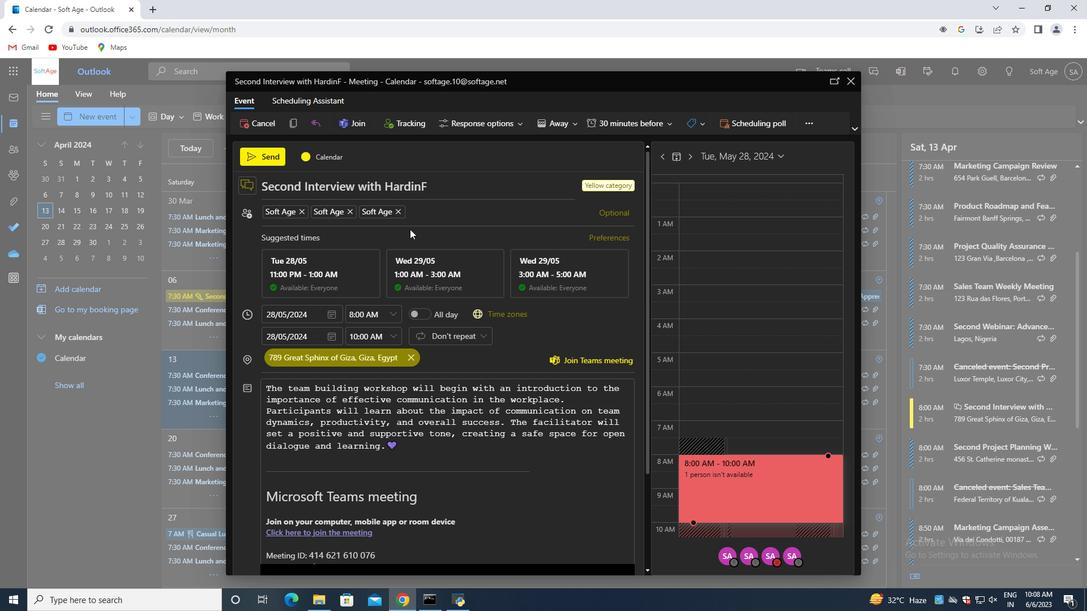 
Action: Mouse moved to (444, 310)
Screenshot: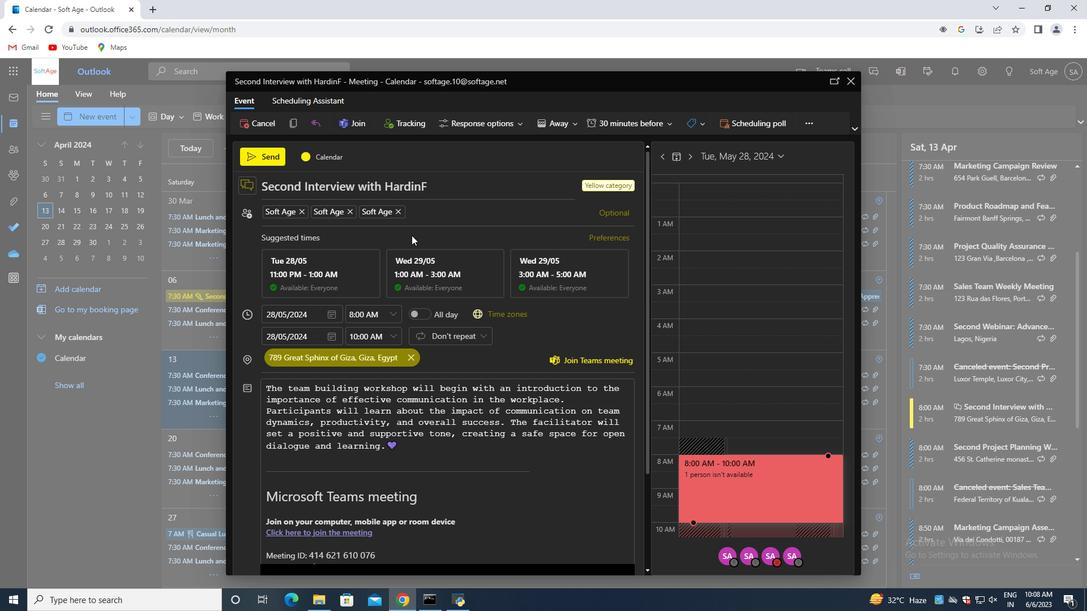 
Action: Mouse scrolled (422, 272) with delta (0, 0)
Screenshot: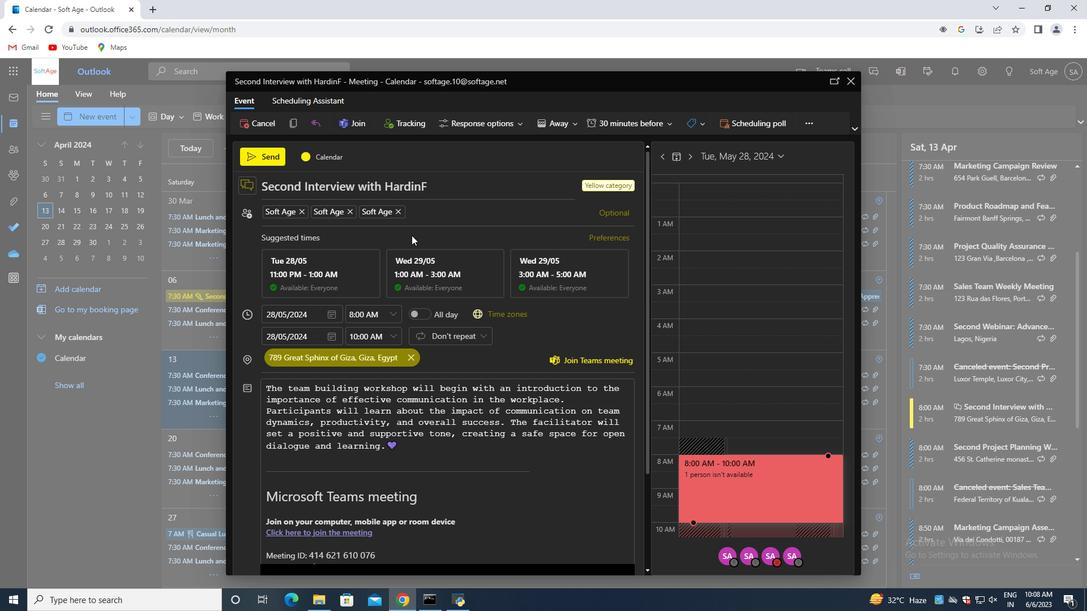 
Action: Mouse moved to (410, 324)
Screenshot: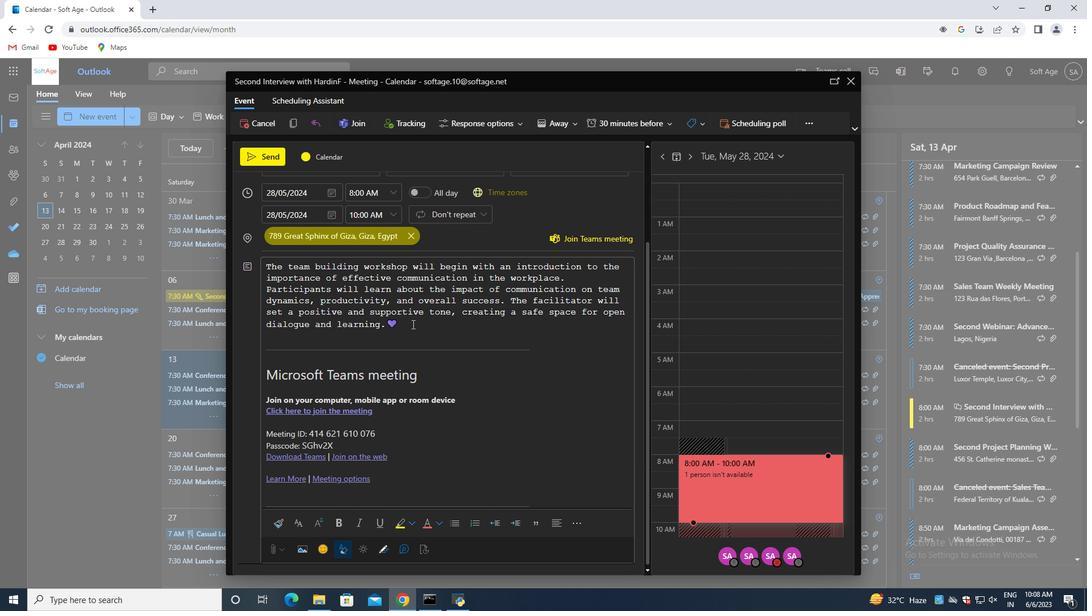 
Action: Mouse pressed left at (410, 324)
Screenshot: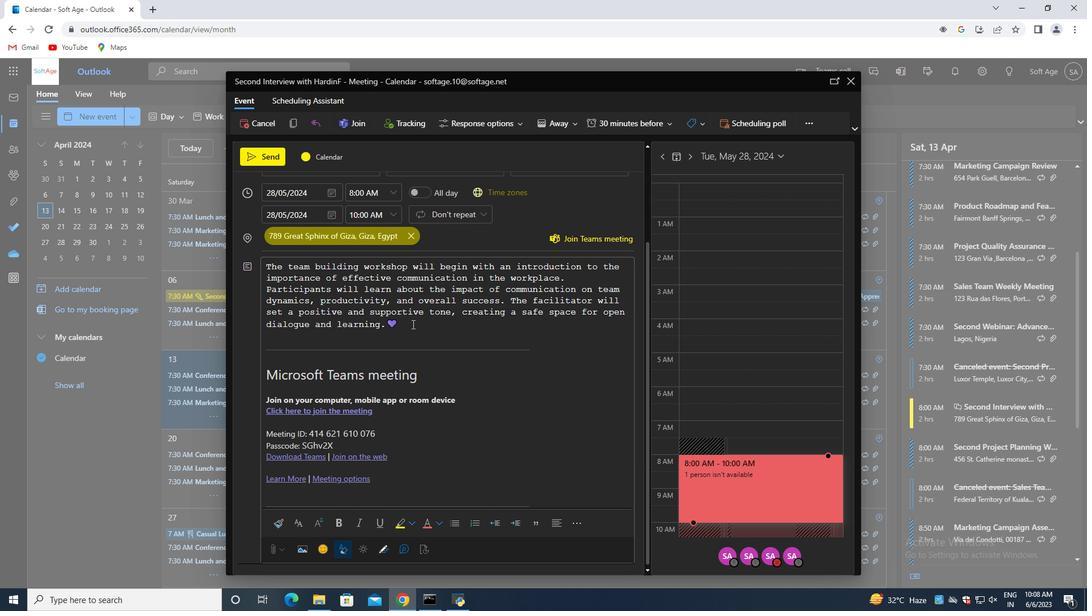 
Action: Mouse moved to (579, 527)
Screenshot: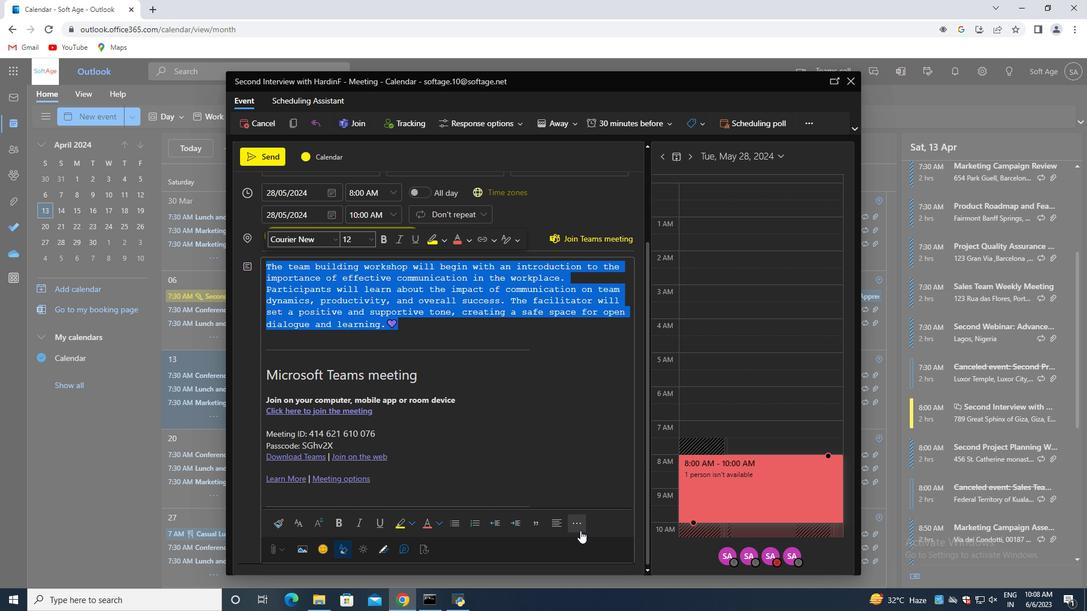 
Action: Mouse pressed left at (579, 527)
Screenshot: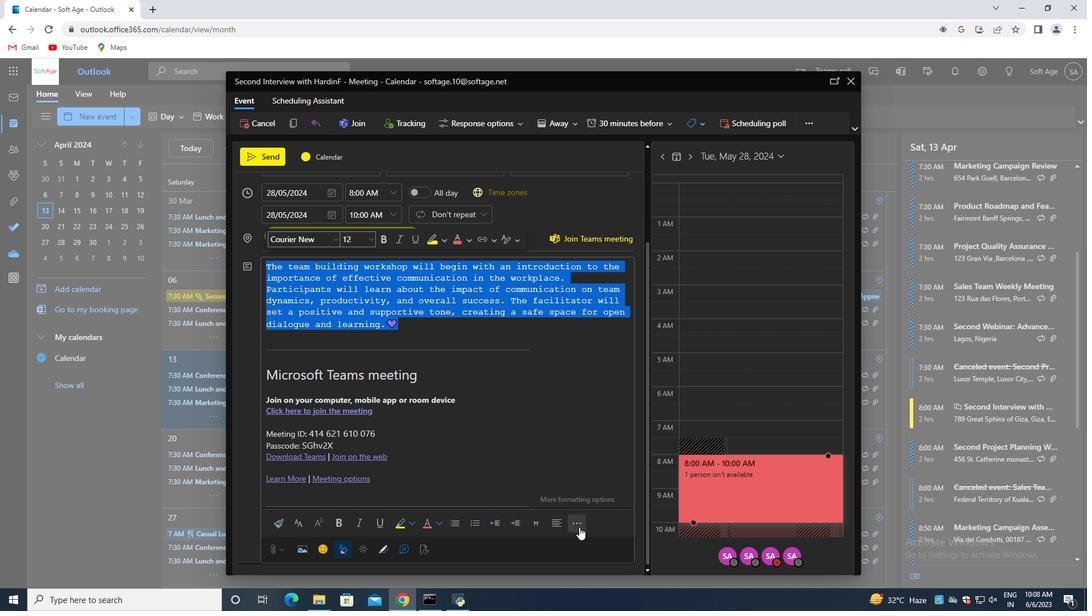 
Action: Mouse moved to (558, 478)
Screenshot: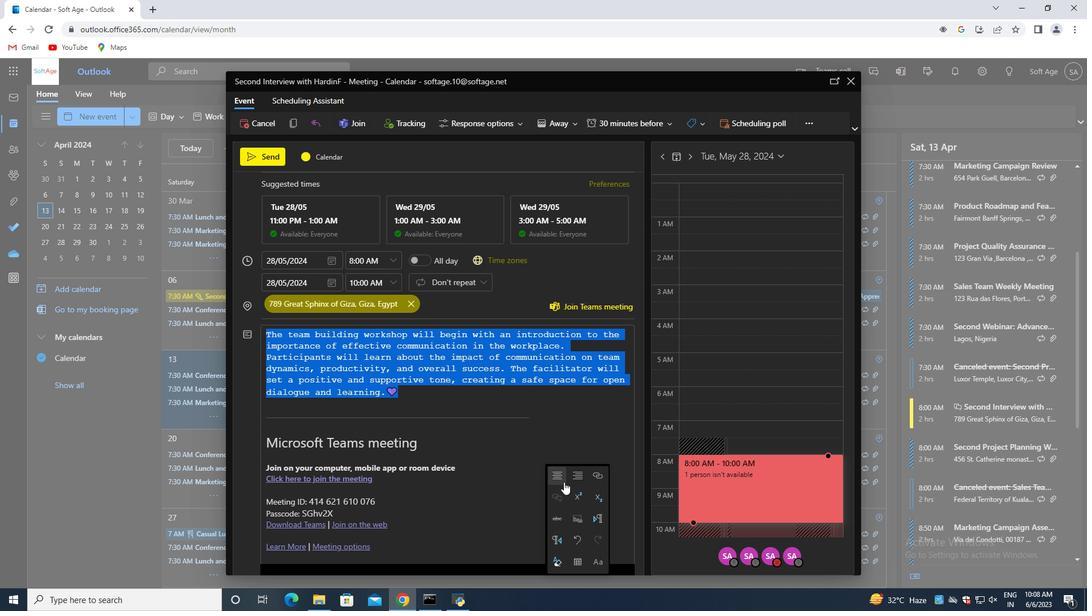 
Action: Mouse pressed left at (558, 478)
Screenshot: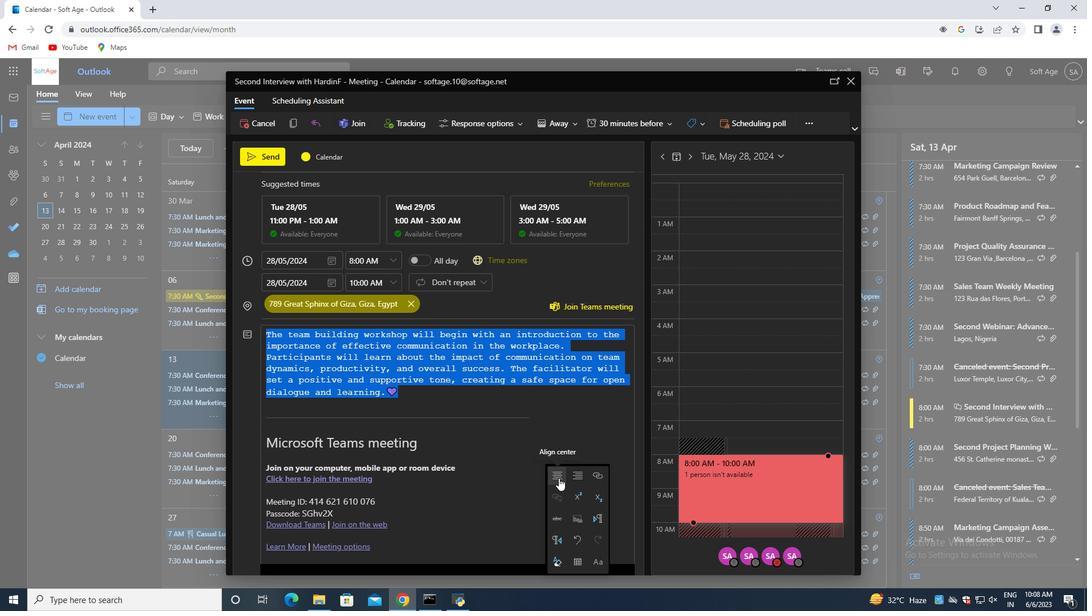 
Action: Mouse moved to (483, 426)
Screenshot: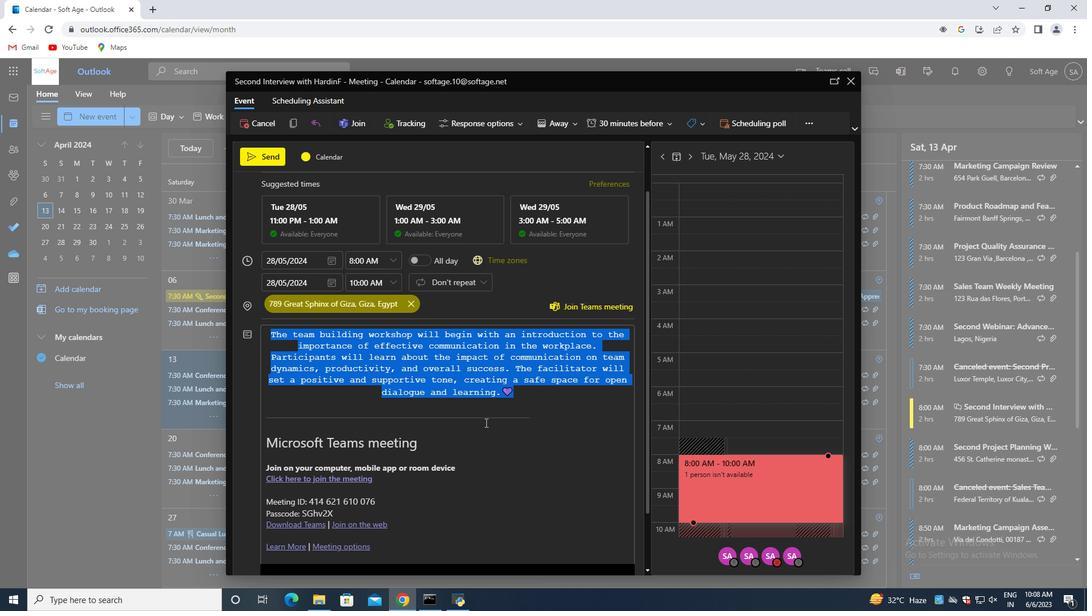 
Action: Mouse scrolled (485, 423) with delta (0, 0)
Screenshot: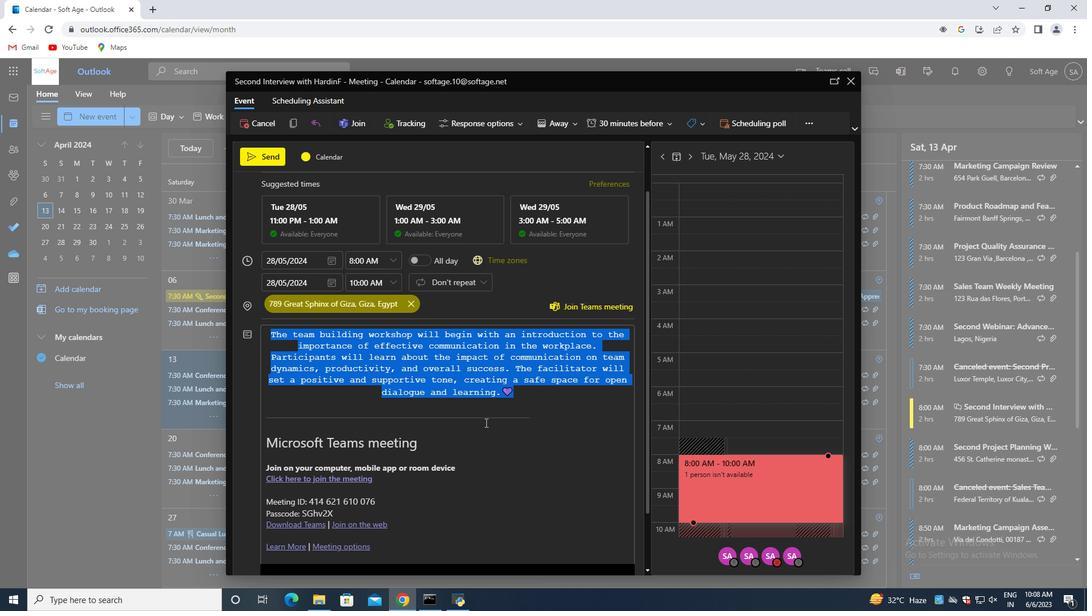 
Action: Mouse scrolled (483, 425) with delta (0, 0)
Screenshot: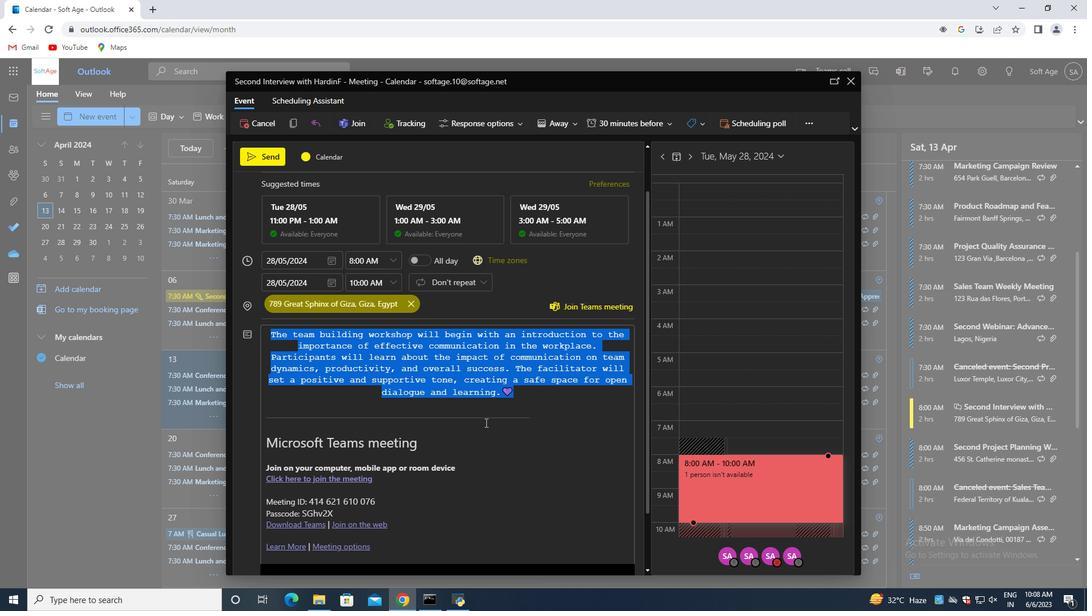 
Action: Mouse moved to (436, 518)
Screenshot: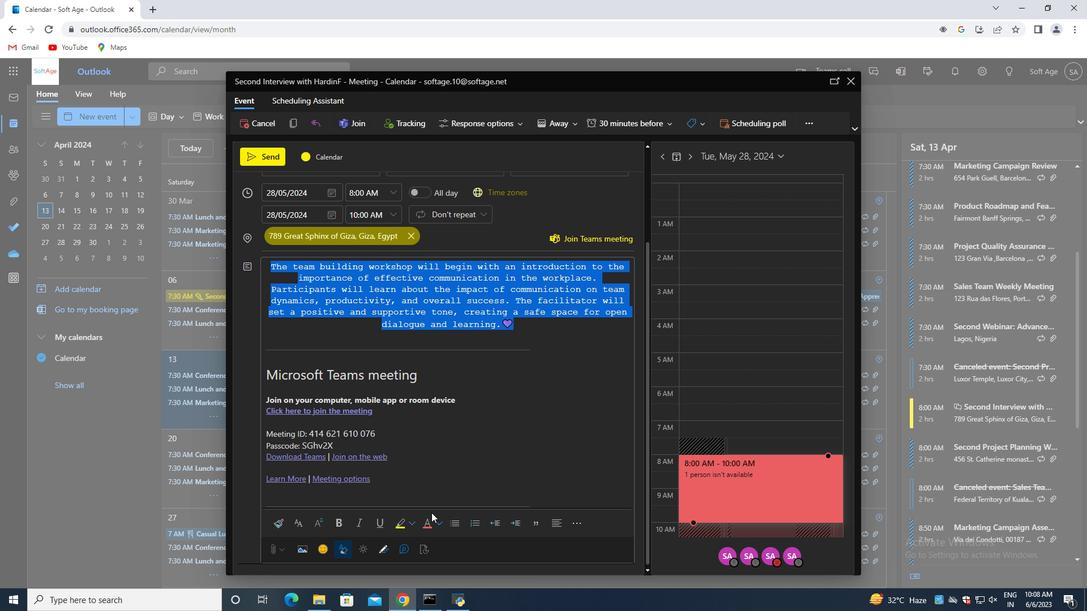 
Action: Mouse pressed left at (436, 518)
Screenshot: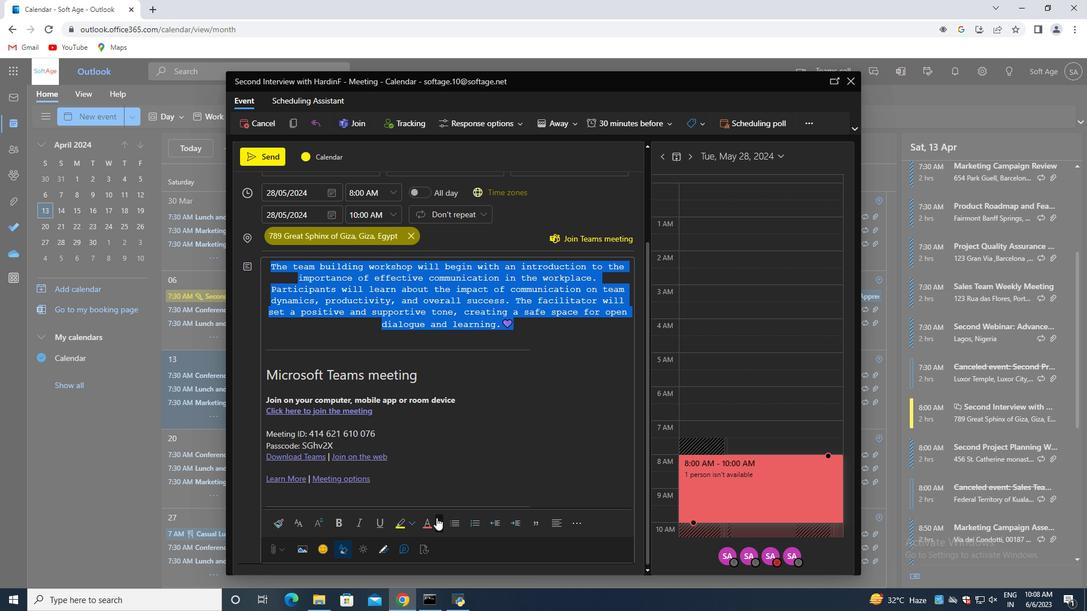 
Action: Mouse moved to (483, 493)
Screenshot: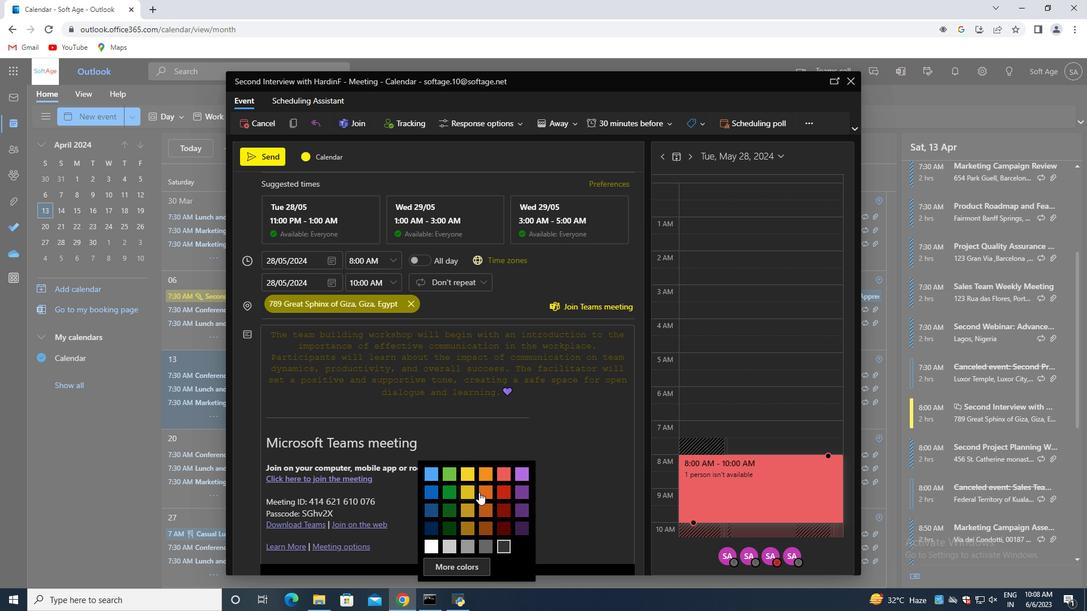 
Action: Mouse pressed left at (483, 493)
Screenshot: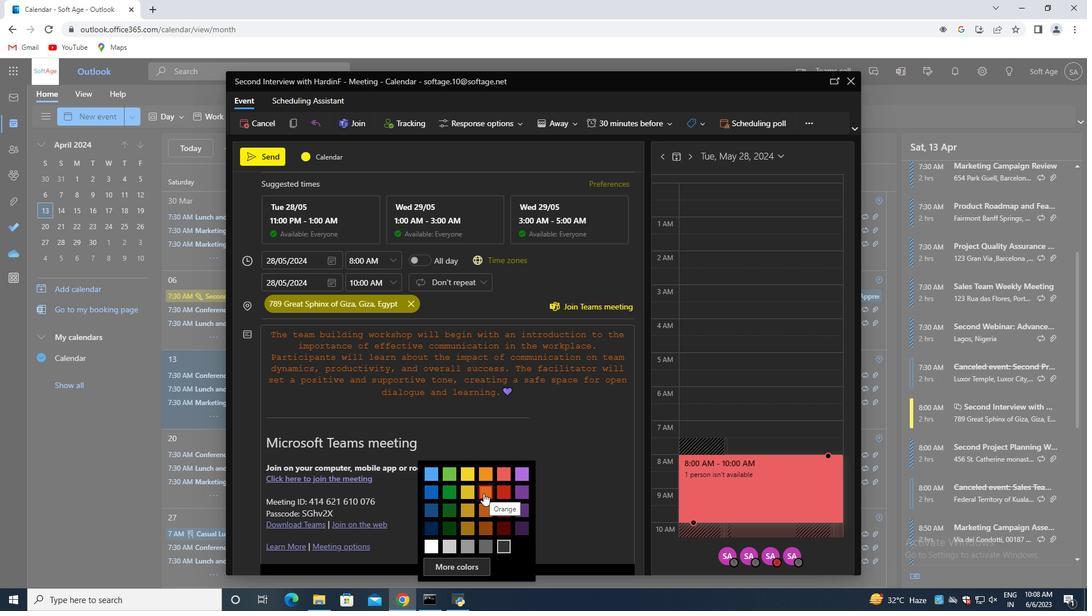 
Action: Mouse moved to (544, 398)
Screenshot: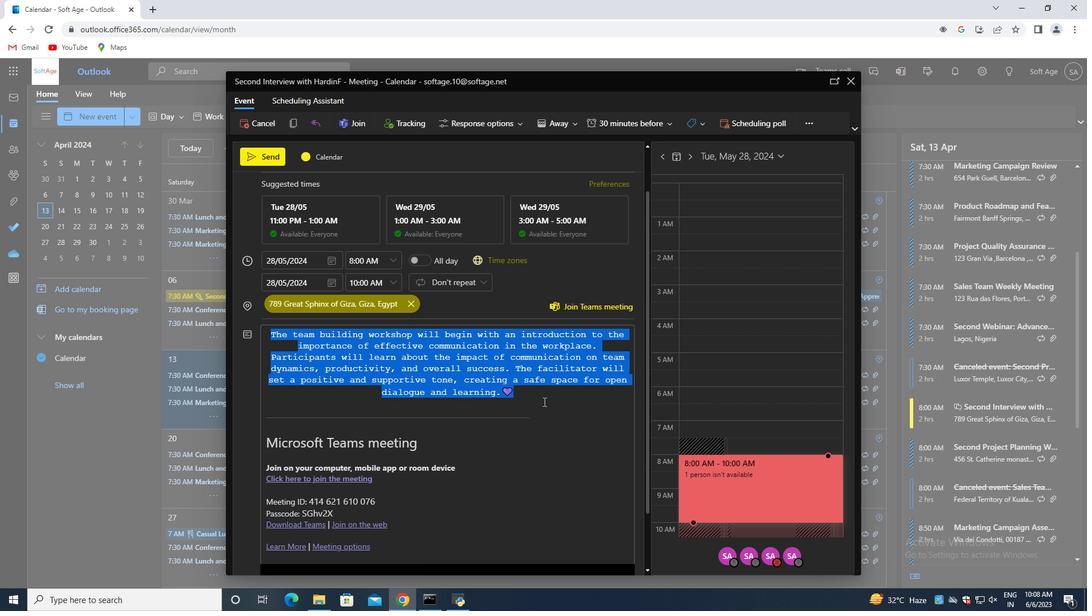 
Action: Mouse pressed left at (544, 398)
Screenshot: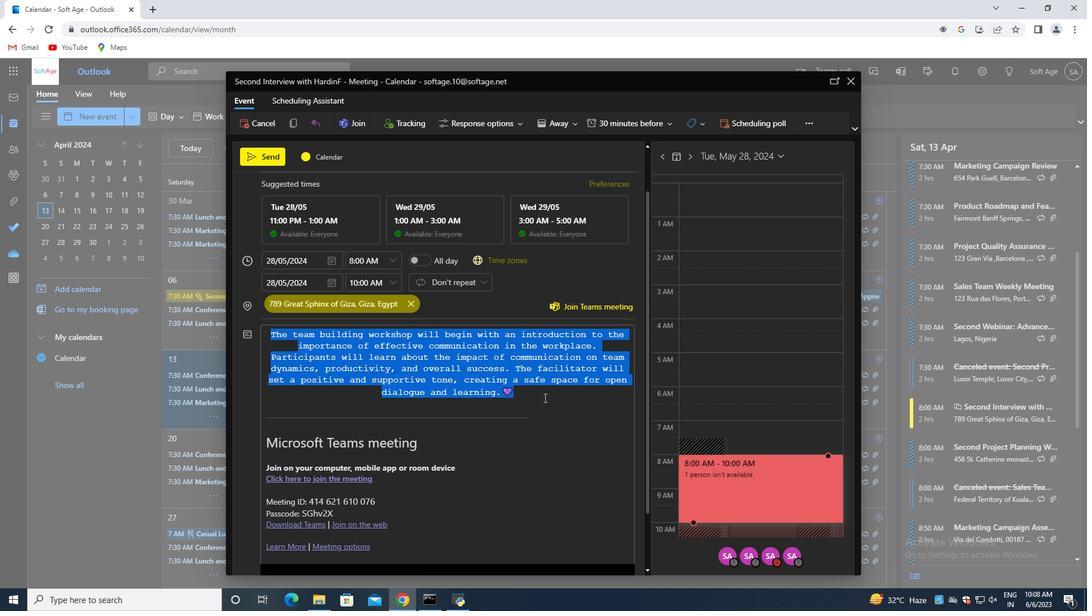 
Action: Mouse scrolled (544, 398) with delta (0, 0)
Screenshot: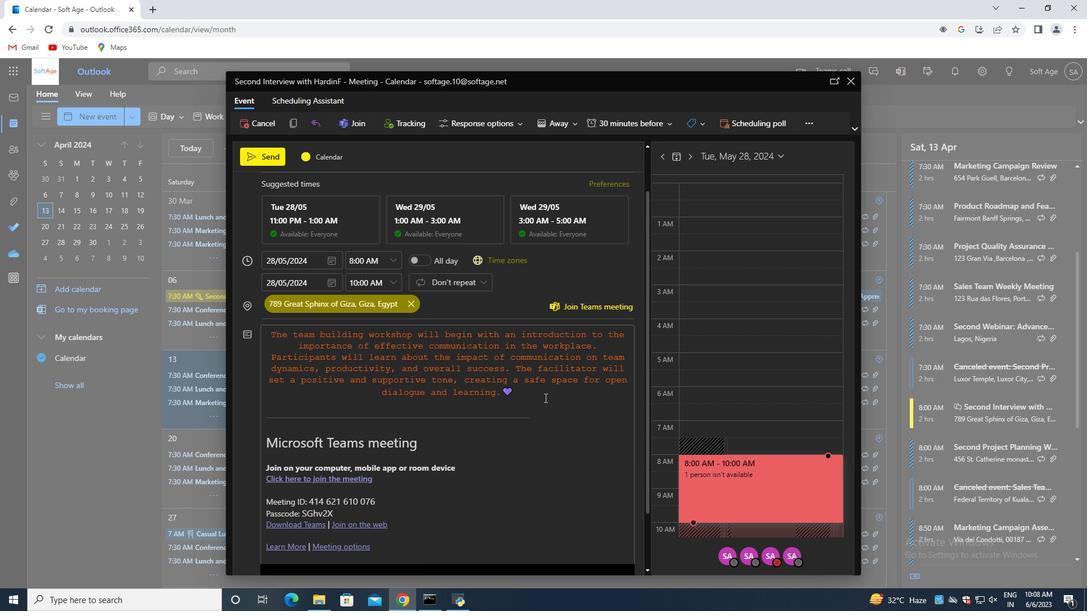 
Action: Mouse scrolled (544, 398) with delta (0, 0)
Screenshot: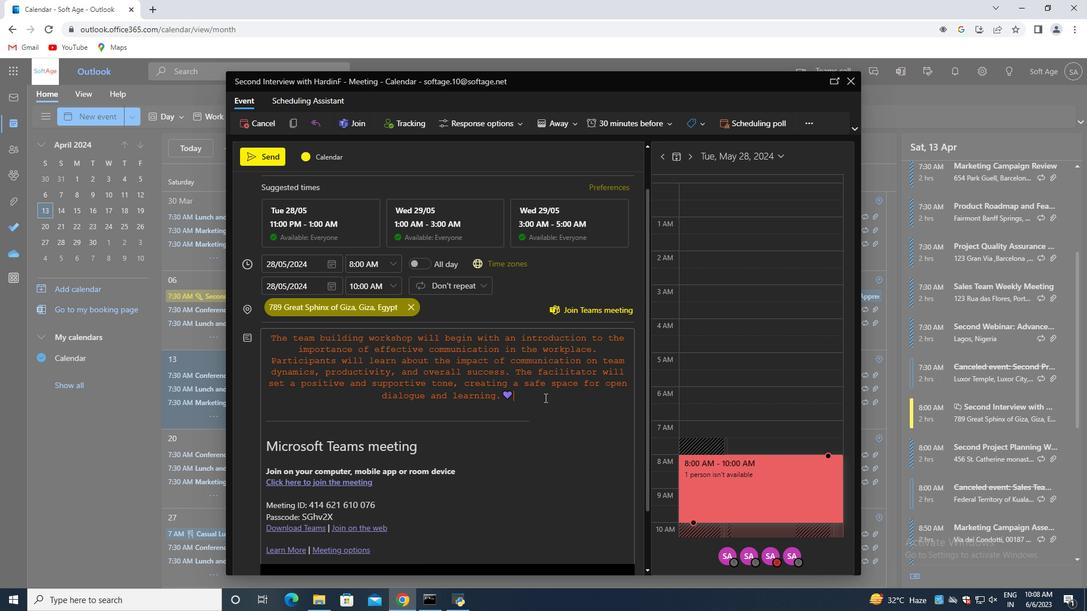 
Action: Mouse scrolled (544, 398) with delta (0, 0)
Screenshot: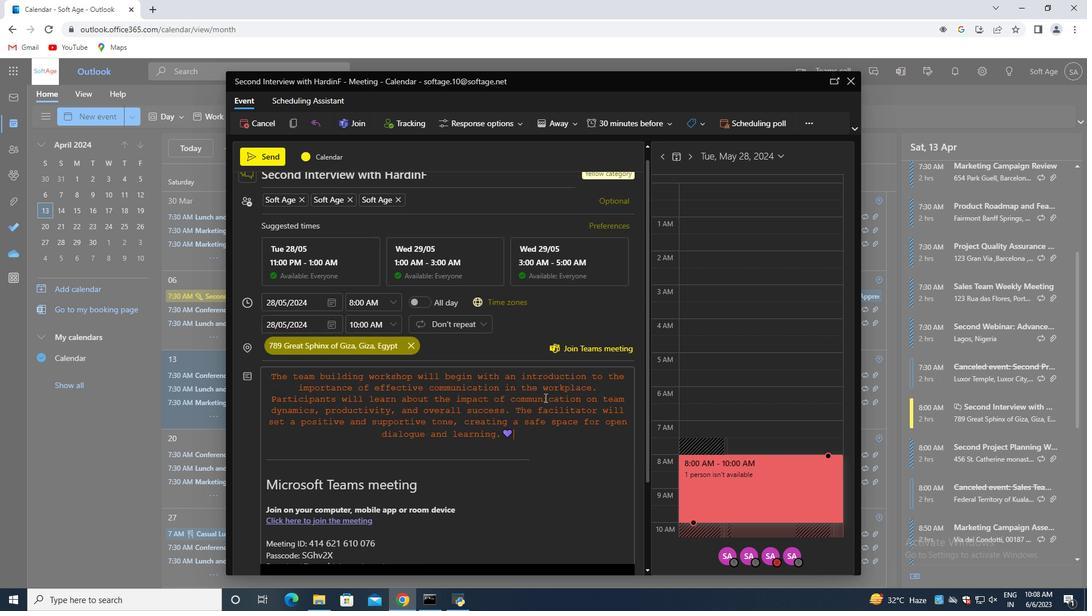 
Action: Mouse scrolled (544, 398) with delta (0, 0)
Screenshot: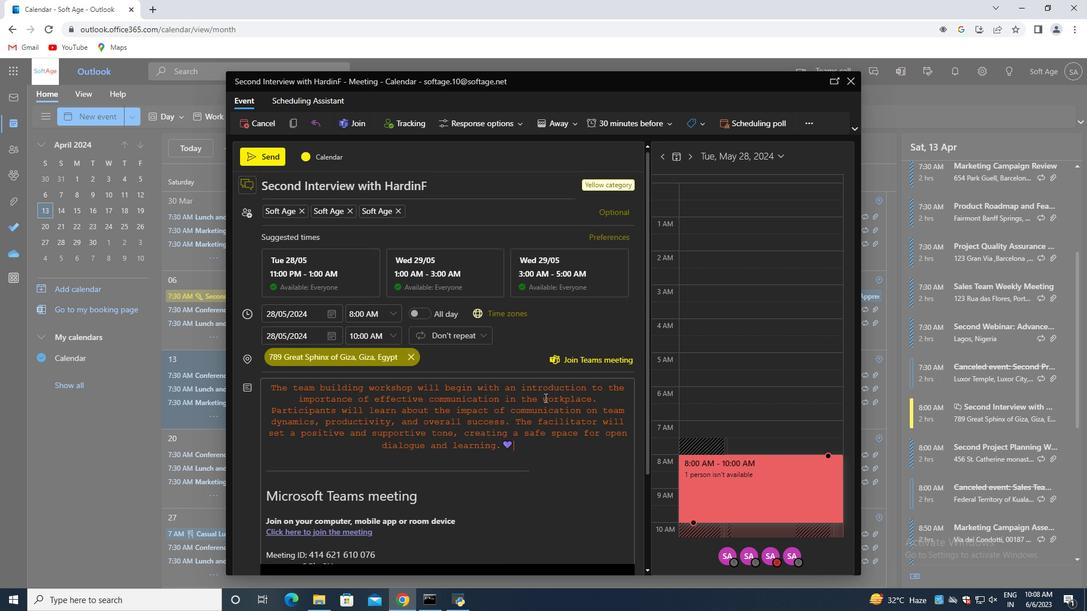 
Action: Mouse scrolled (544, 398) with delta (0, 0)
Screenshot: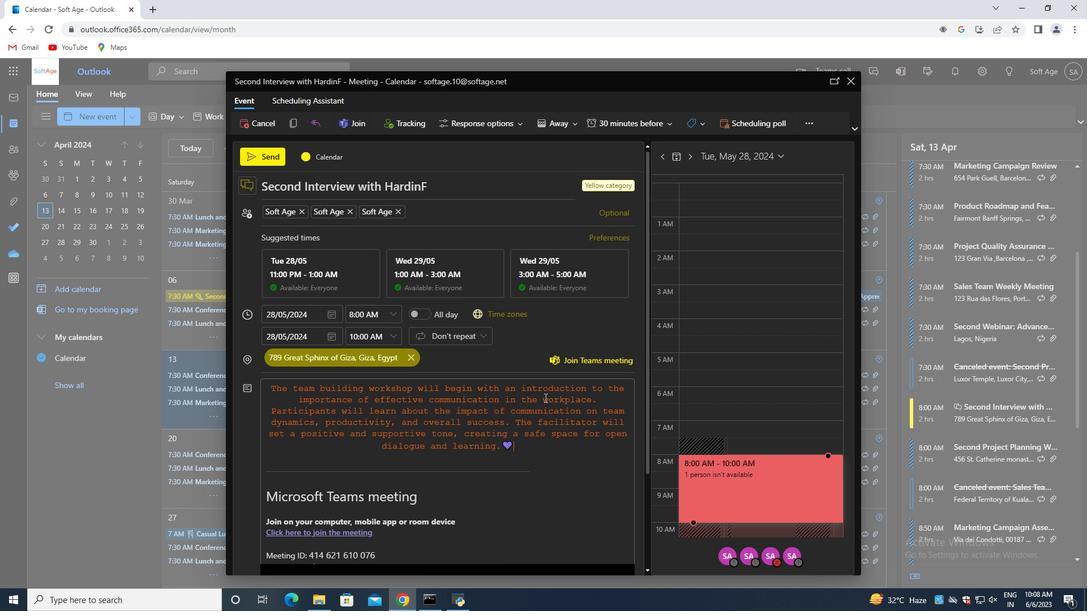 
Action: Mouse moved to (241, 183)
Screenshot: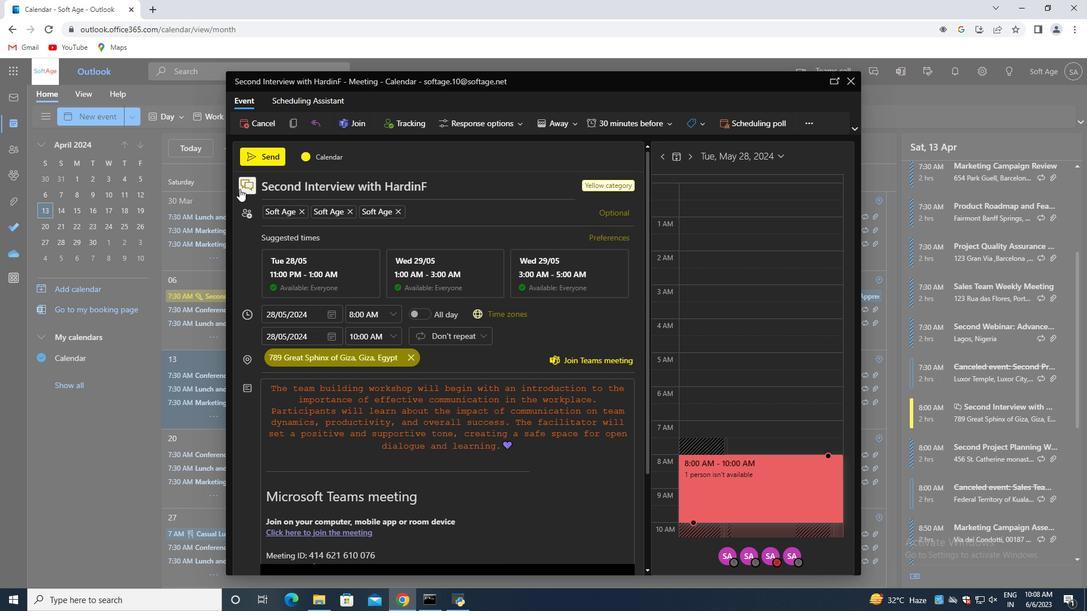 
Action: Mouse pressed left at (241, 183)
Screenshot: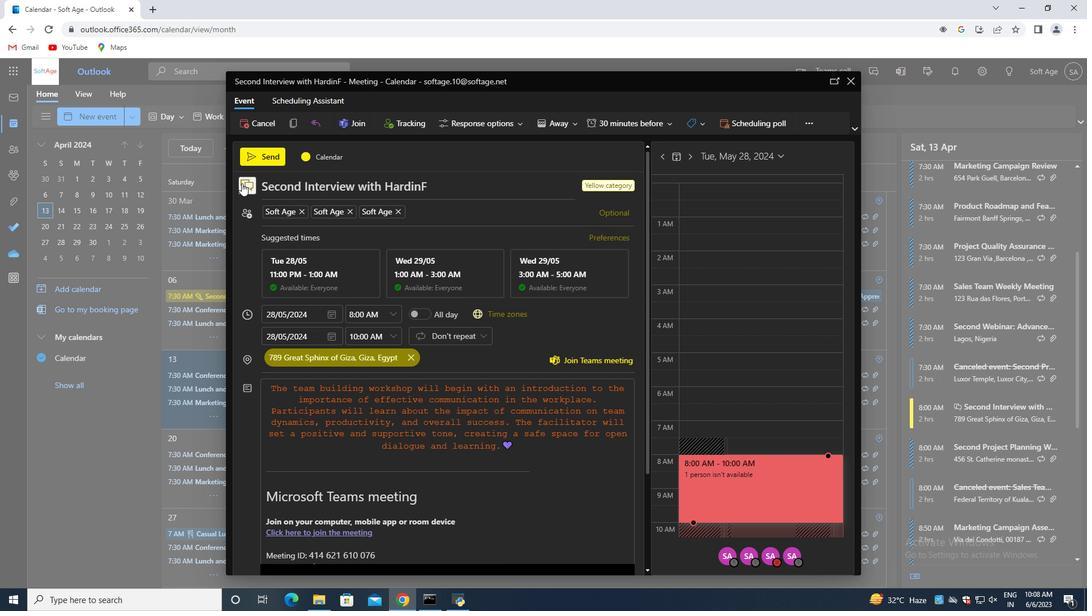 
Action: Mouse moved to (249, 206)
Screenshot: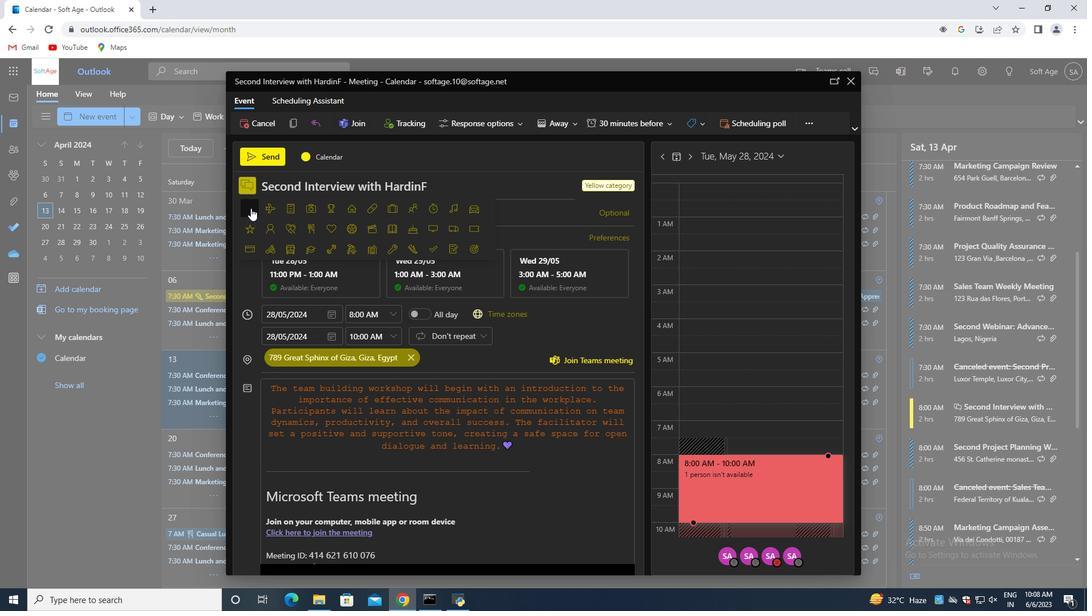 
Action: Mouse pressed left at (249, 206)
Screenshot: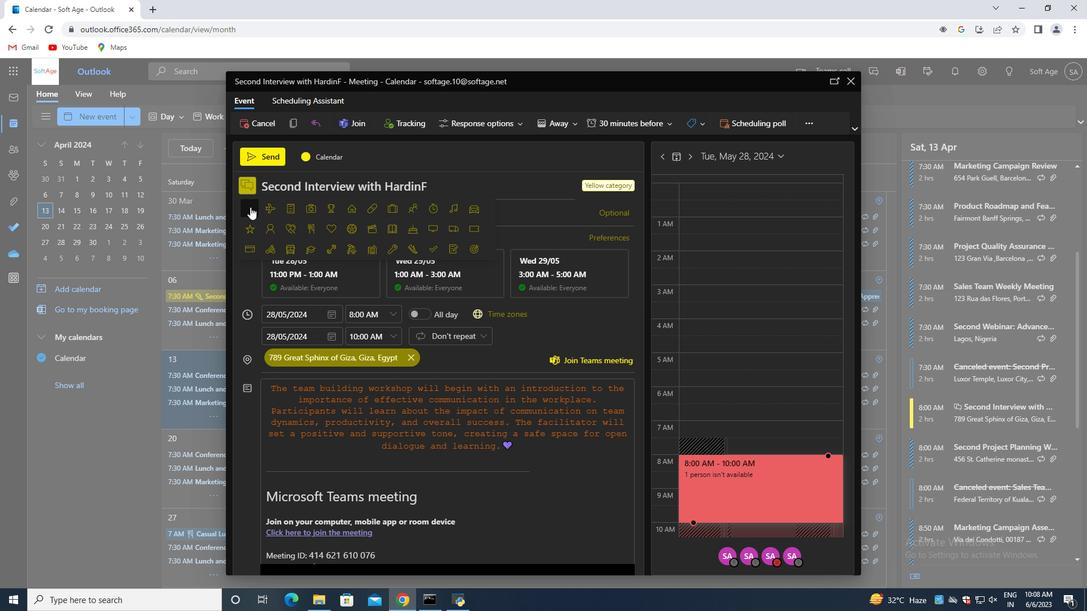 
Action: Mouse moved to (268, 152)
Screenshot: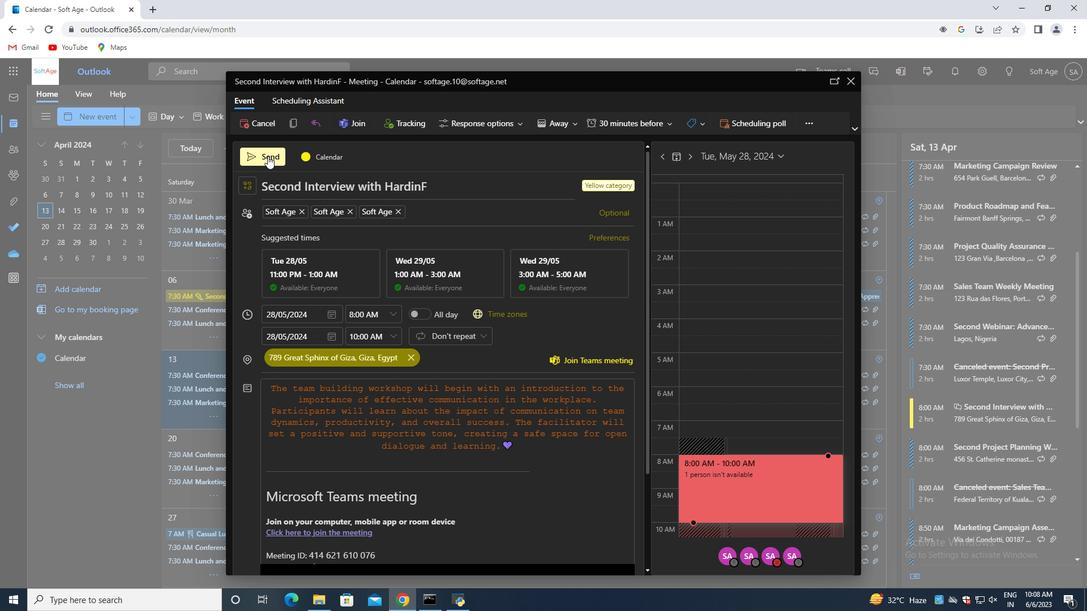 
Action: Mouse pressed left at (268, 152)
Screenshot: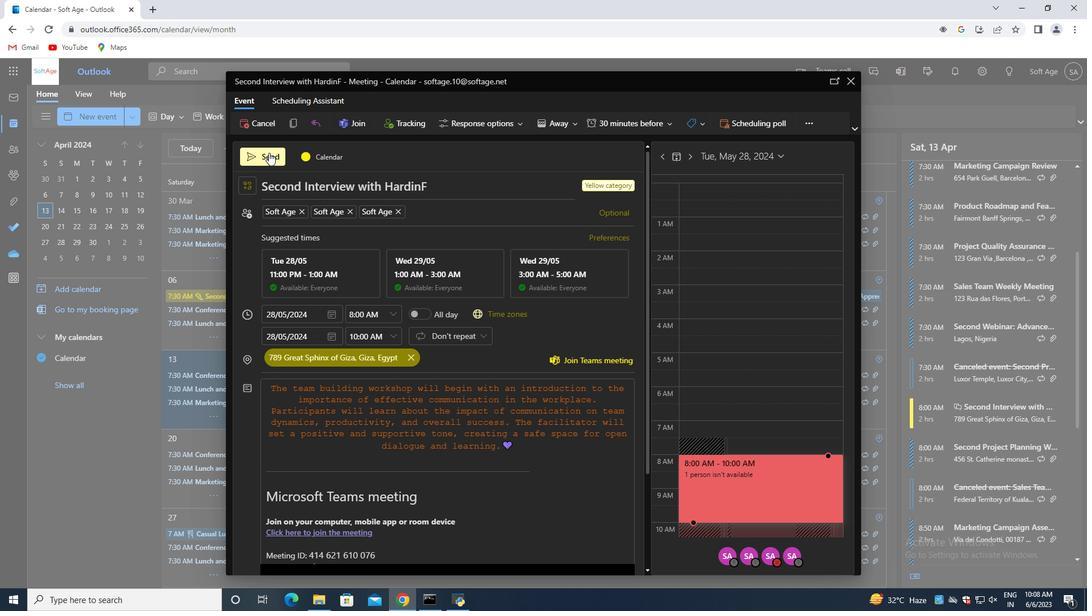 
